 Task: Create a Workspace WS0000000006 in Trello with Workspace Type as ENGINEERING-IT and Workspace Description as WD0000000006. Invite a Team Member mailaustralia7@gmail.com to Workspace WS0000000006 in Trello. Invite a Team Member carxxstreet791@gmail.com to Workspace WS0000000006 in Trello. Invite a Team Member ayush98111@gmail.com to Workspace WS0000000006 in Trello. Invite a Team Member nikrathi899@gmail.com to Workspace WS0000000006 in Trello
Action: Mouse moved to (448, 511)
Screenshot: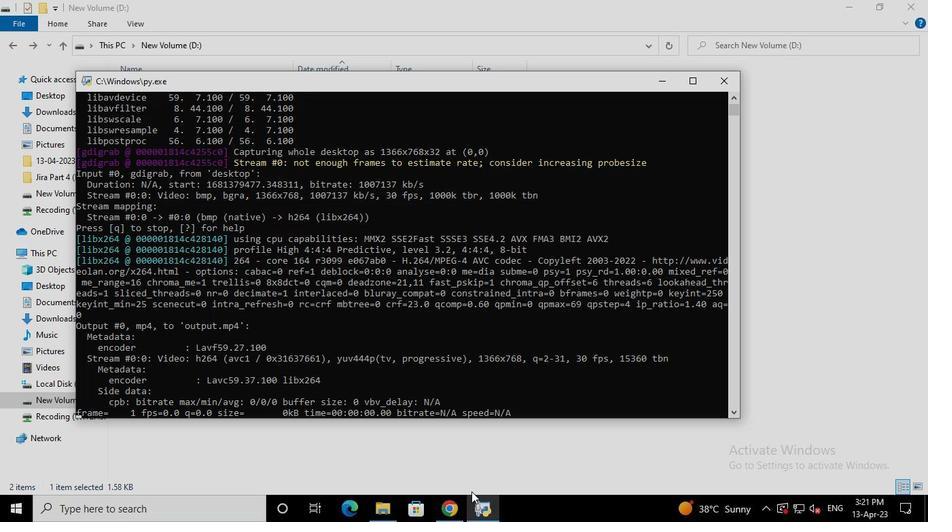 
Action: Mouse pressed left at (448, 511)
Screenshot: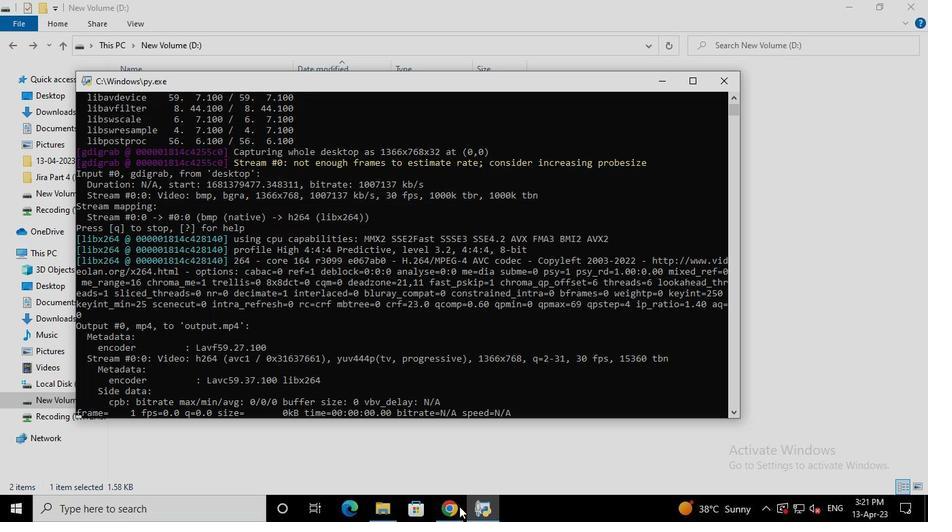 
Action: Mouse moved to (388, 68)
Screenshot: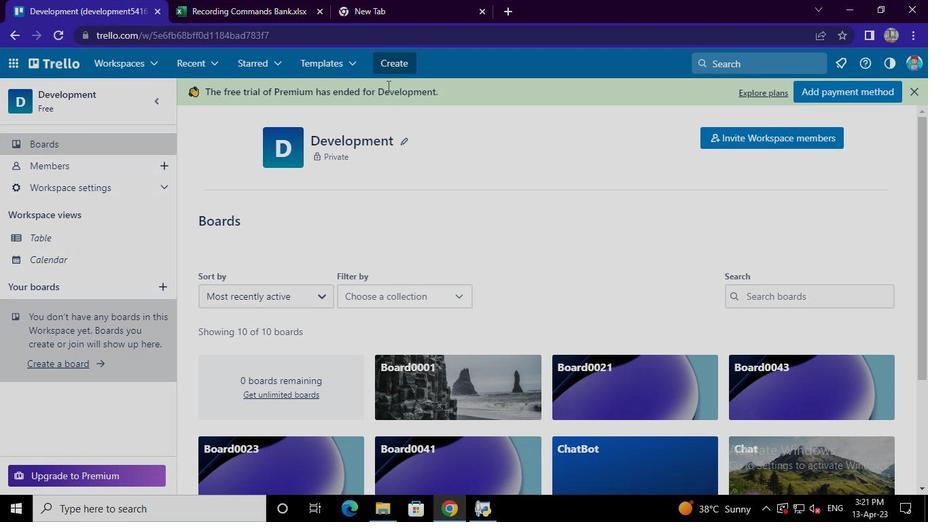 
Action: Mouse pressed left at (388, 68)
Screenshot: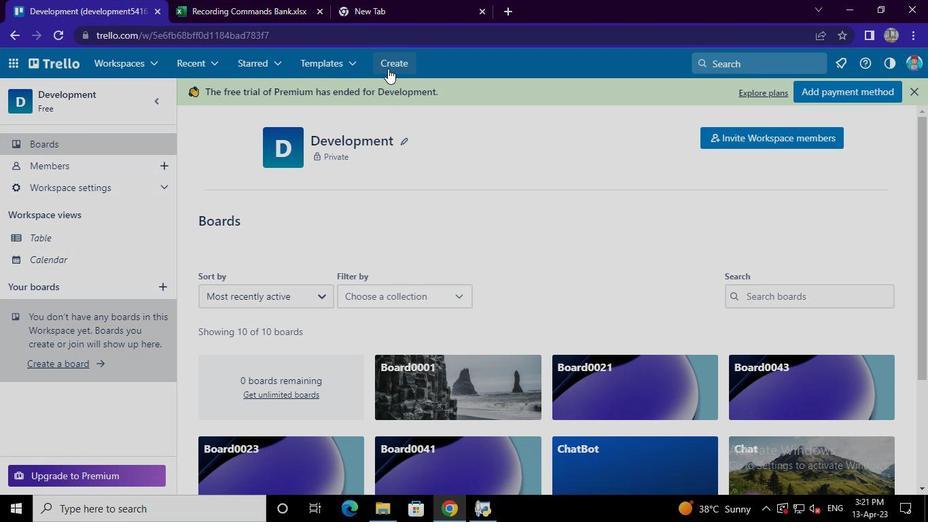 
Action: Mouse moved to (428, 206)
Screenshot: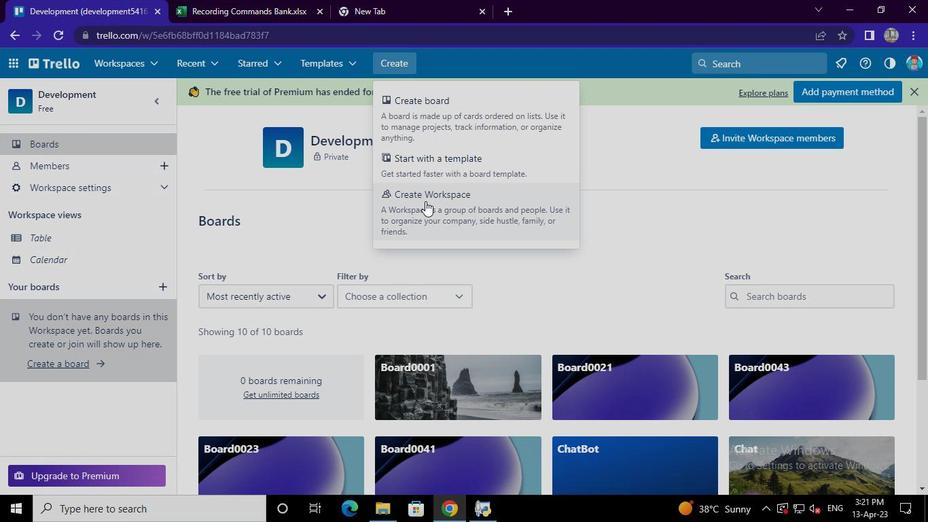 
Action: Mouse pressed left at (428, 206)
Screenshot: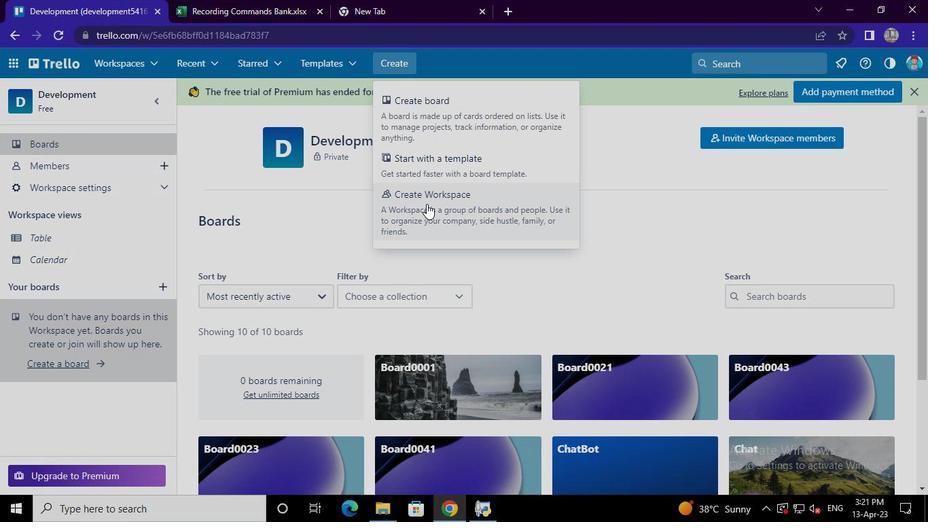 
Action: Mouse moved to (337, 235)
Screenshot: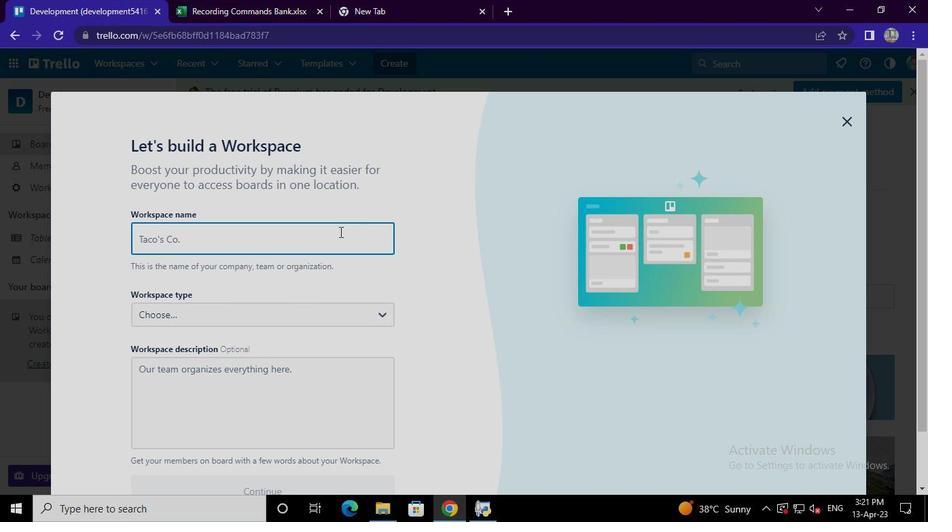 
Action: Mouse pressed left at (337, 235)
Screenshot: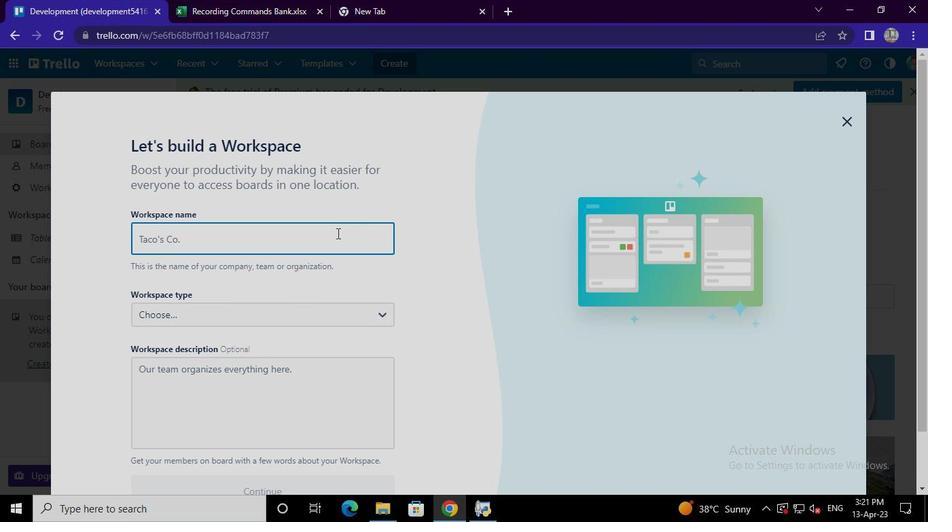 
Action: Keyboard Key.shift
Screenshot: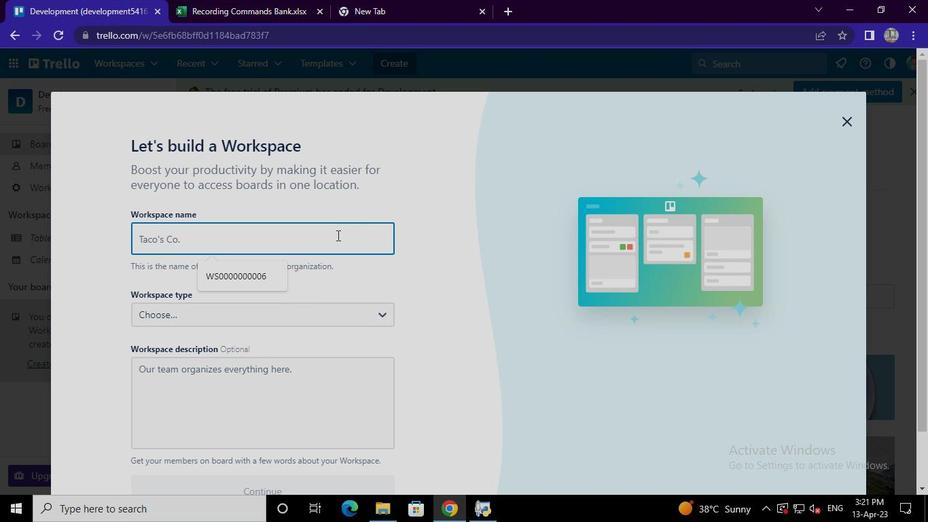 
Action: Keyboard W
Screenshot: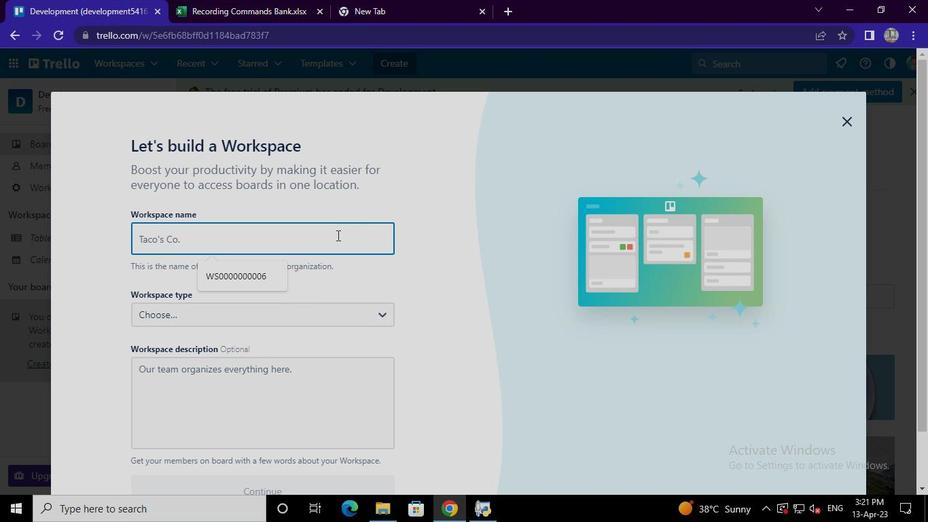 
Action: Keyboard Key.shift
Screenshot: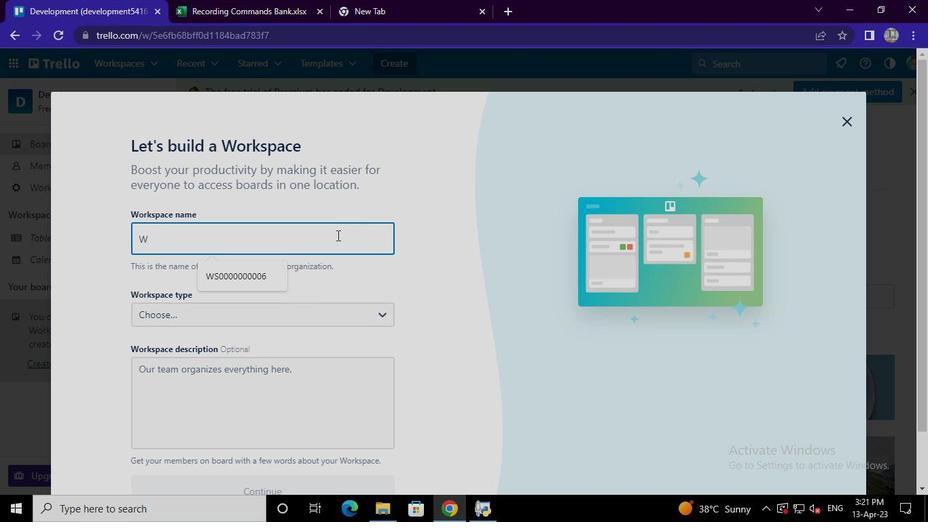 
Action: Keyboard S
Screenshot: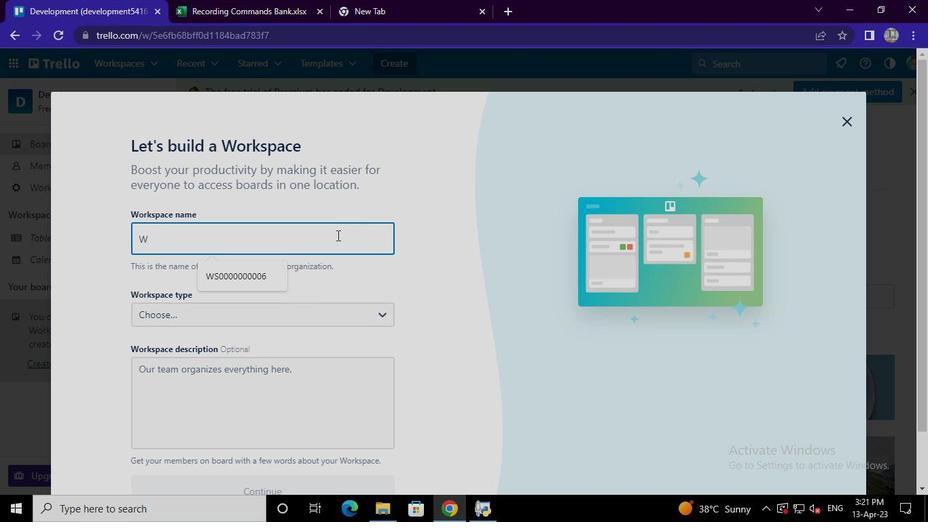 
Action: Keyboard <96>
Screenshot: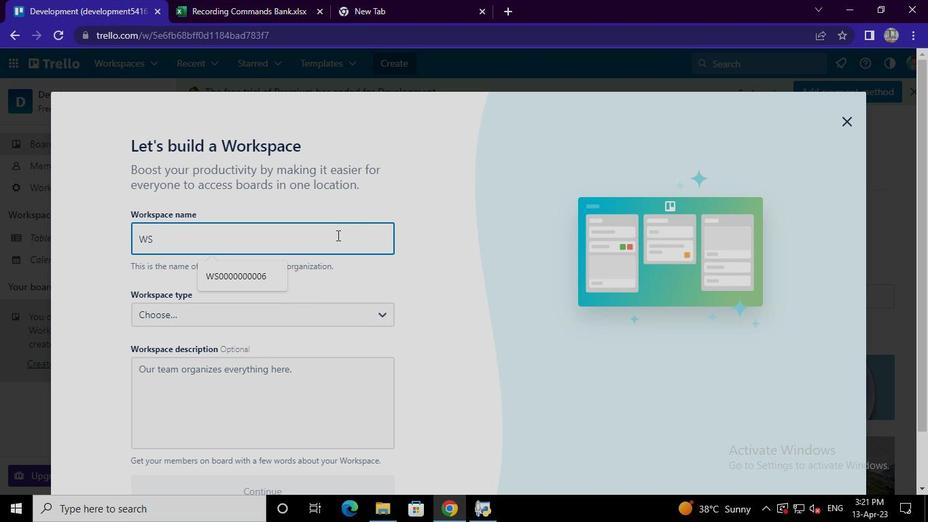 
Action: Keyboard <96>
Screenshot: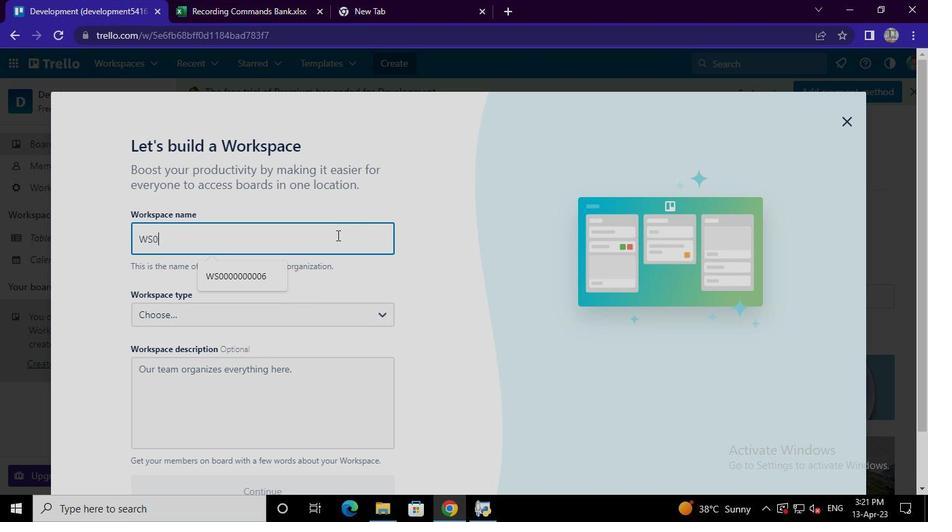
Action: Keyboard <96>
Screenshot: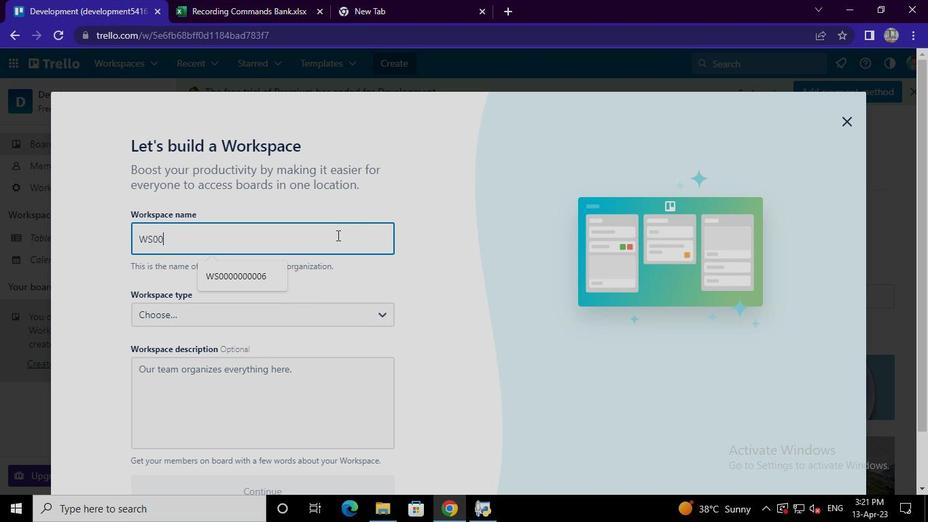 
Action: Keyboard <96>
Screenshot: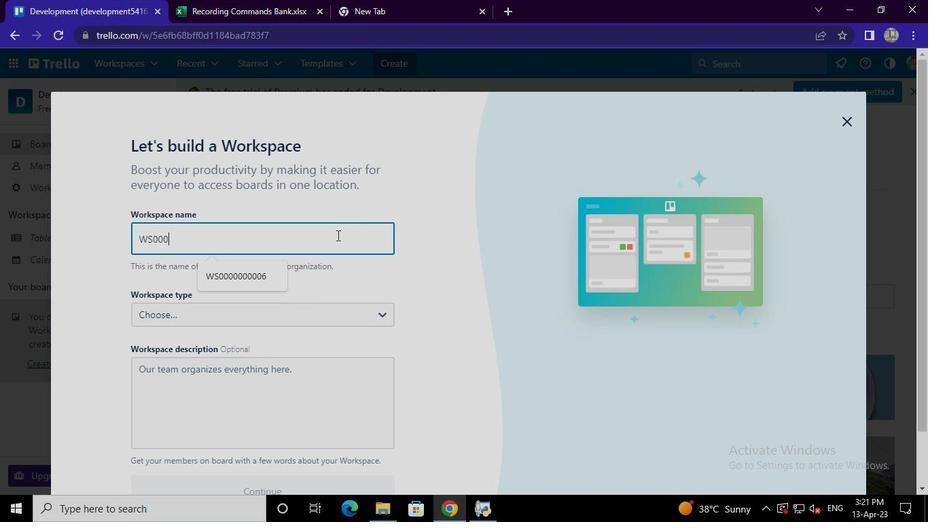 
Action: Keyboard <96>
Screenshot: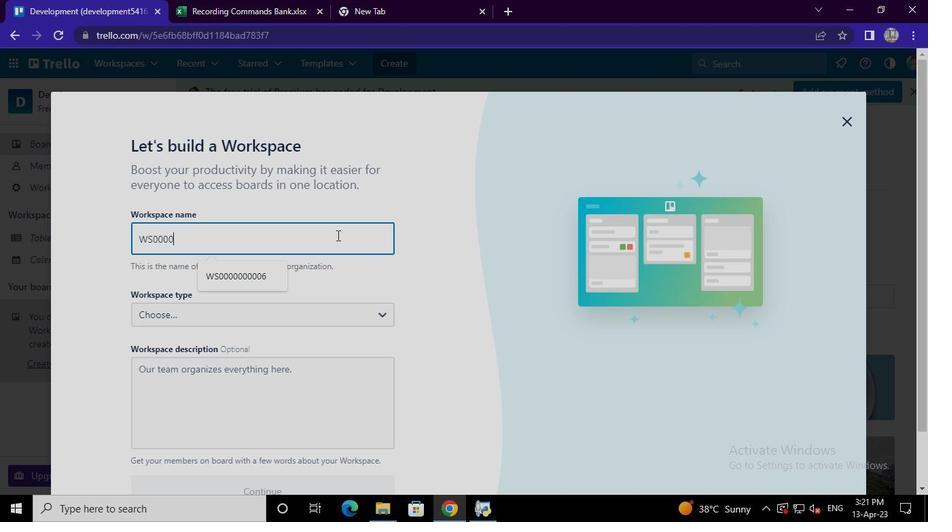 
Action: Keyboard <96>
Screenshot: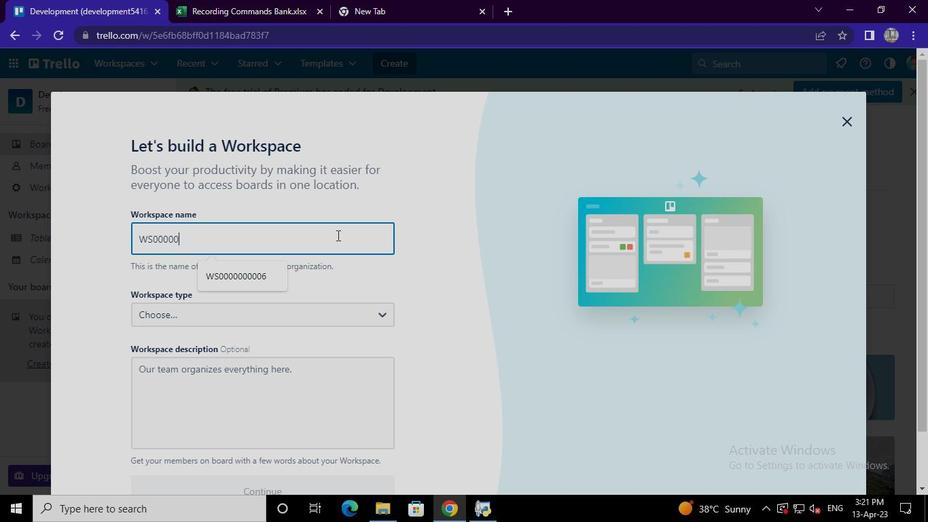 
Action: Keyboard <96>
Screenshot: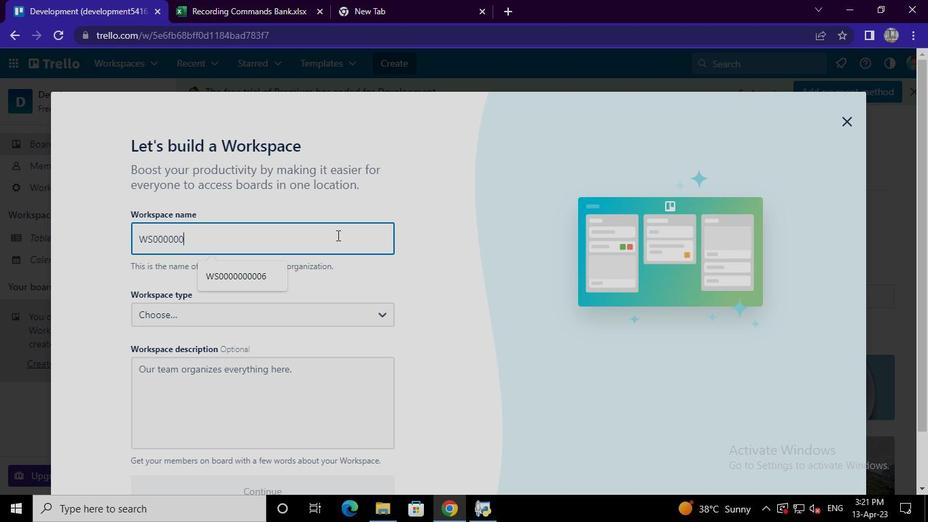 
Action: Keyboard <96>
Screenshot: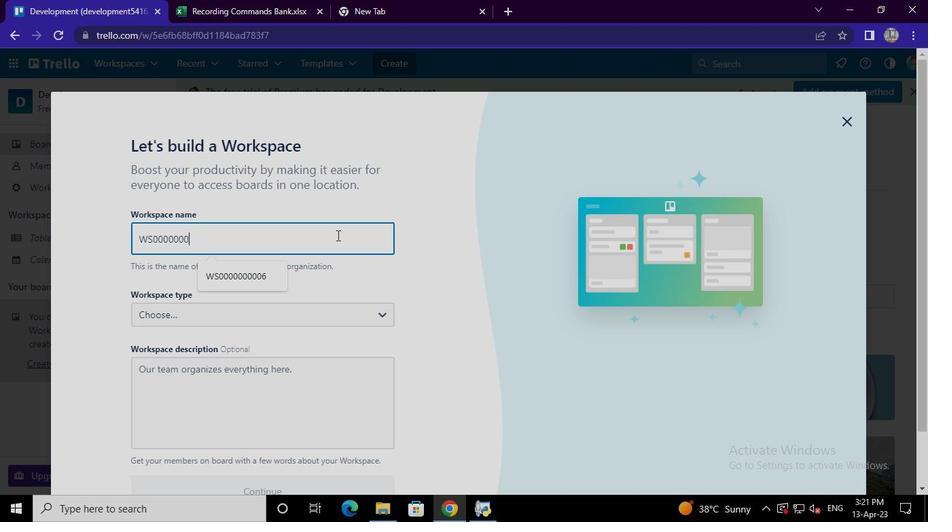 
Action: Keyboard <96>
Screenshot: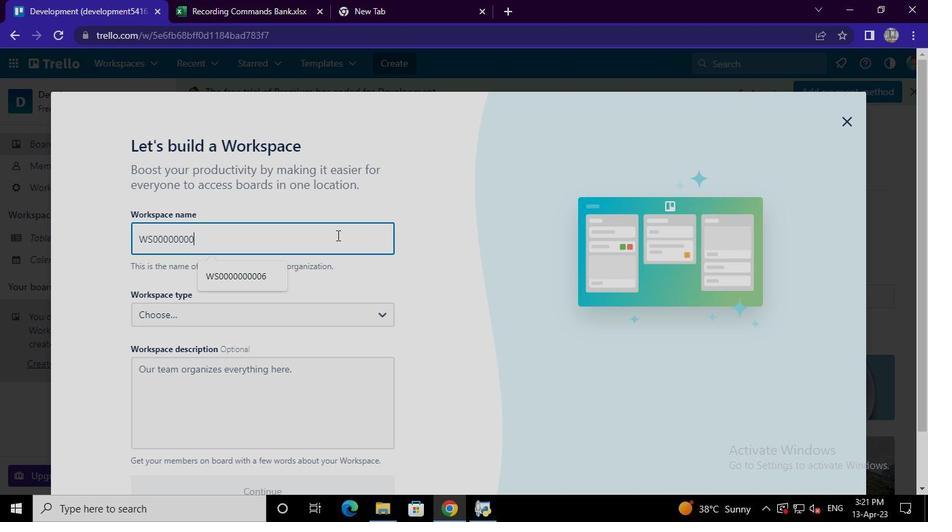 
Action: Keyboard <102>
Screenshot: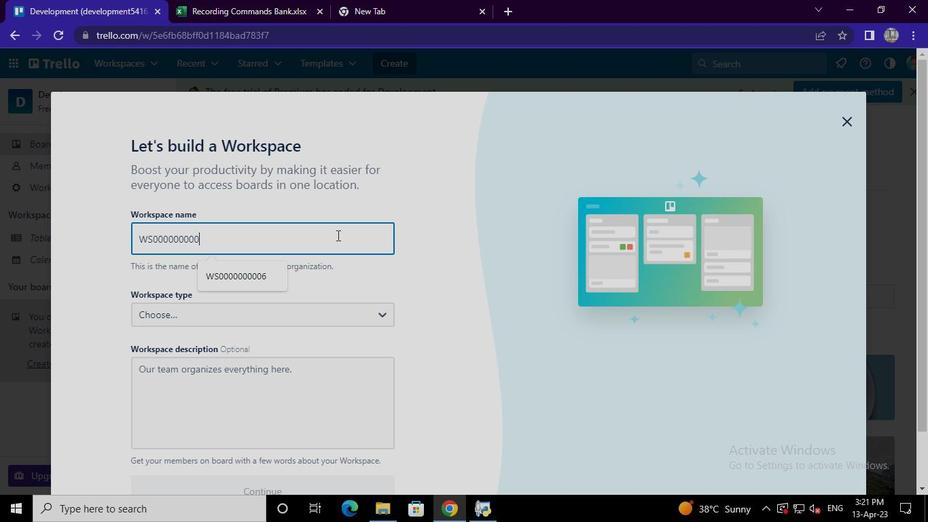 
Action: Mouse moved to (312, 307)
Screenshot: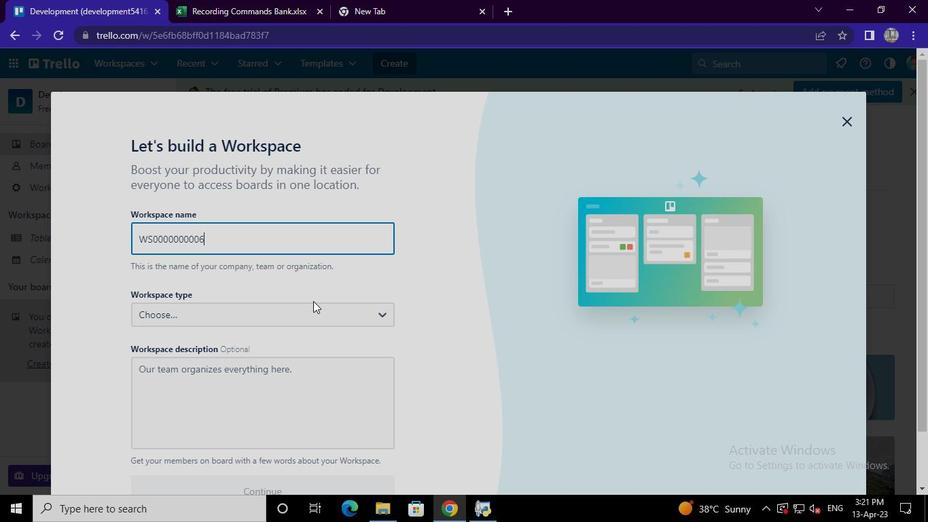 
Action: Mouse pressed left at (312, 307)
Screenshot: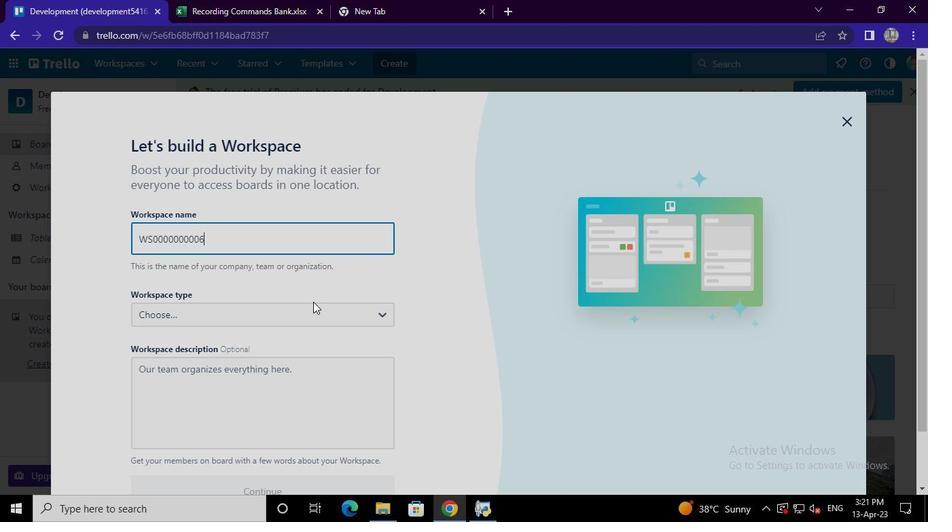 
Action: Mouse moved to (291, 343)
Screenshot: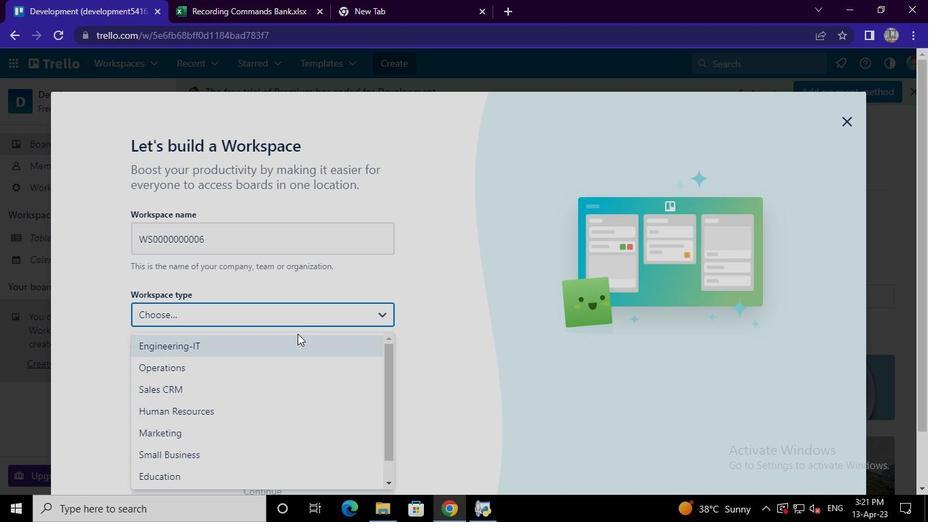 
Action: Mouse pressed left at (291, 343)
Screenshot: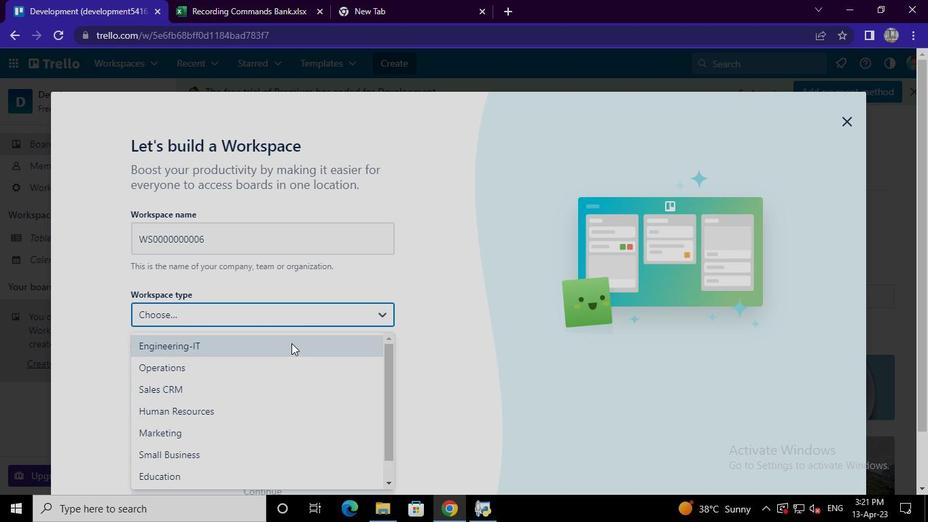
Action: Mouse moved to (279, 371)
Screenshot: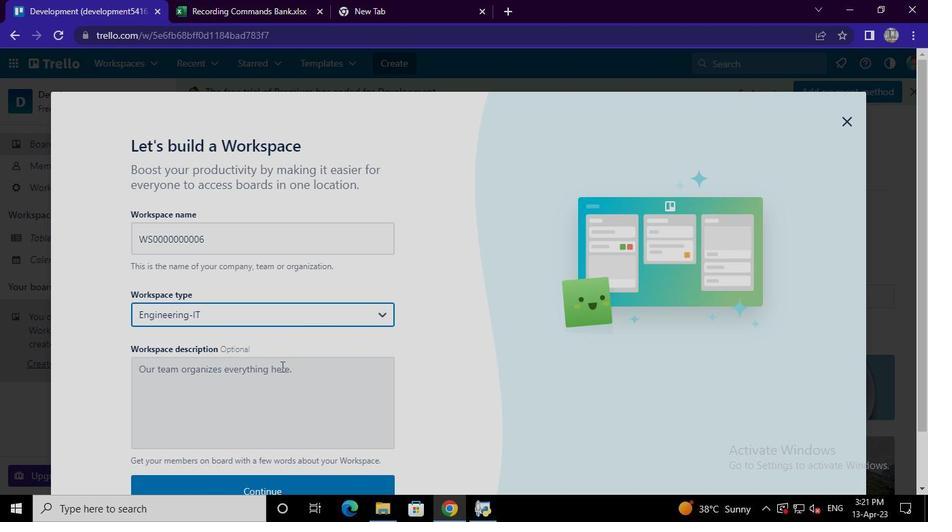 
Action: Mouse pressed left at (279, 371)
Screenshot: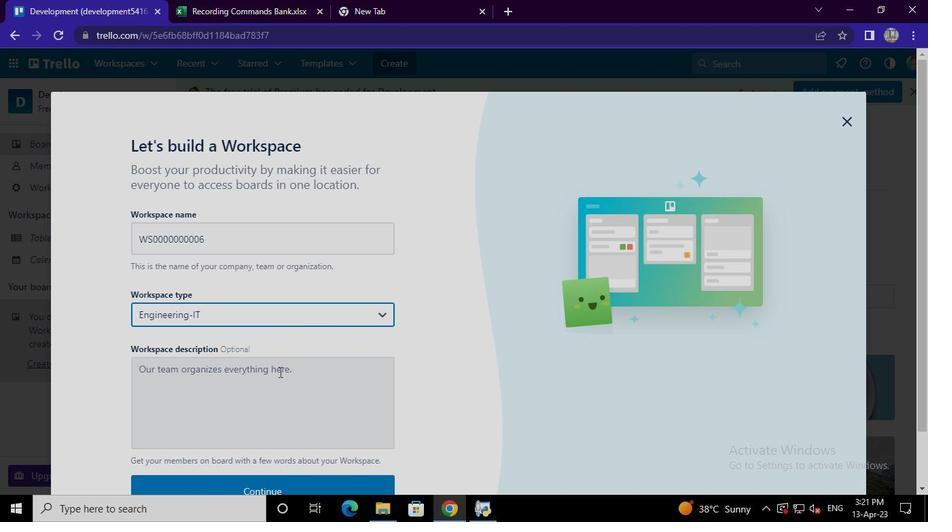 
Action: Keyboard Key.shift
Screenshot: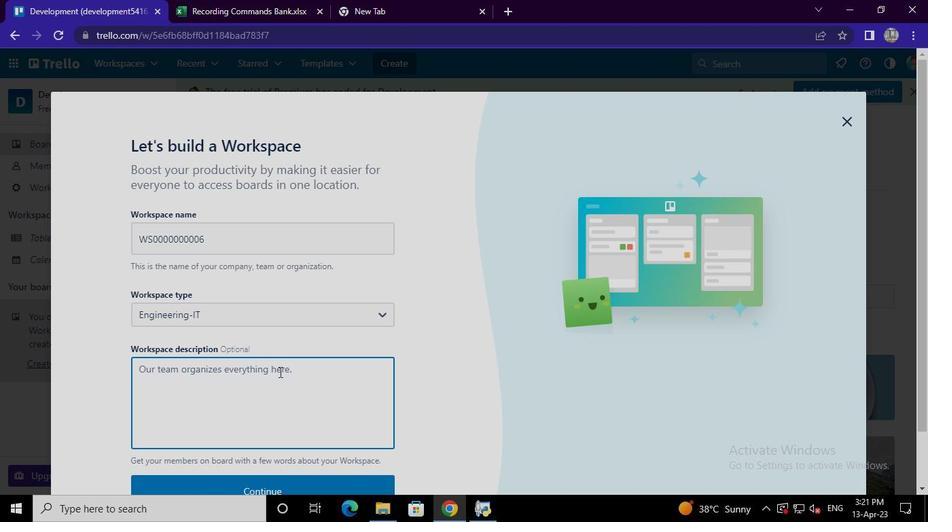 
Action: Keyboard Key.shift
Screenshot: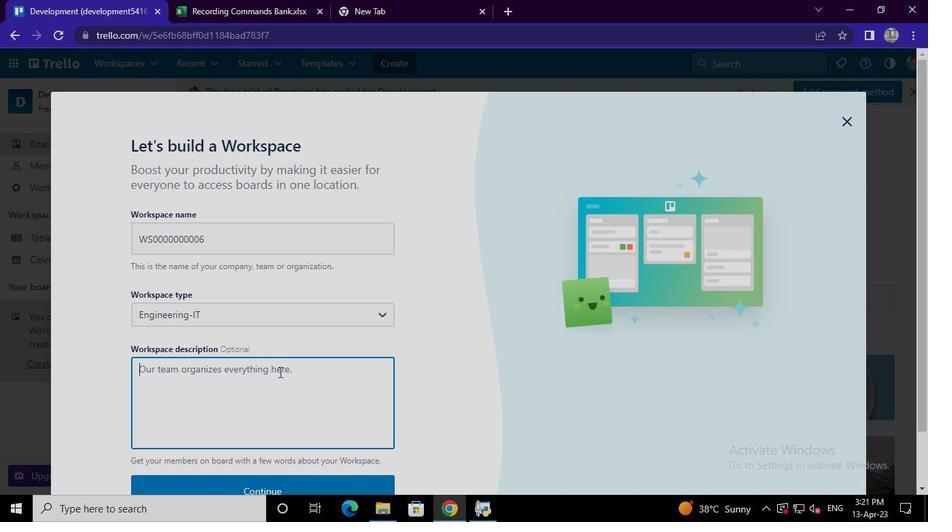 
Action: Keyboard Key.shift
Screenshot: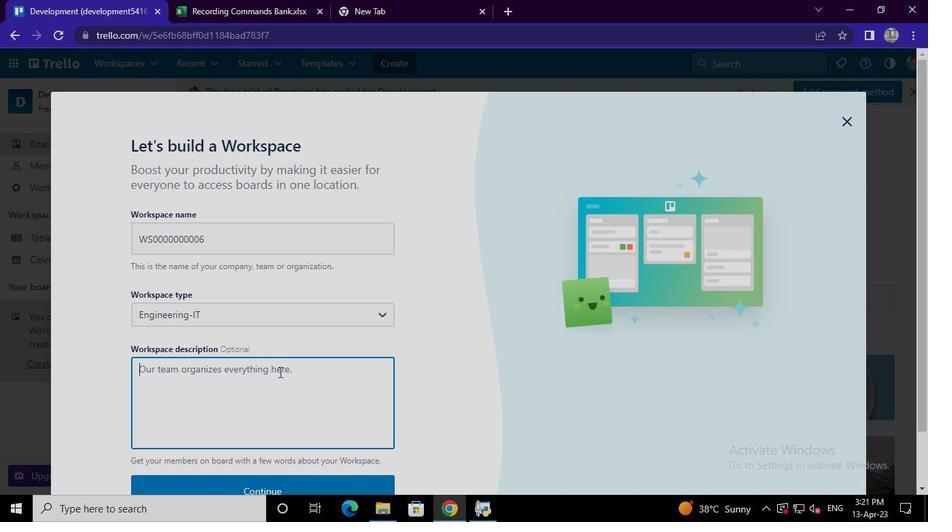 
Action: Keyboard Key.shift
Screenshot: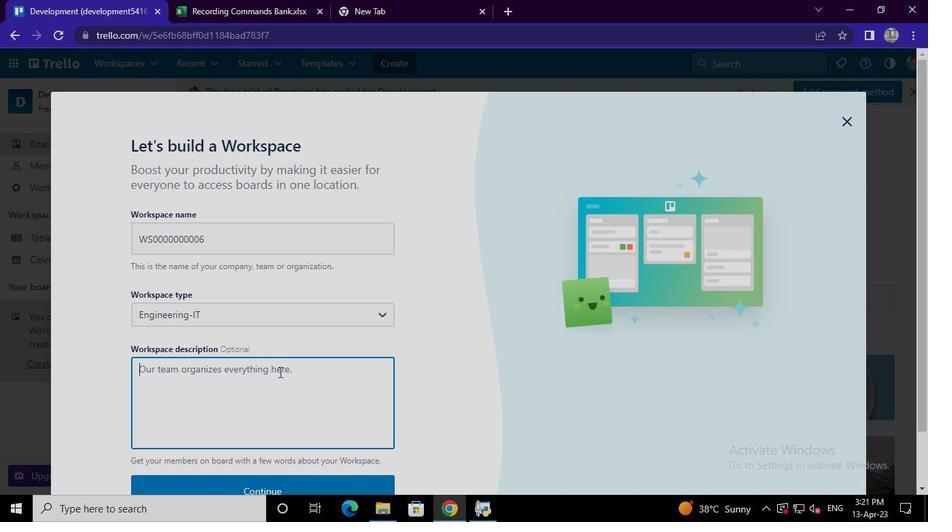 
Action: Keyboard W
Screenshot: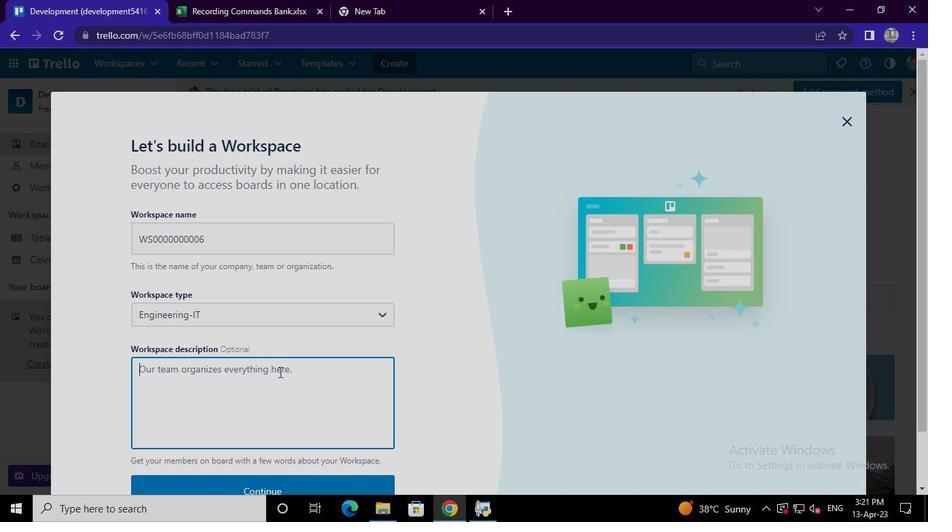 
Action: Keyboard D
Screenshot: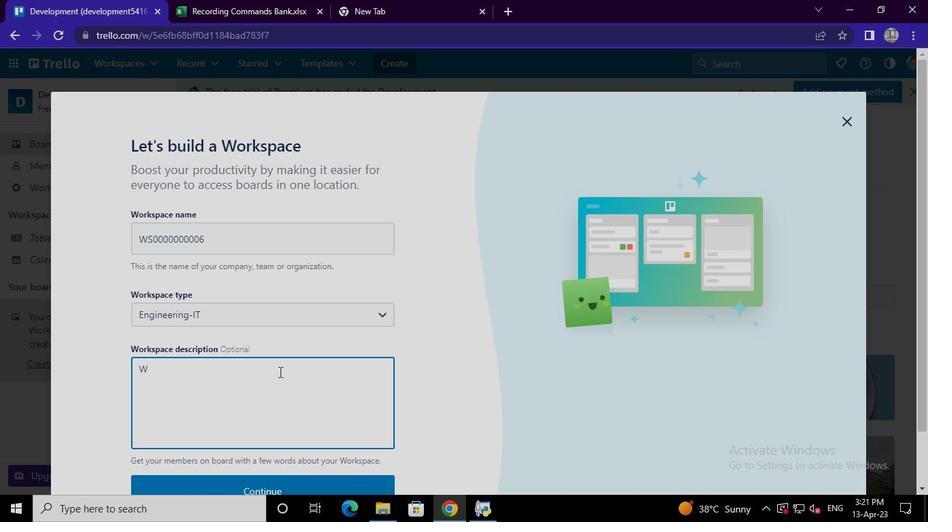 
Action: Keyboard <96>
Screenshot: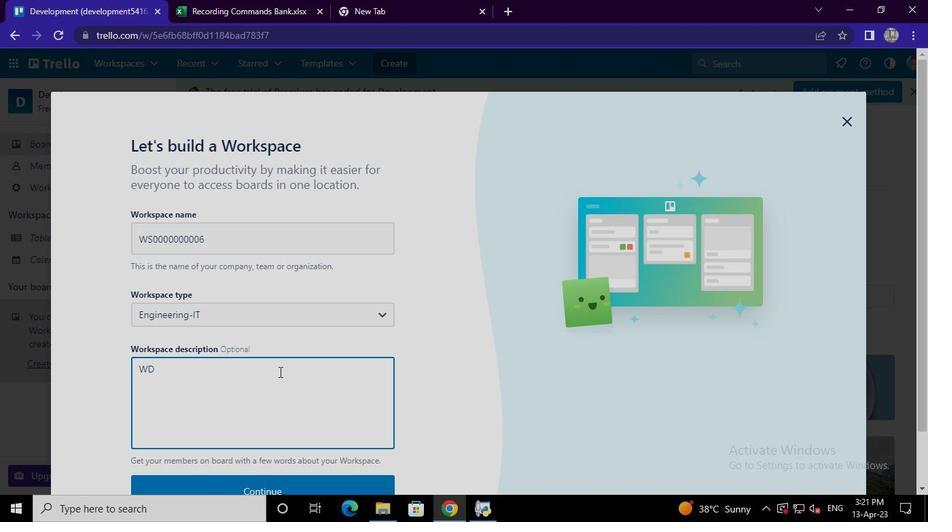 
Action: Keyboard <96>
Screenshot: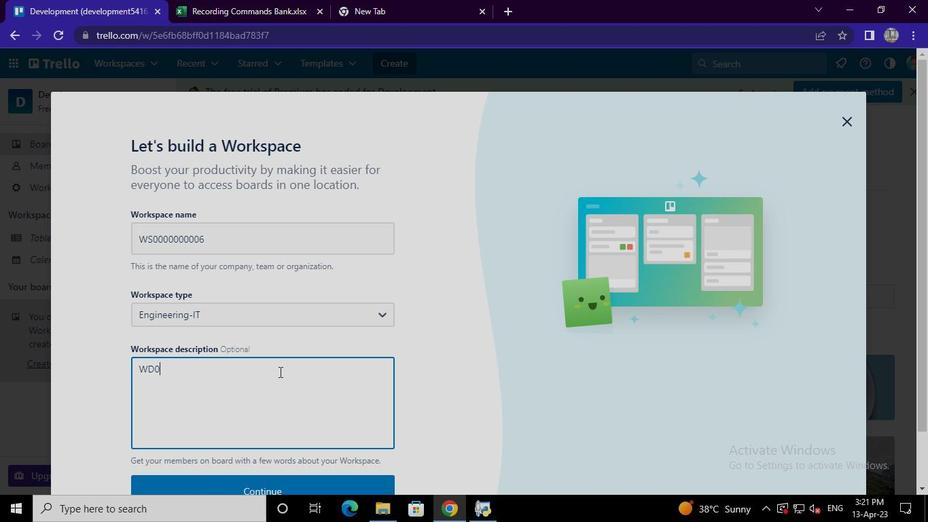 
Action: Keyboard <96>
Screenshot: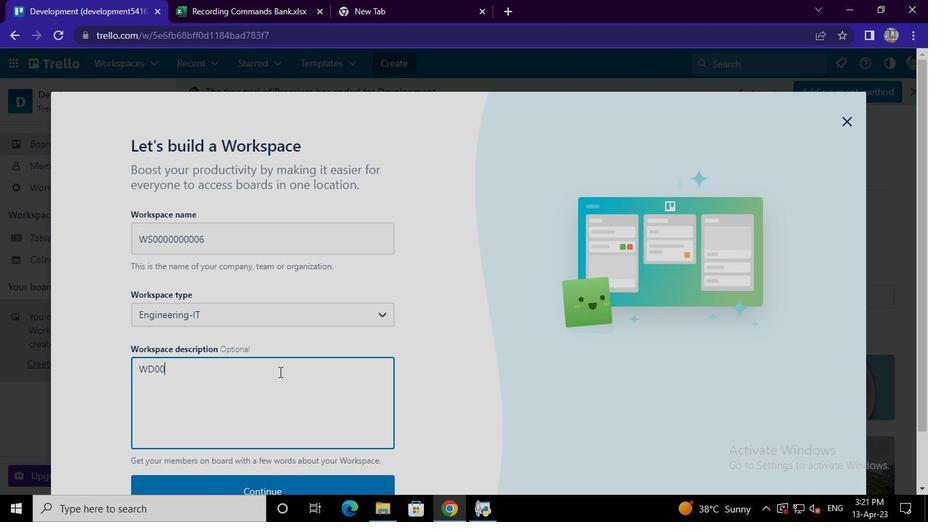 
Action: Keyboard <96>
Screenshot: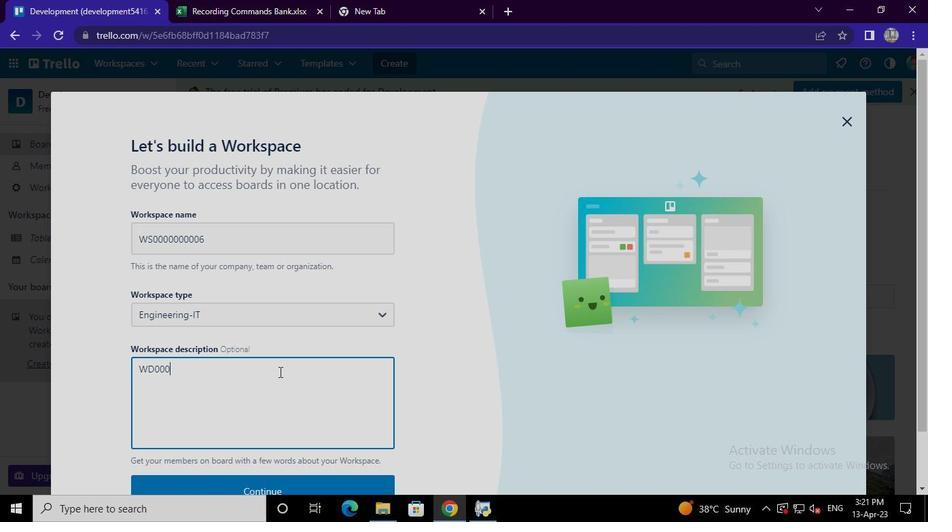 
Action: Keyboard <96>
Screenshot: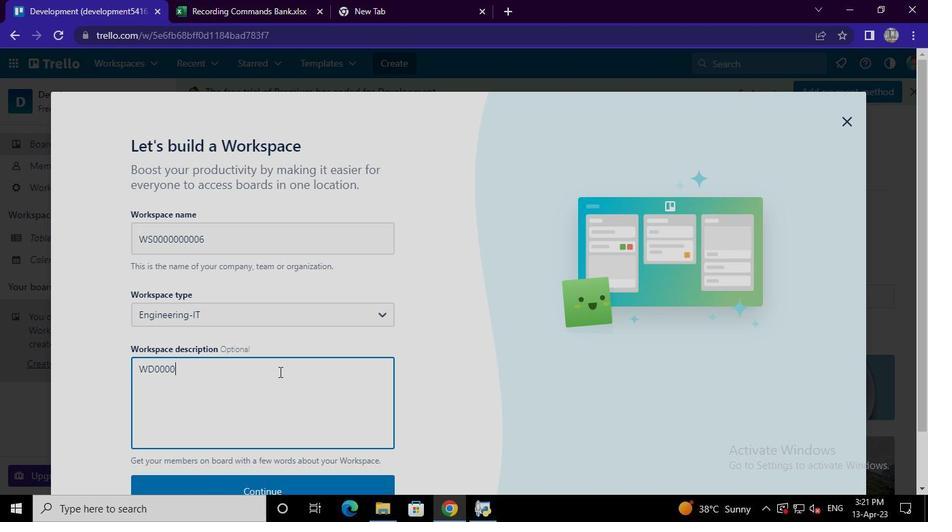 
Action: Keyboard <96>
Screenshot: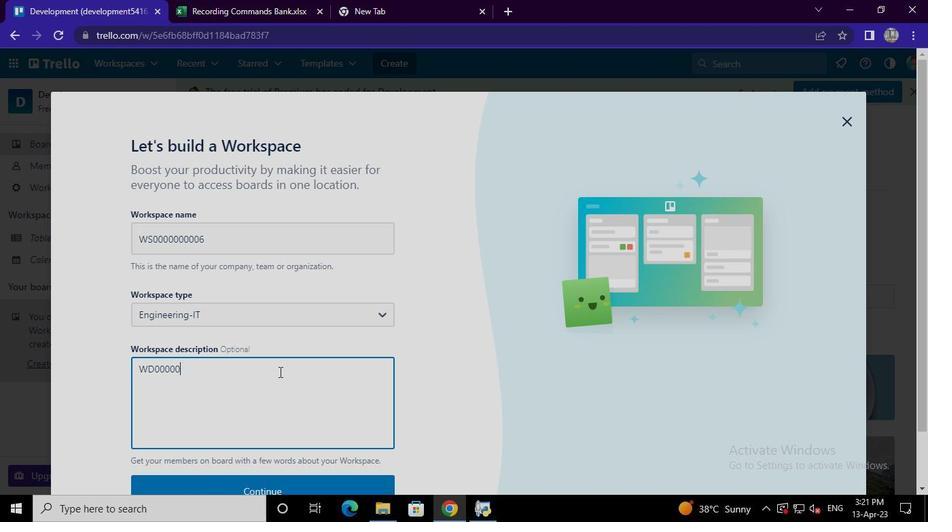 
Action: Keyboard <96>
Screenshot: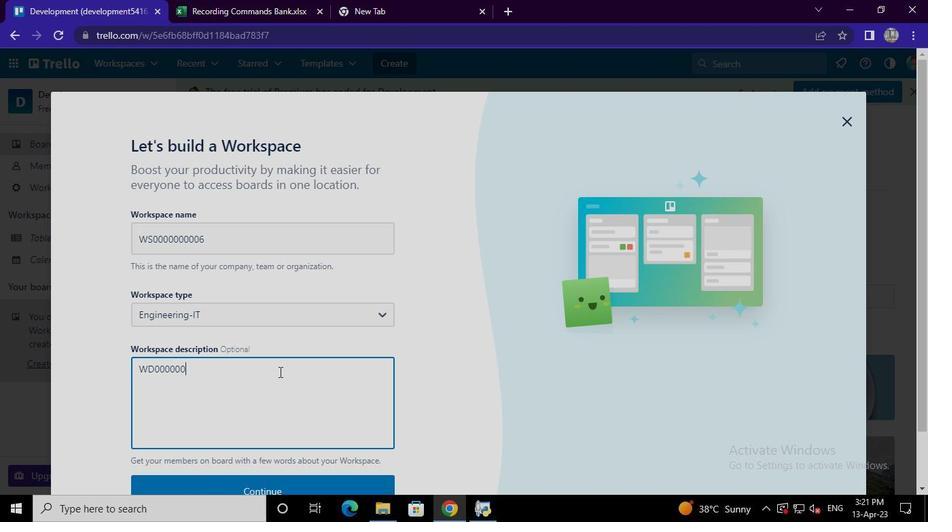 
Action: Keyboard <96>
Screenshot: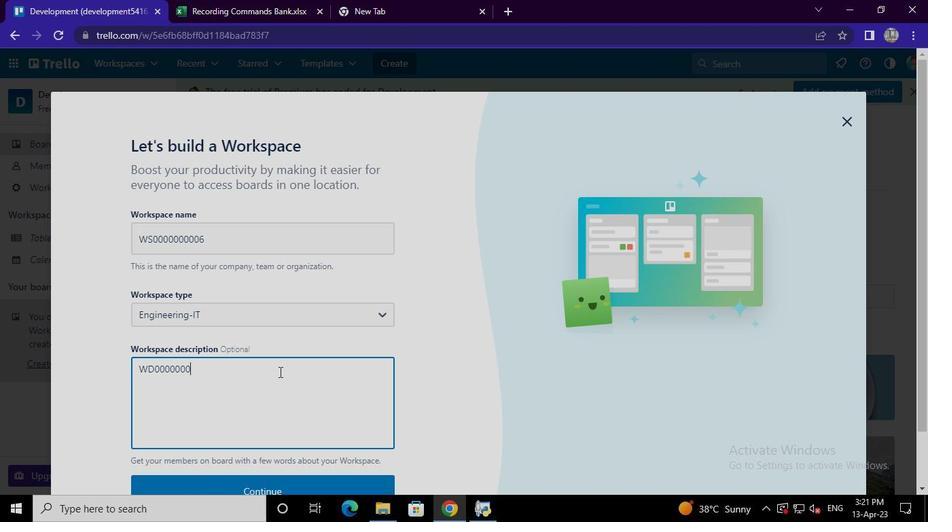 
Action: Keyboard <96>
Screenshot: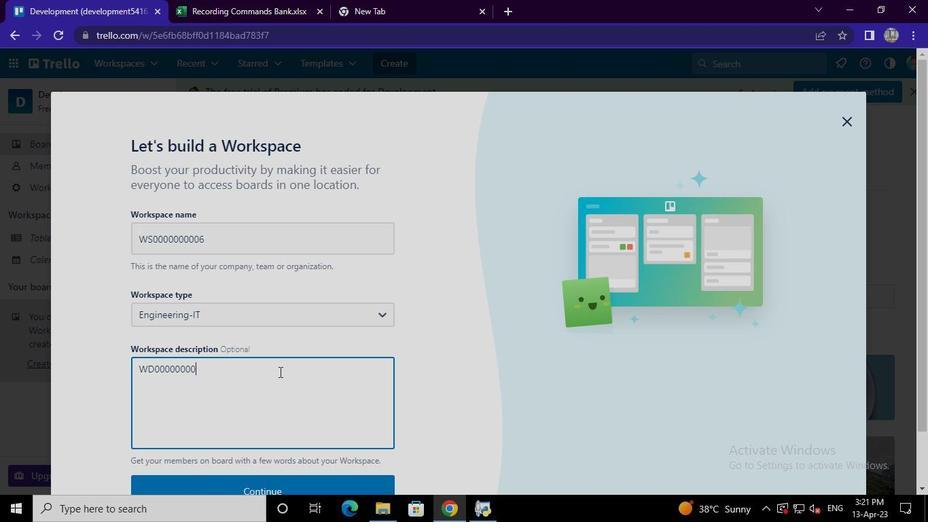 
Action: Keyboard <102>
Screenshot: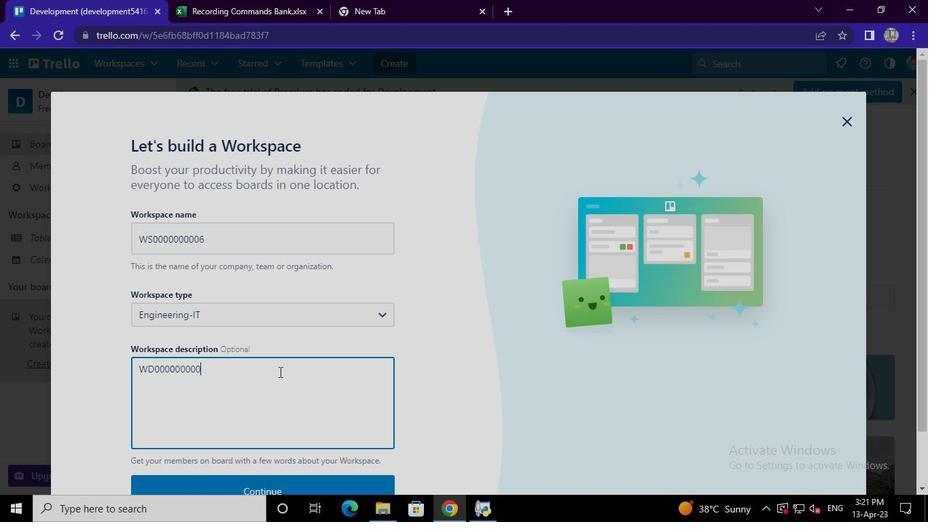 
Action: Mouse moved to (280, 487)
Screenshot: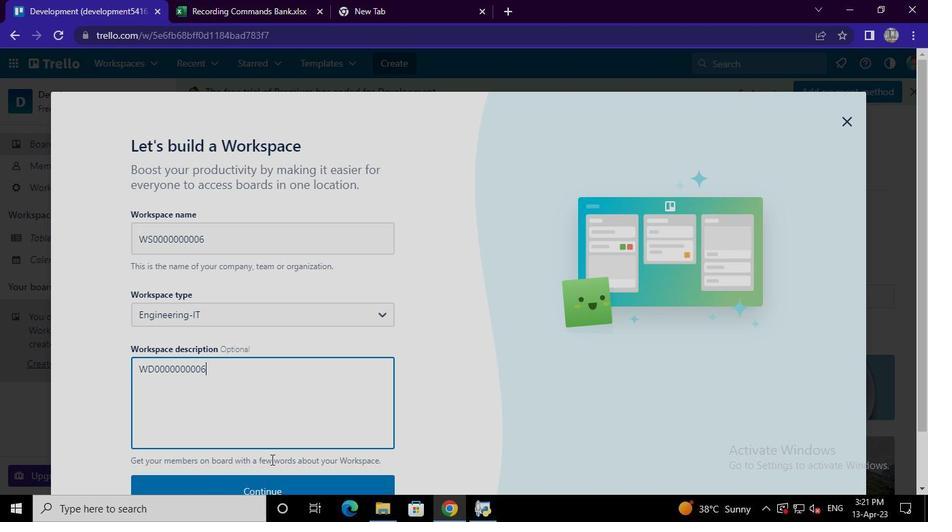 
Action: Mouse pressed left at (280, 487)
Screenshot: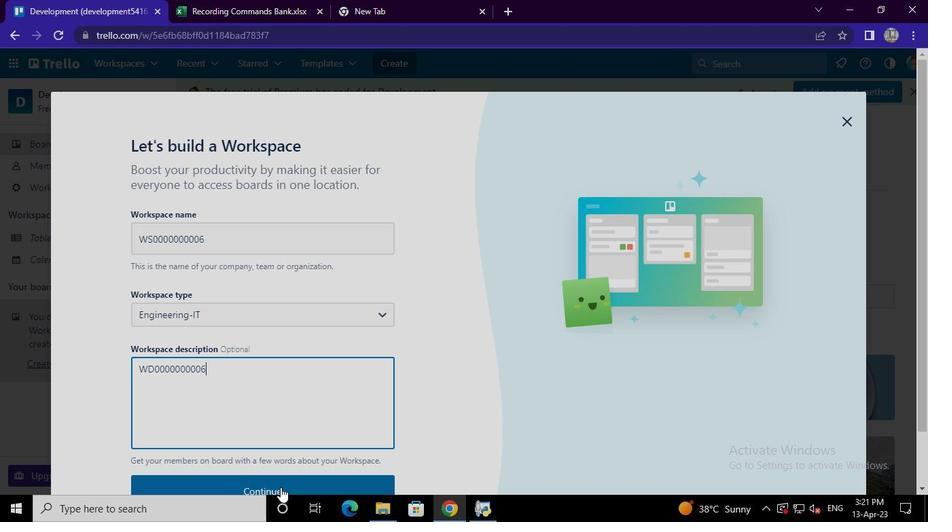 
Action: Mouse moved to (209, 234)
Screenshot: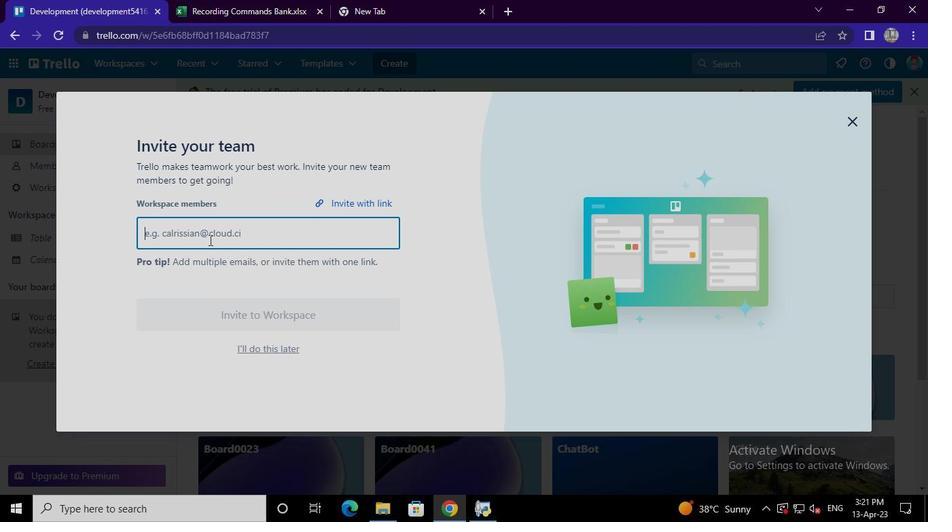 
Action: Mouse pressed left at (209, 234)
Screenshot: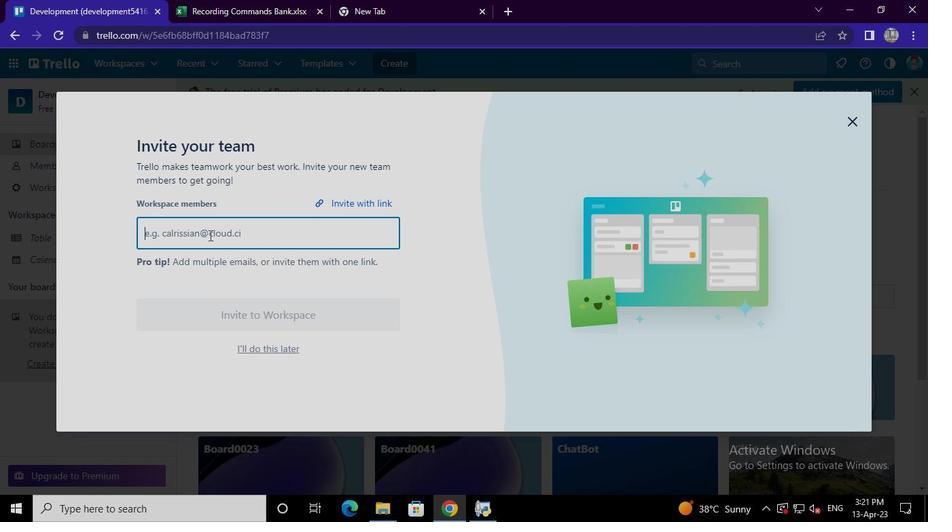 
Action: Keyboard Key.shift
Screenshot: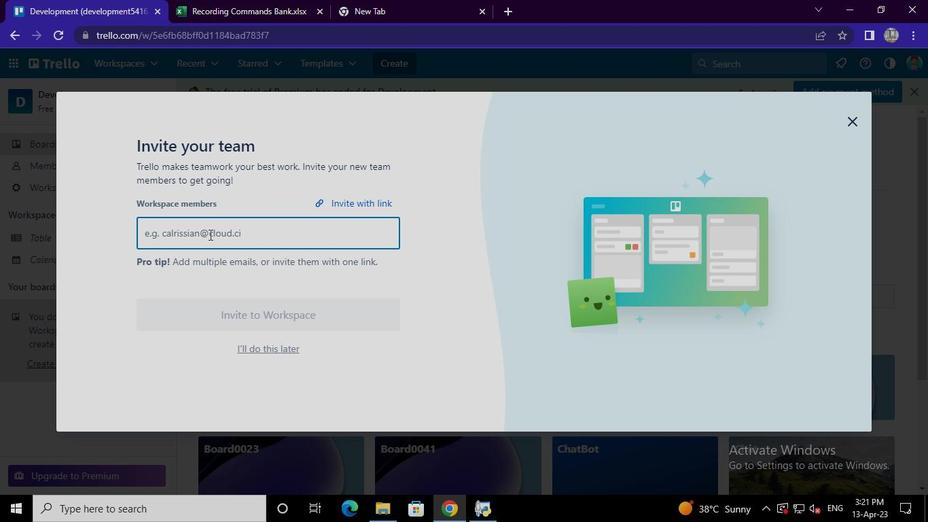 
Action: Keyboard Key.shift
Screenshot: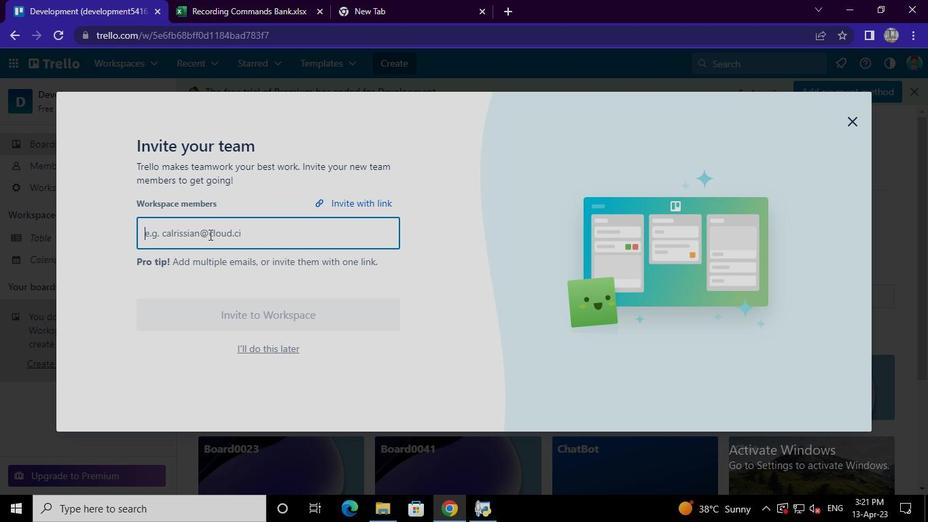 
Action: Keyboard Key.shift
Screenshot: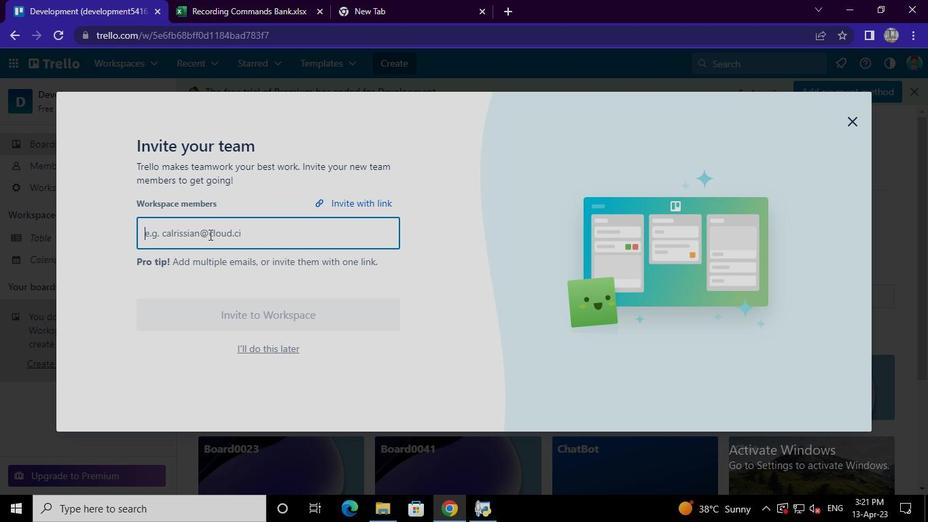 
Action: Keyboard Key.shift
Screenshot: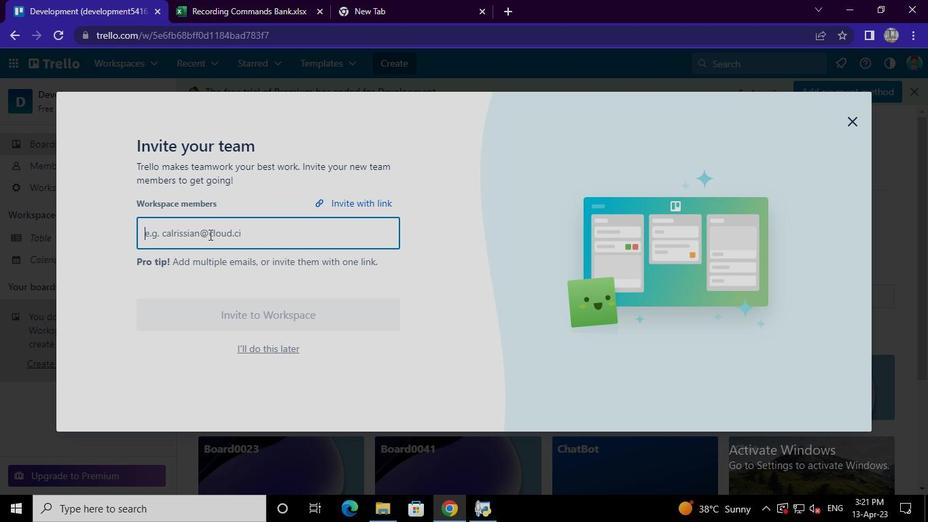
Action: Keyboard Key.shift
Screenshot: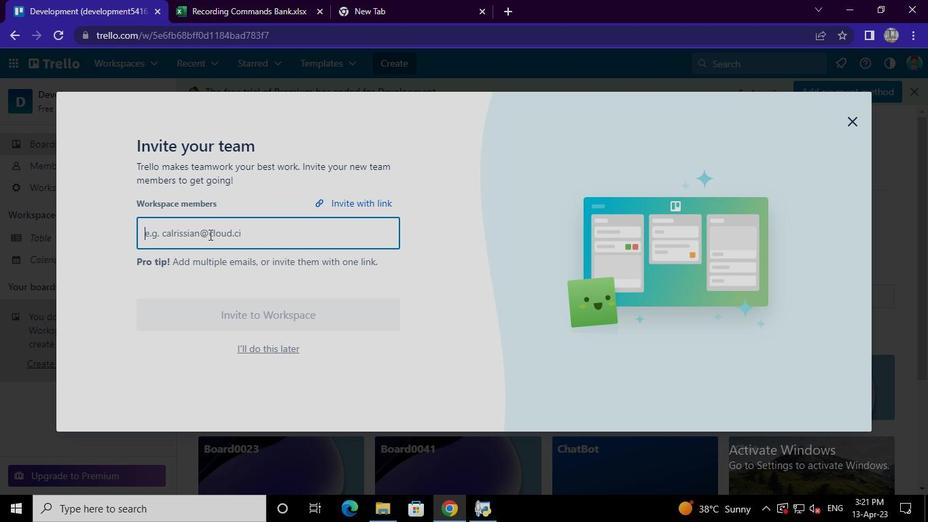 
Action: Keyboard Key.shift
Screenshot: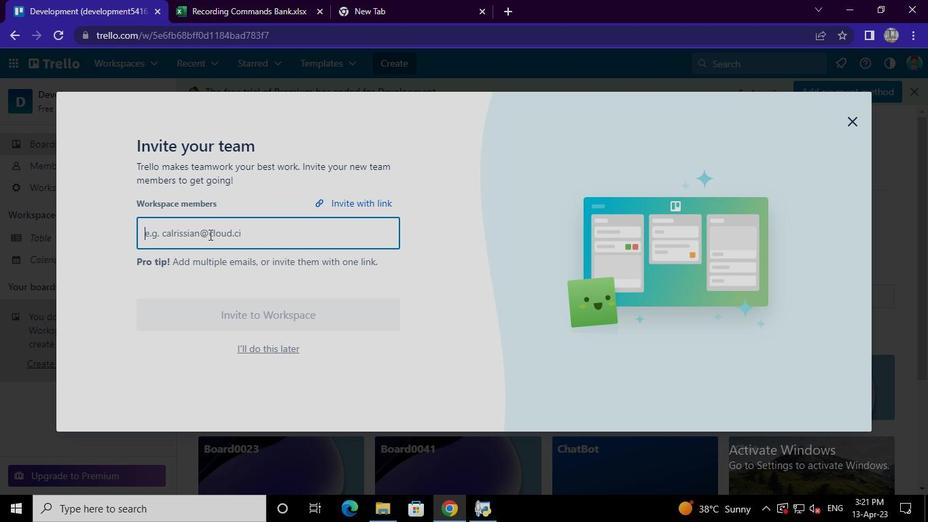 
Action: Keyboard Key.shift
Screenshot: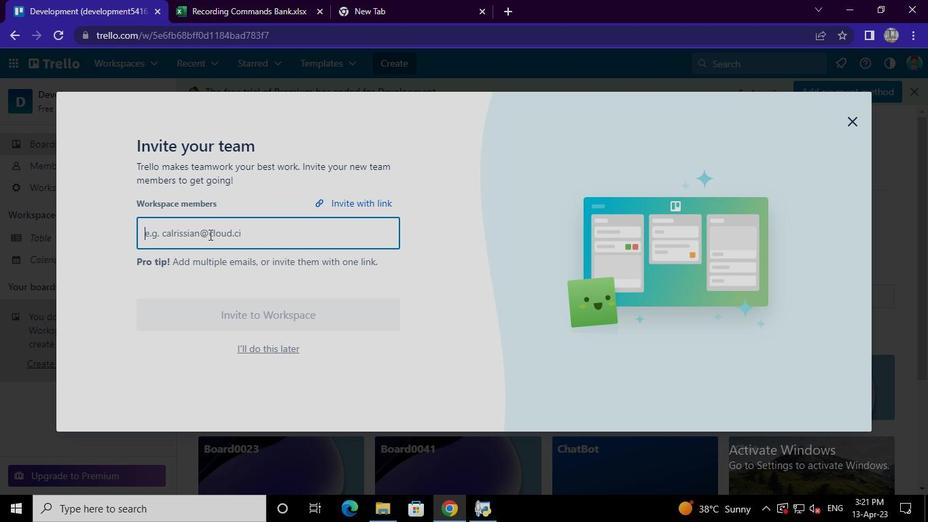 
Action: Keyboard Key.shift
Screenshot: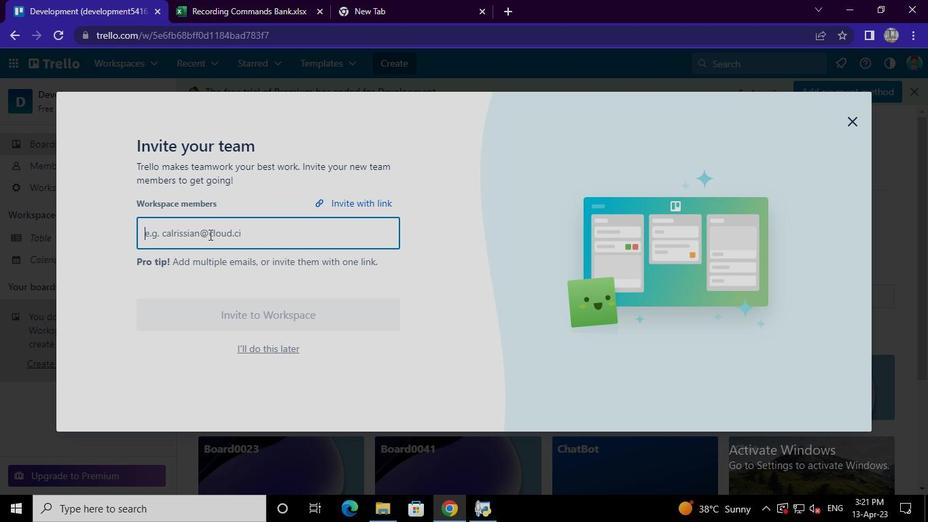
Action: Keyboard Key.shift
Screenshot: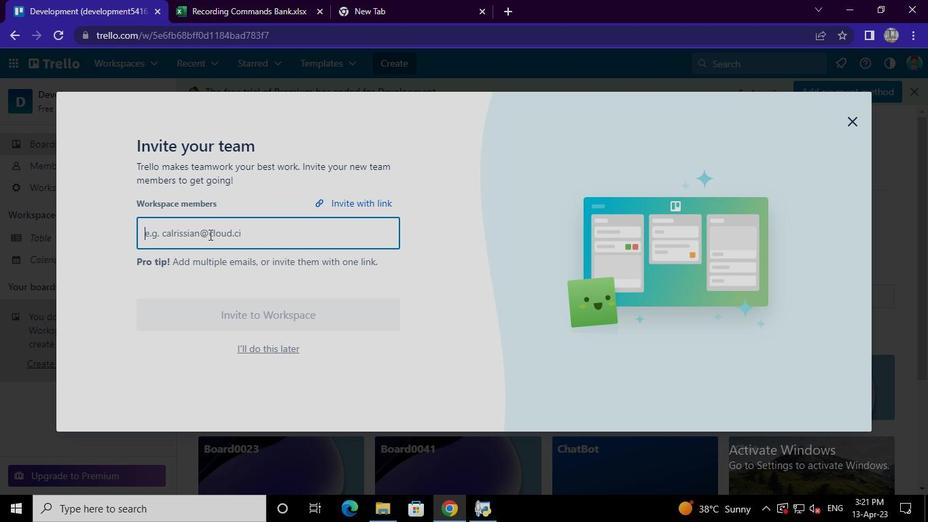 
Action: Keyboard Key.shift
Screenshot: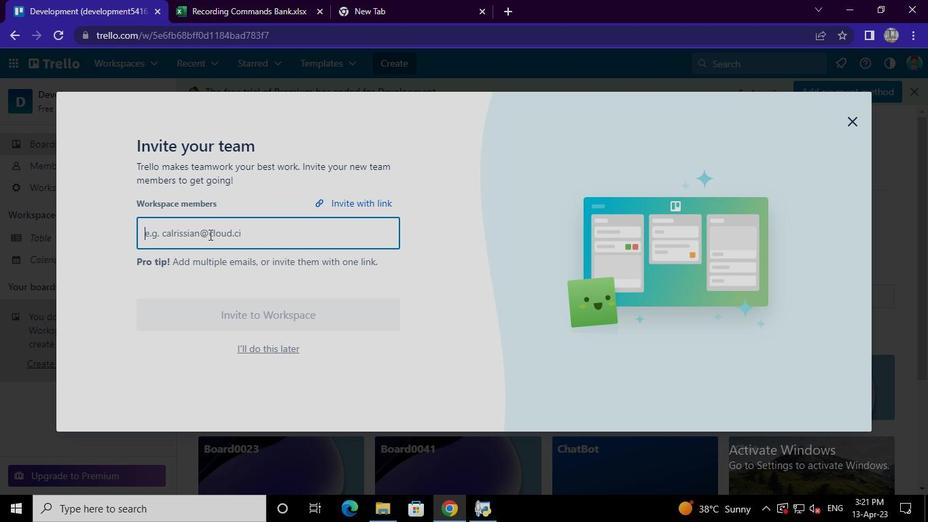 
Action: Keyboard Key.shift
Screenshot: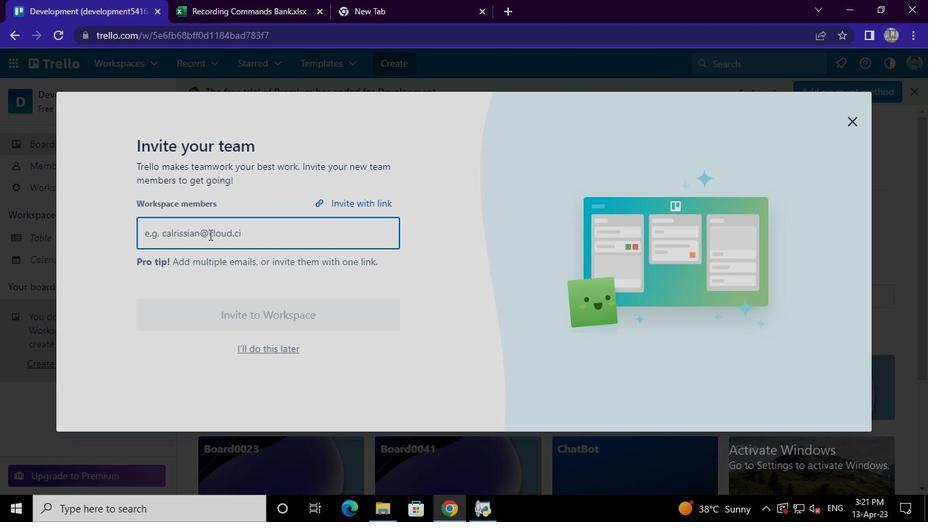 
Action: Keyboard Key.shift
Screenshot: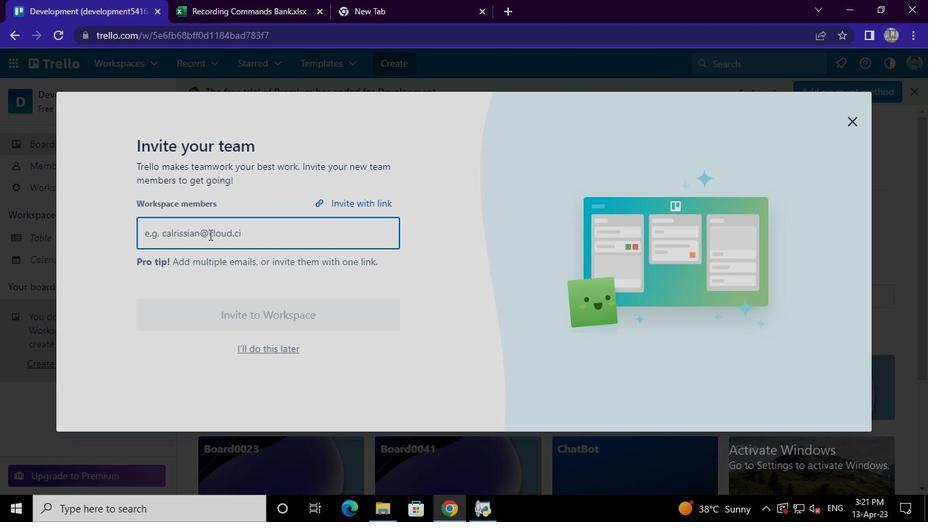 
Action: Keyboard Key.shift
Screenshot: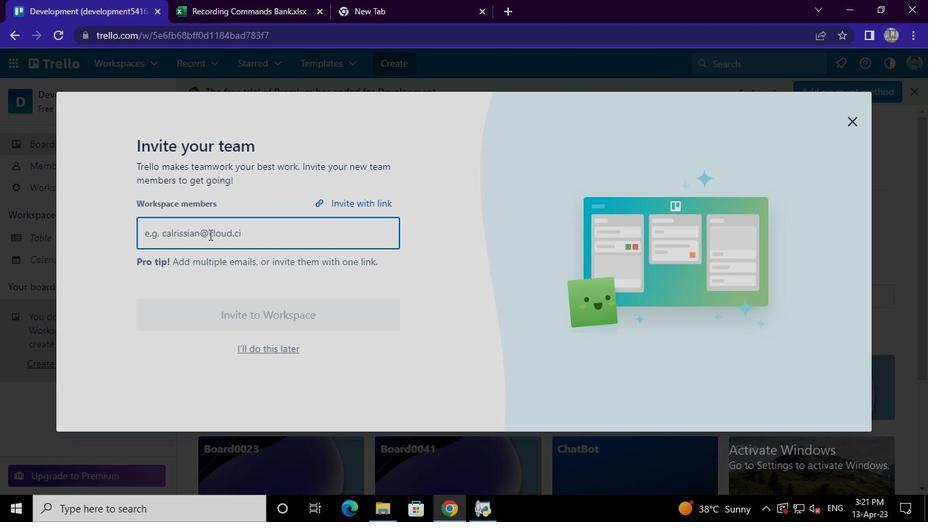 
Action: Keyboard Key.shift
Screenshot: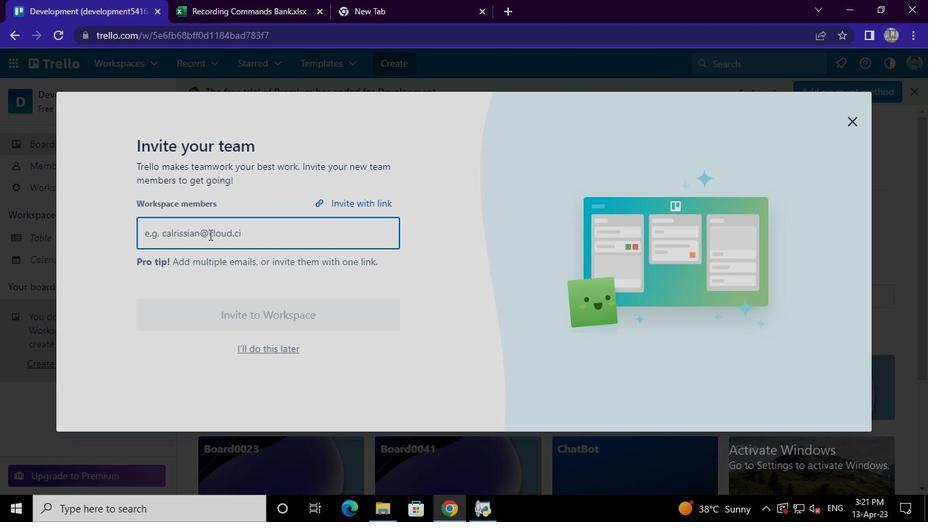 
Action: Keyboard Key.shift
Screenshot: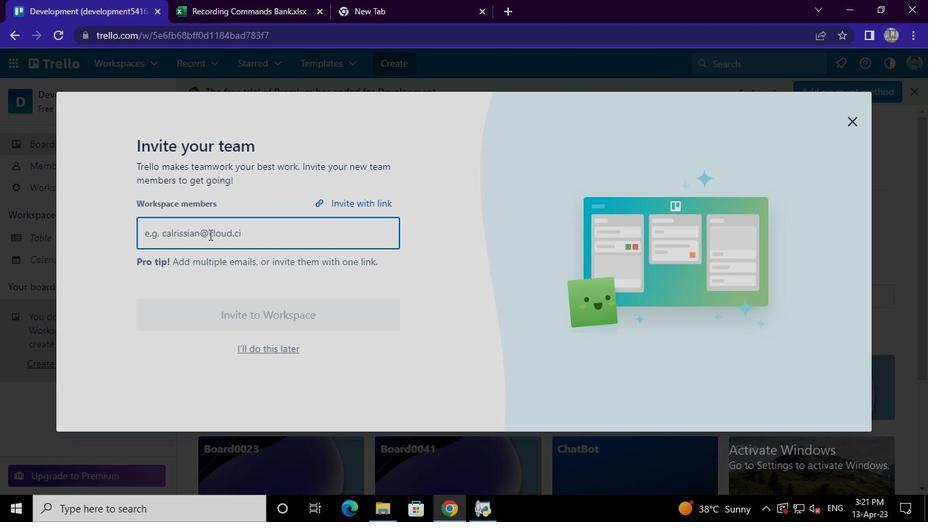 
Action: Keyboard Key.shift
Screenshot: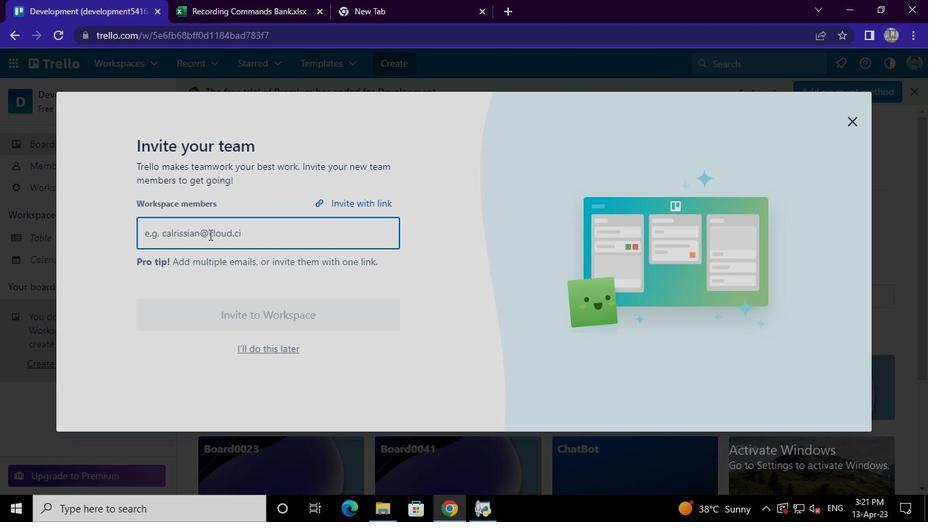 
Action: Keyboard Key.shift
Screenshot: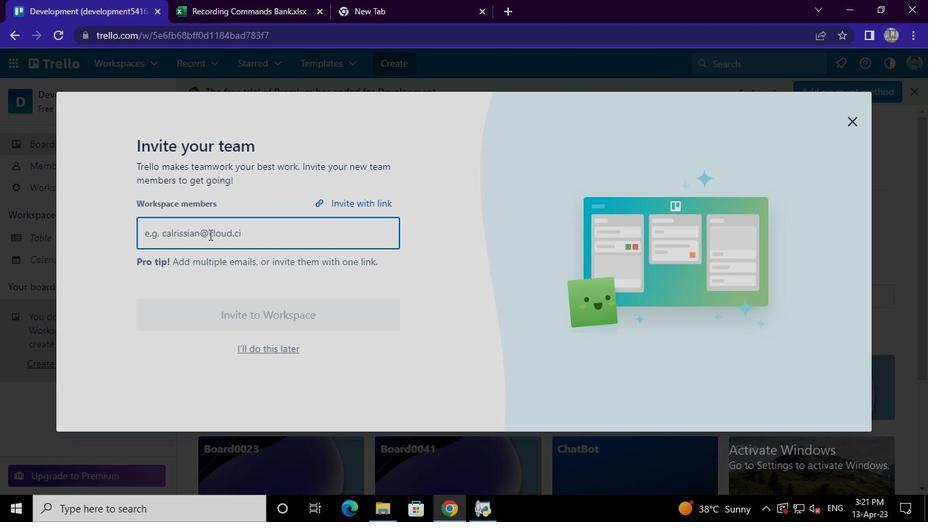 
Action: Keyboard Key.shift
Screenshot: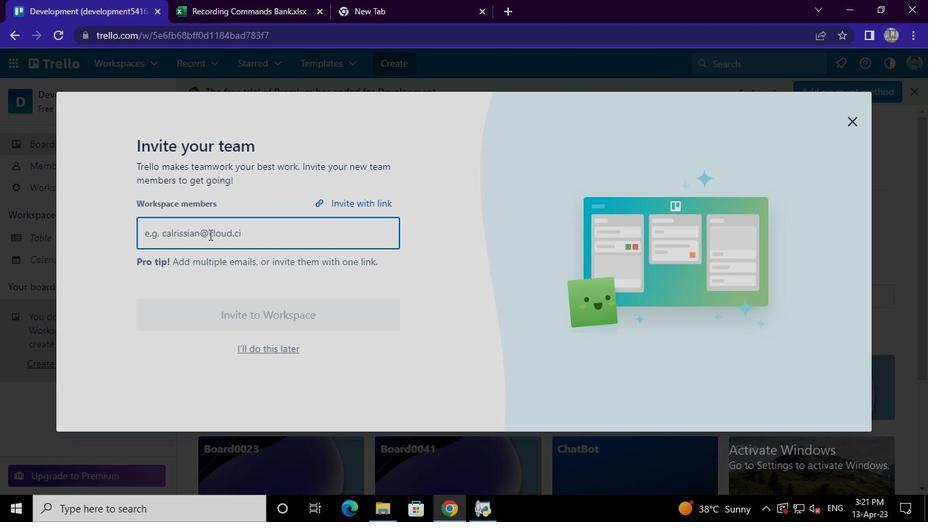 
Action: Keyboard Key.shift
Screenshot: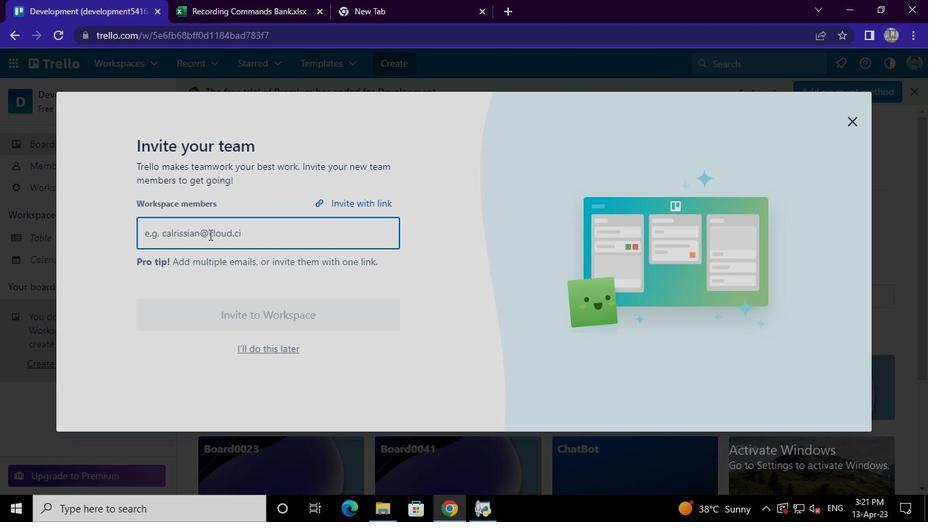 
Action: Keyboard Key.shift
Screenshot: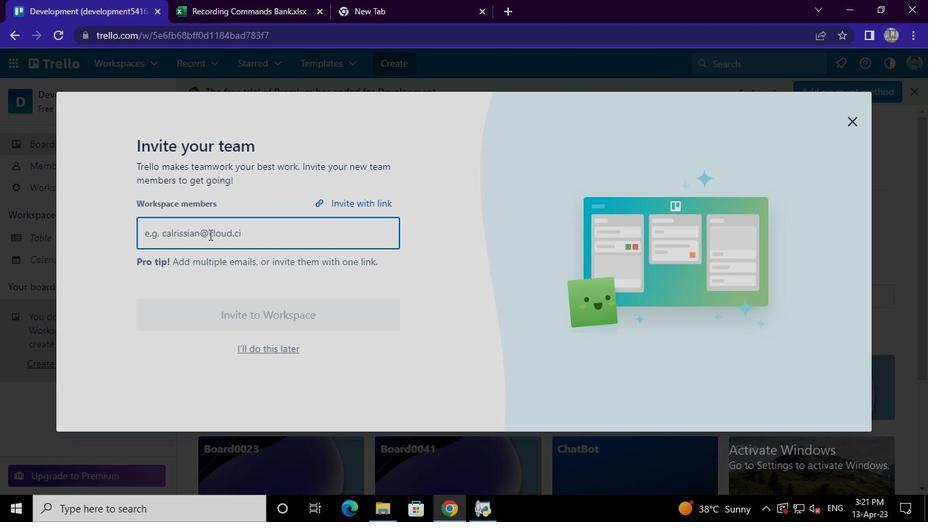
Action: Keyboard Key.shift
Screenshot: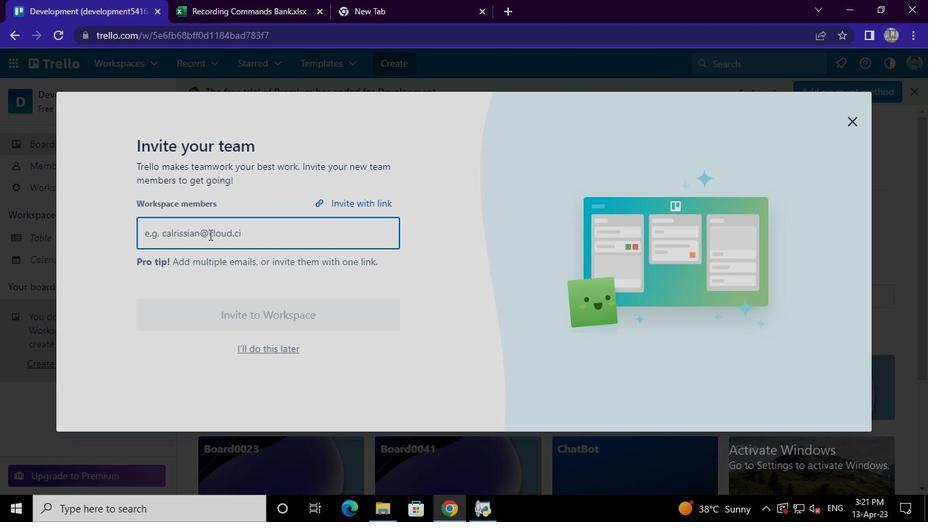 
Action: Keyboard Key.shift
Screenshot: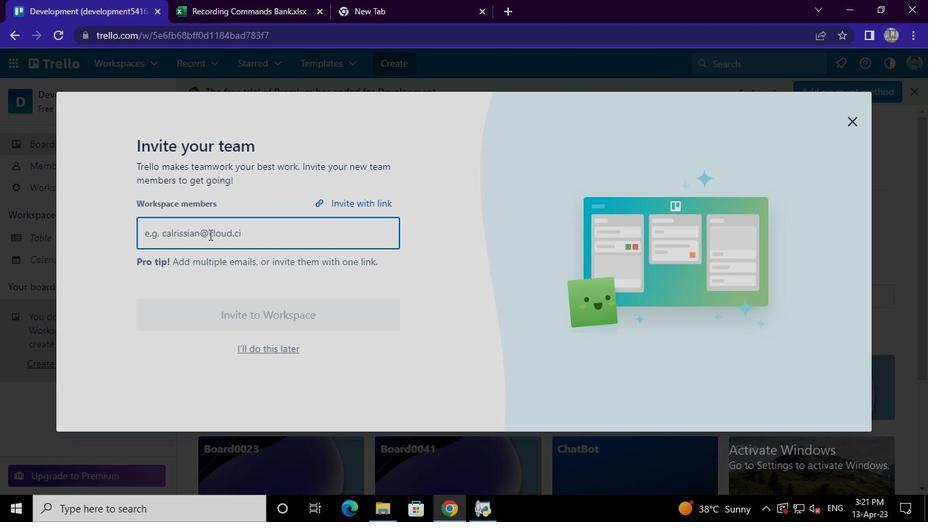 
Action: Keyboard Key.shift
Screenshot: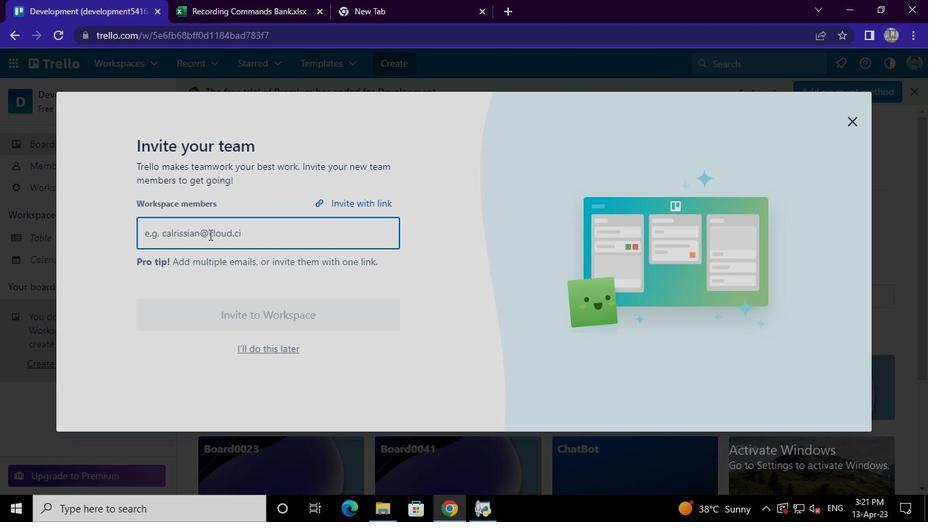 
Action: Keyboard Key.shift
Screenshot: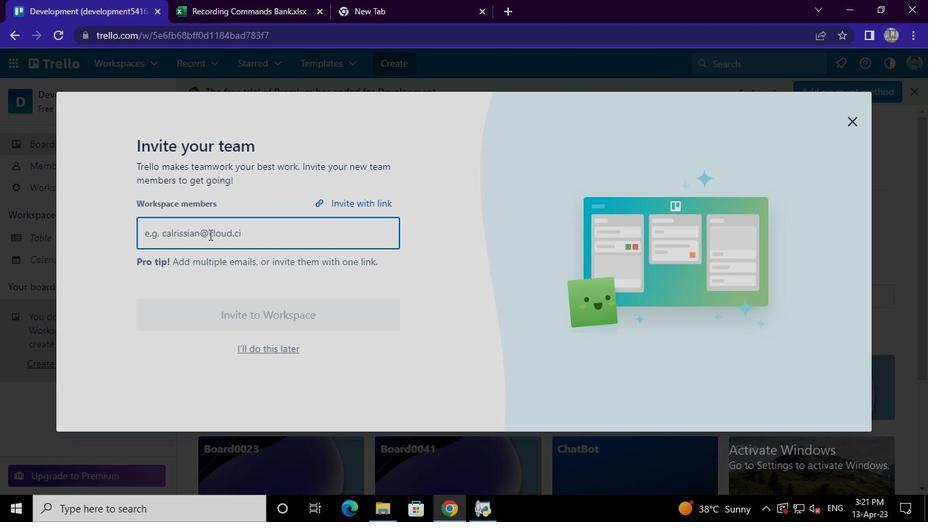 
Action: Keyboard Key.shift
Screenshot: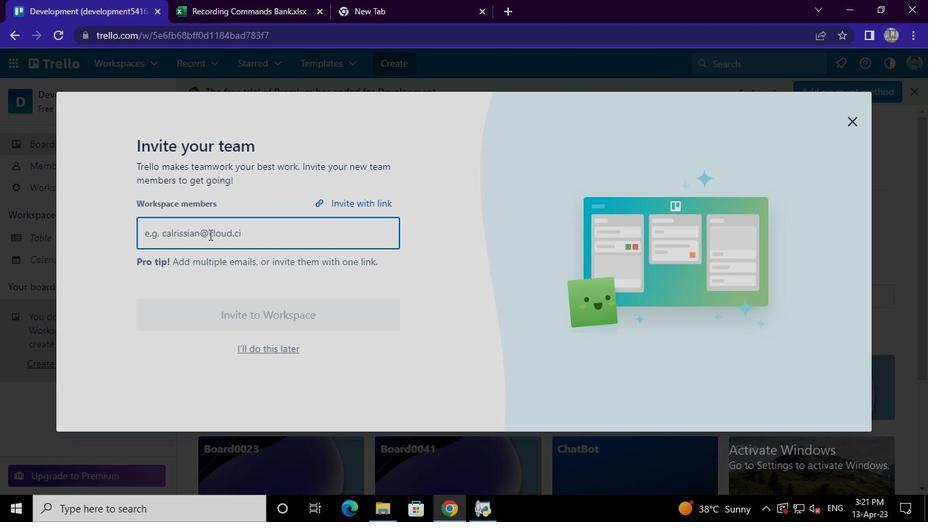 
Action: Keyboard Key.shift
Screenshot: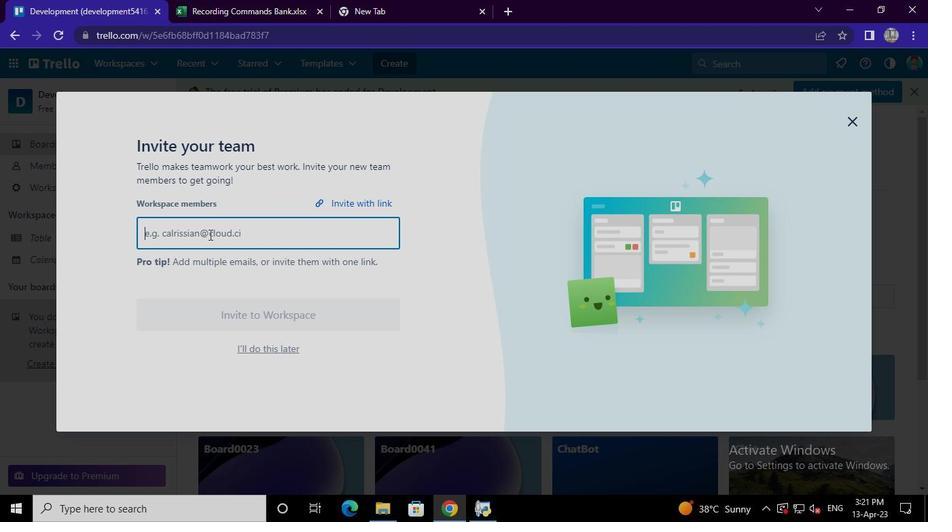 
Action: Keyboard Key.shift
Screenshot: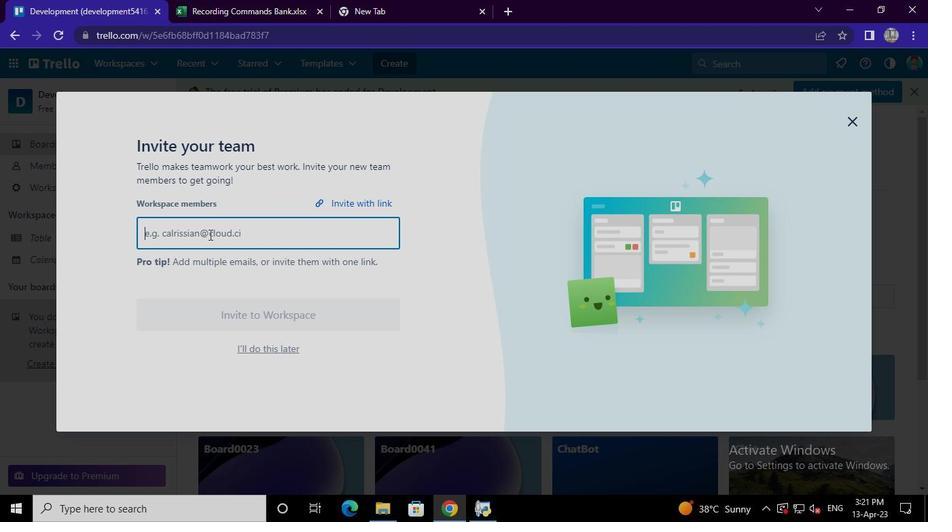 
Action: Keyboard Key.shift
Screenshot: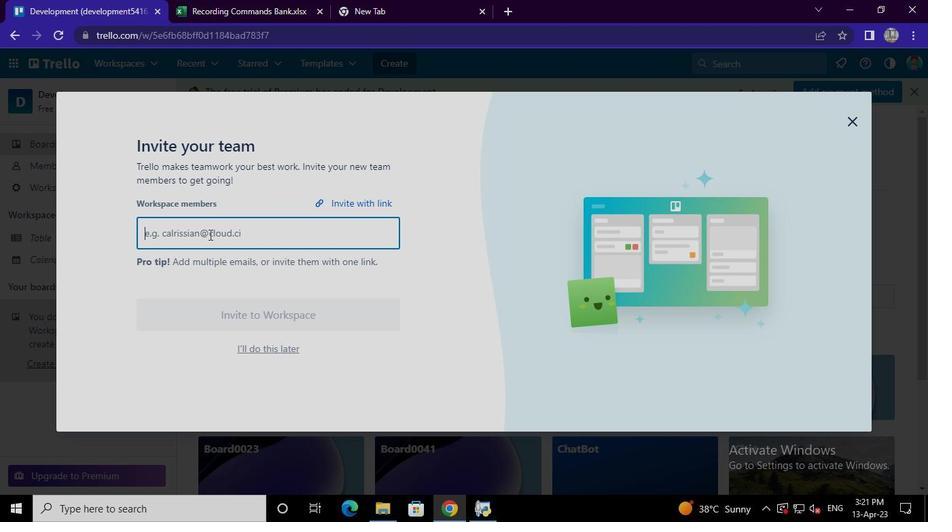 
Action: Keyboard Key.shift
Screenshot: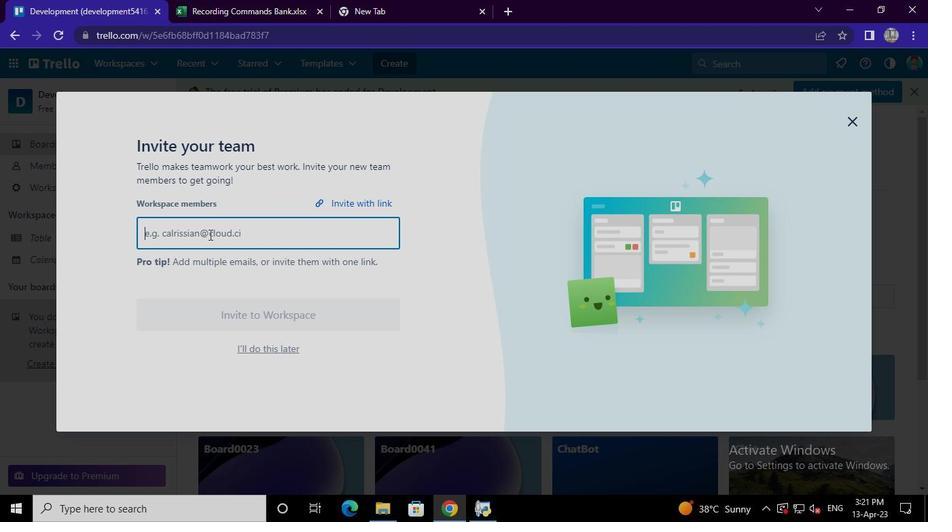 
Action: Keyboard Key.shift
Screenshot: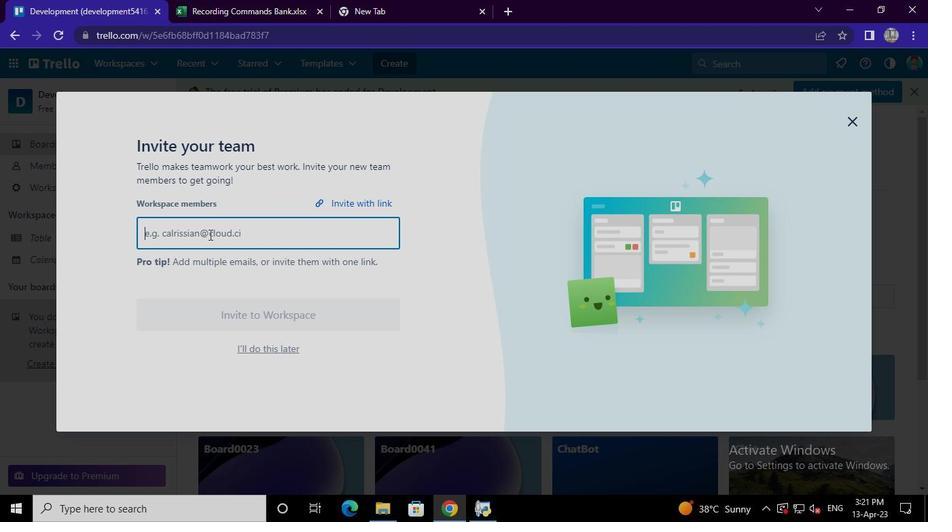 
Action: Keyboard Key.shift
Screenshot: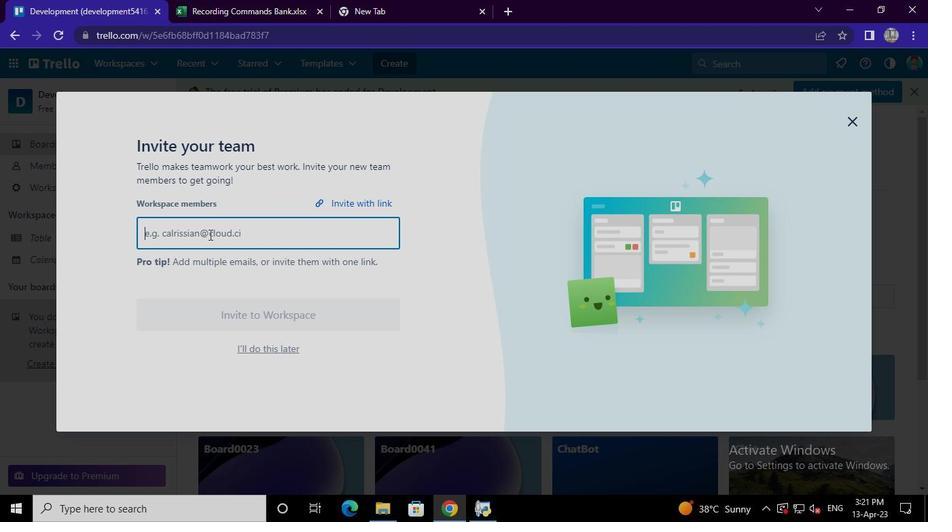 
Action: Keyboard Key.shift
Screenshot: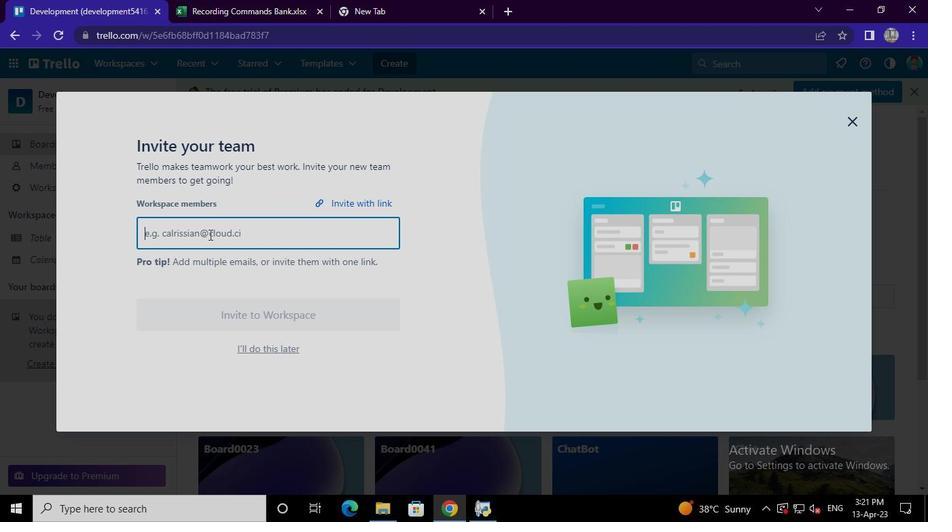 
Action: Keyboard Key.shift
Screenshot: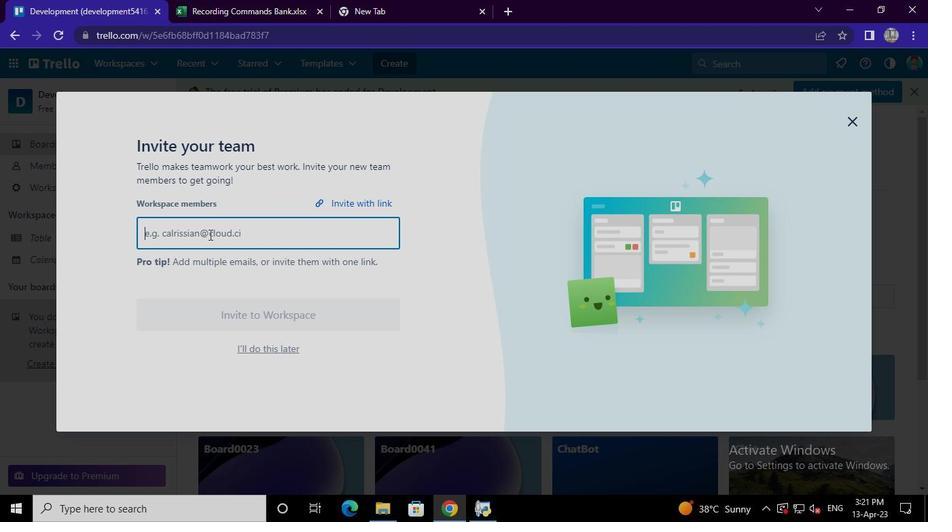 
Action: Keyboard M
Screenshot: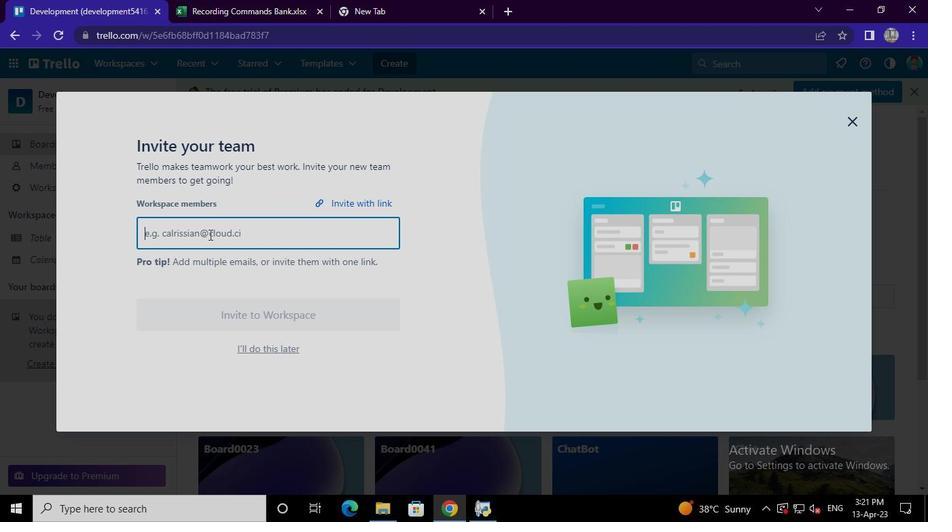 
Action: Keyboard a
Screenshot: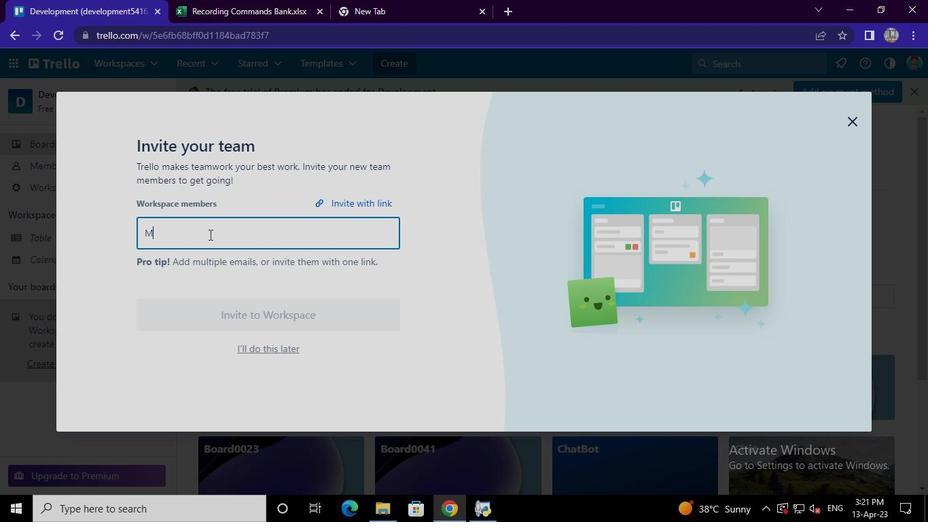 
Action: Keyboard i
Screenshot: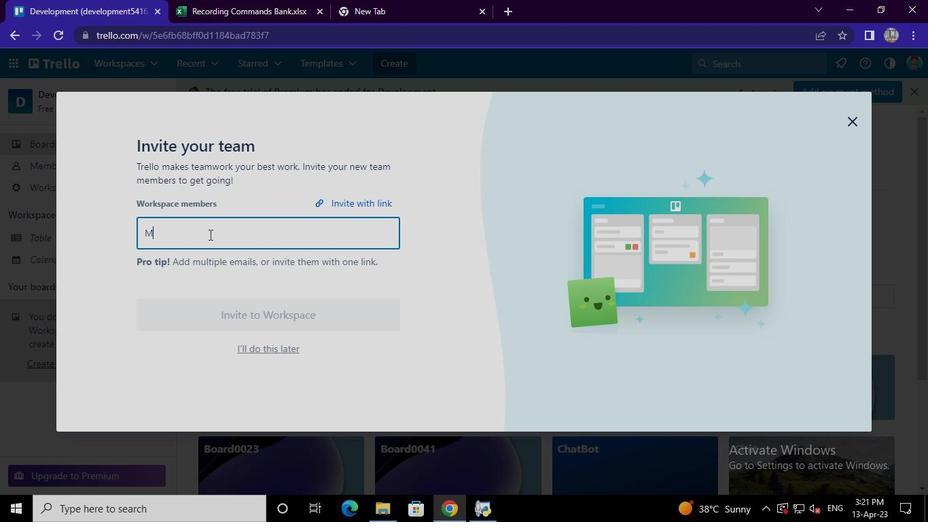 
Action: Keyboard l
Screenshot: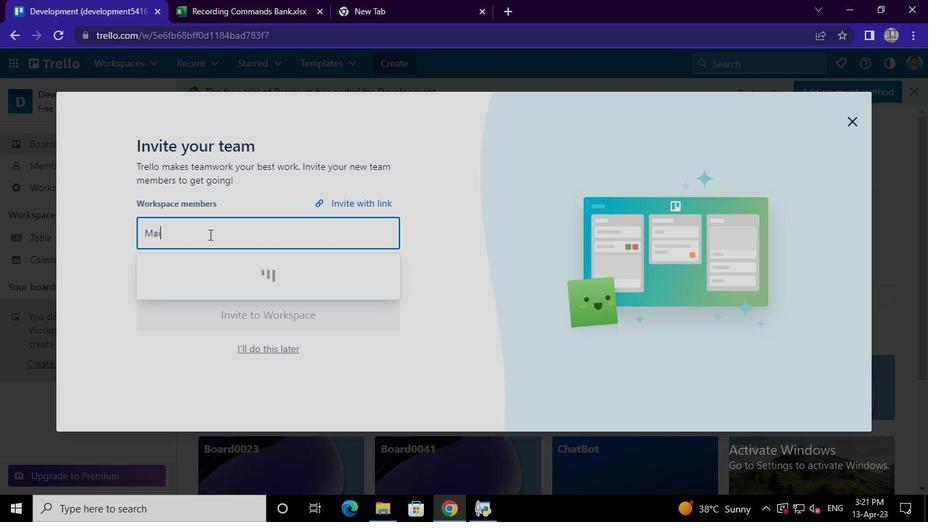 
Action: Keyboard a
Screenshot: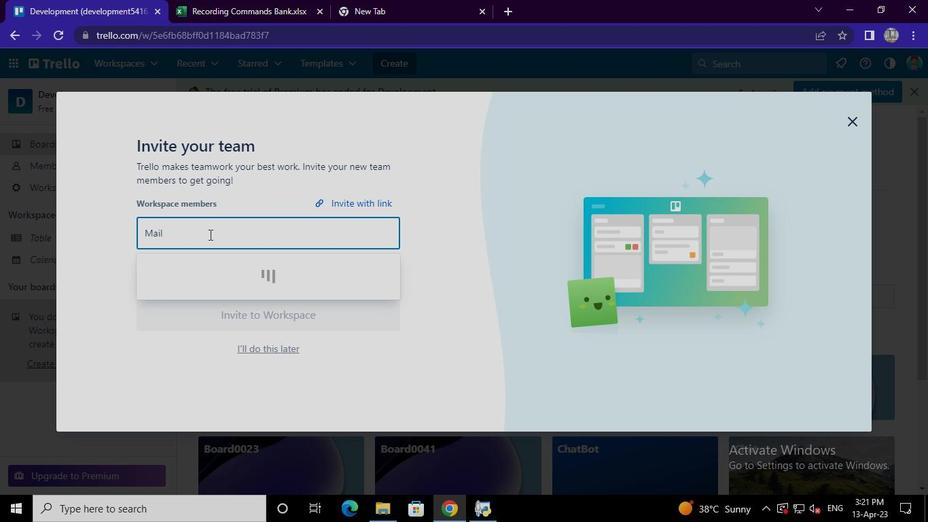 
Action: Keyboard u
Screenshot: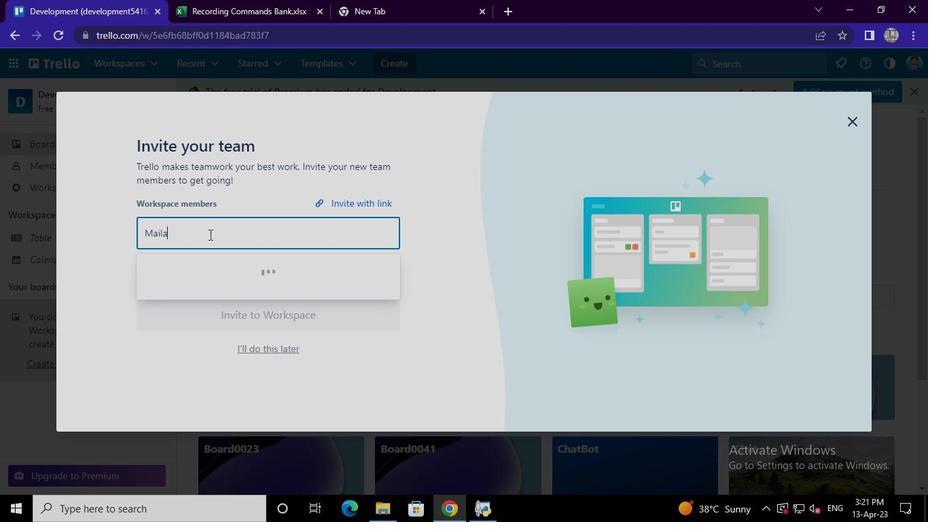 
Action: Keyboard s
Screenshot: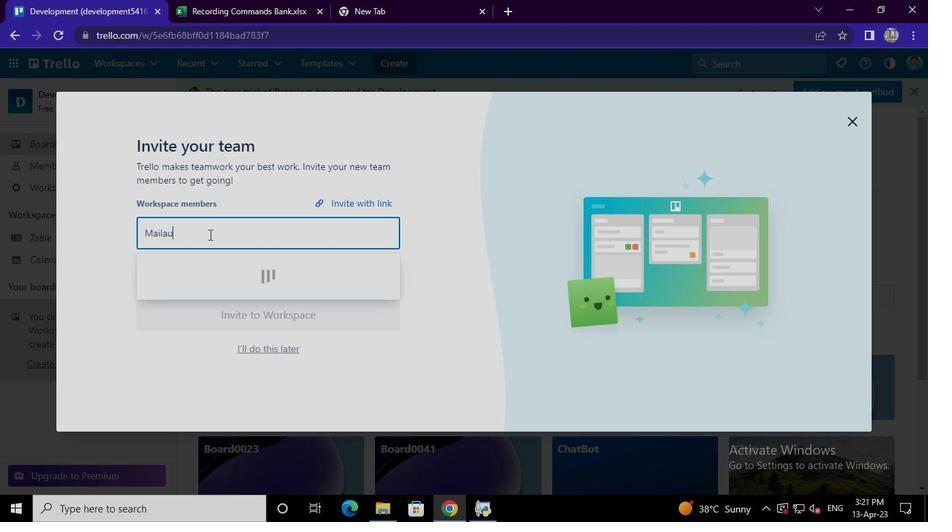 
Action: Keyboard t
Screenshot: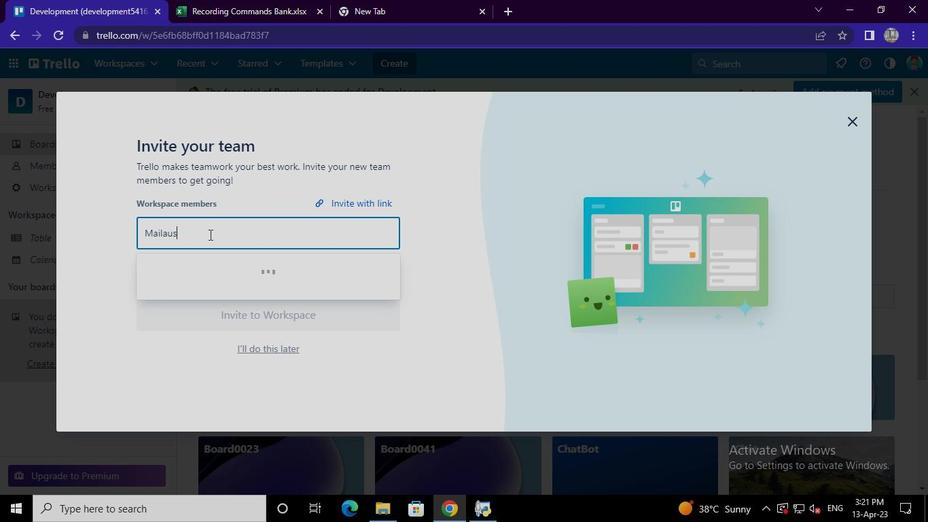 
Action: Keyboard r
Screenshot: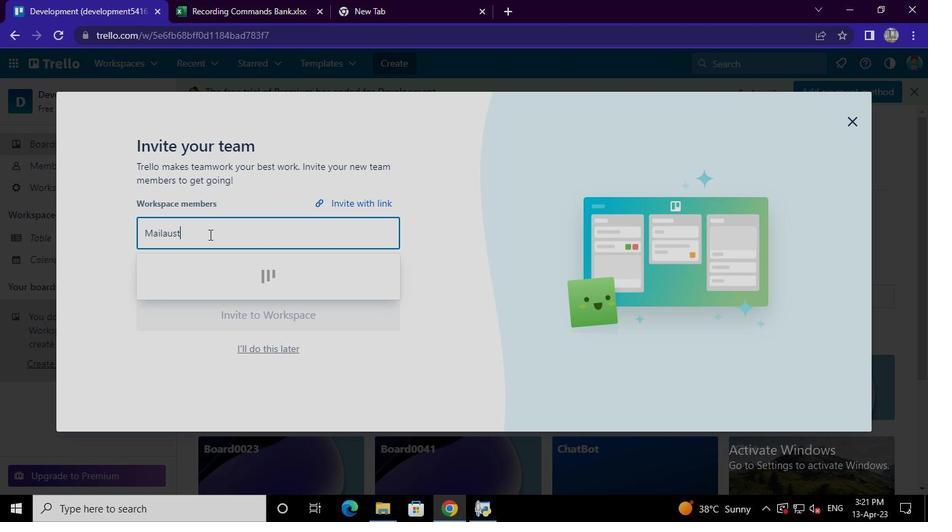 
Action: Keyboard a
Screenshot: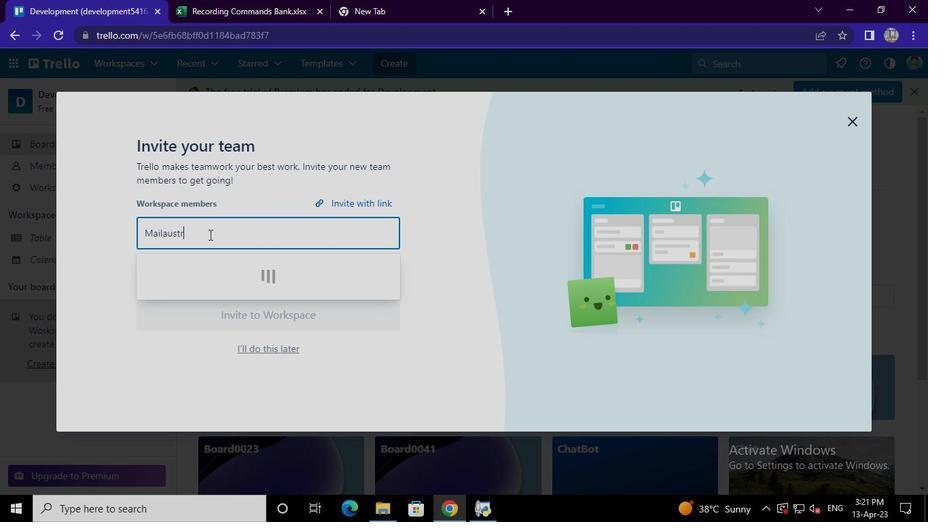 
Action: Keyboard l
Screenshot: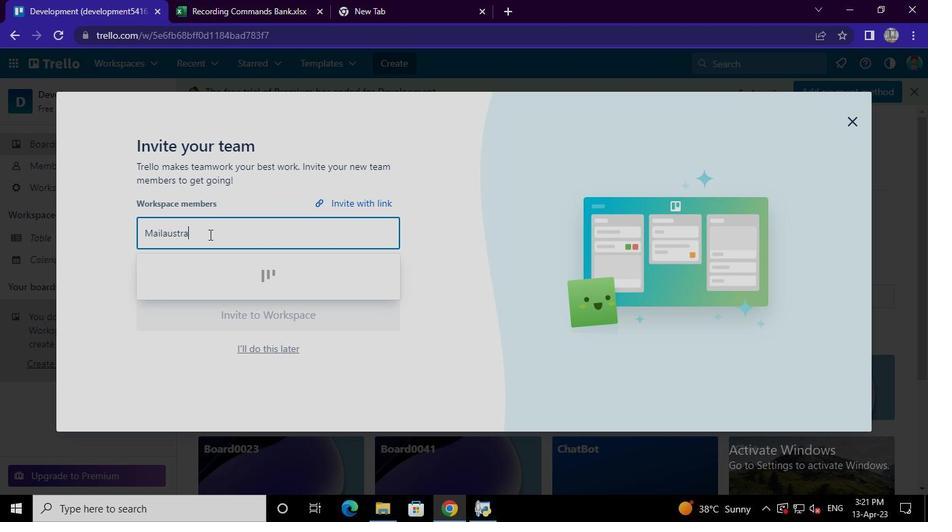 
Action: Keyboard i
Screenshot: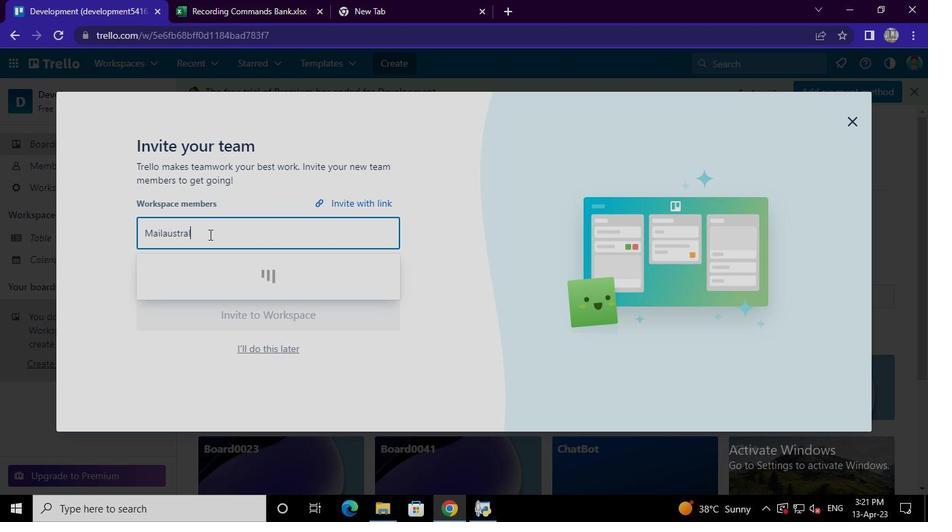 
Action: Keyboard a
Screenshot: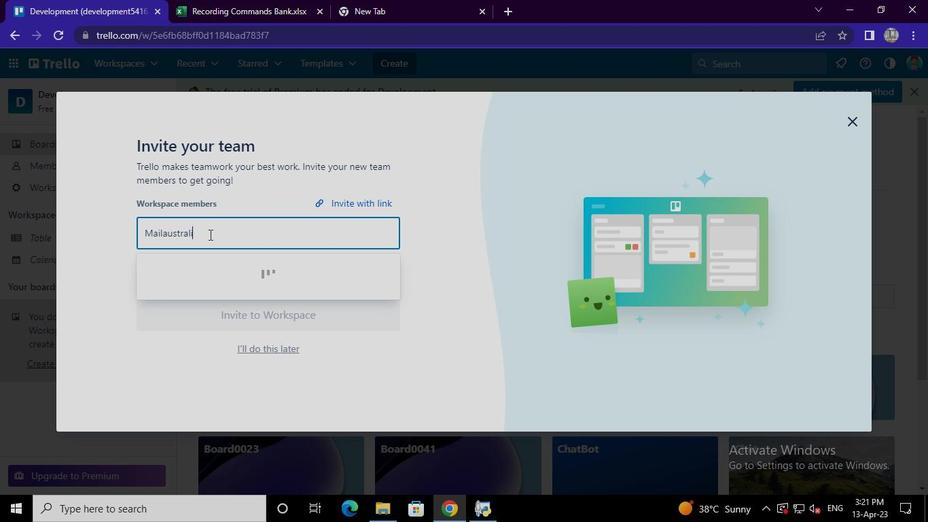 
Action: Keyboard 7
Screenshot: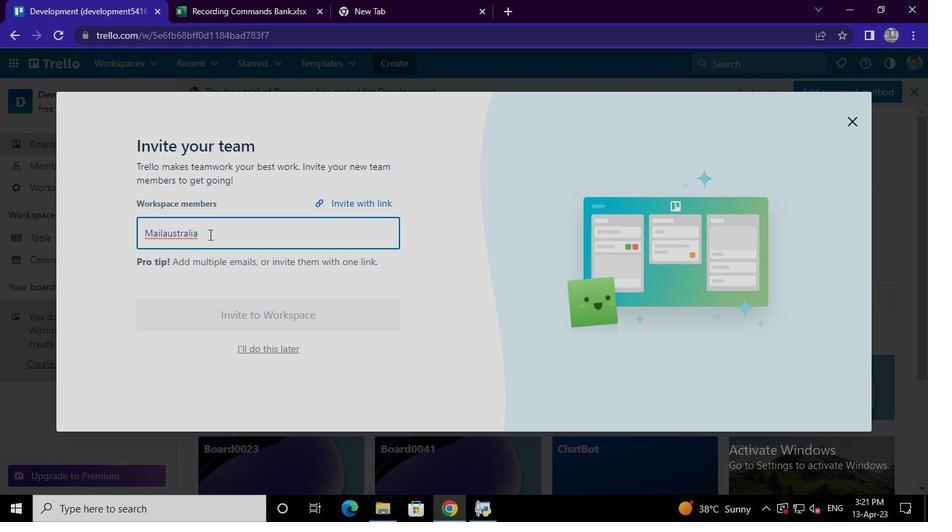 
Action: Keyboard Key.shift
Screenshot: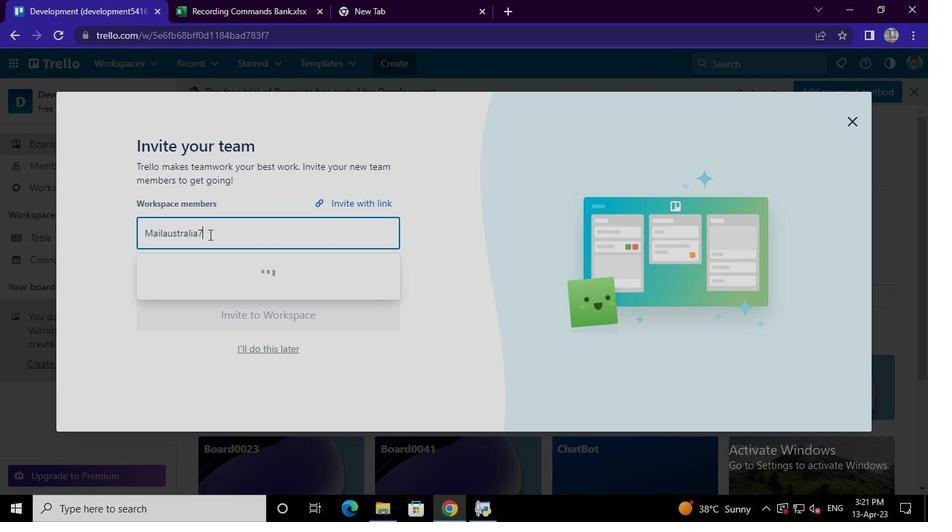 
Action: Keyboard @
Screenshot: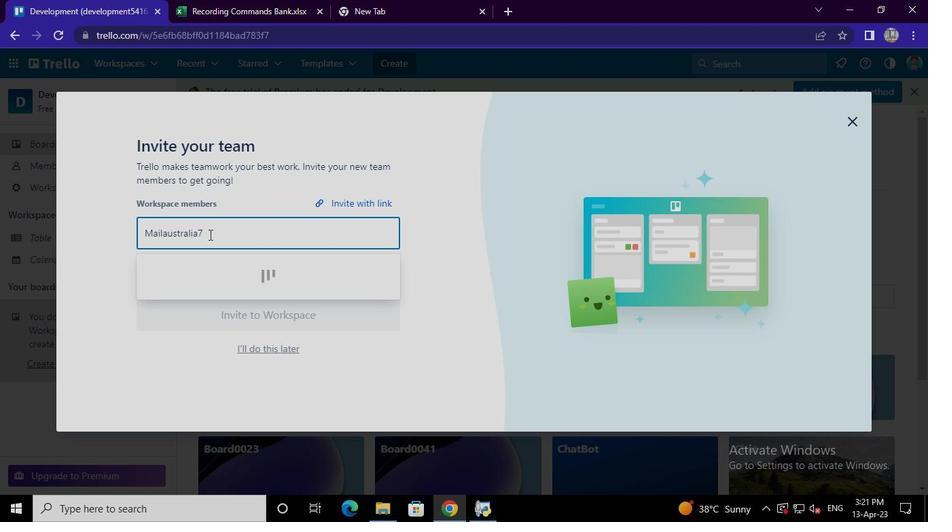
Action: Keyboard g
Screenshot: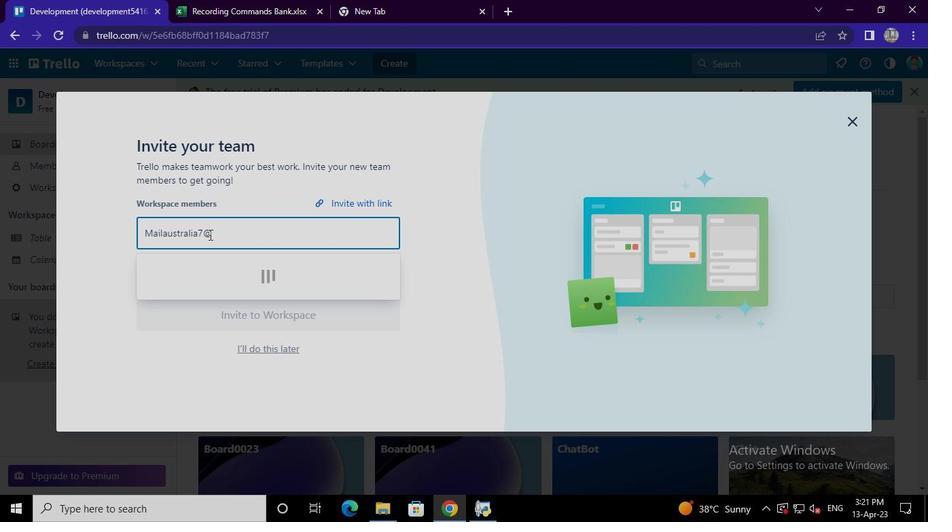 
Action: Keyboard m
Screenshot: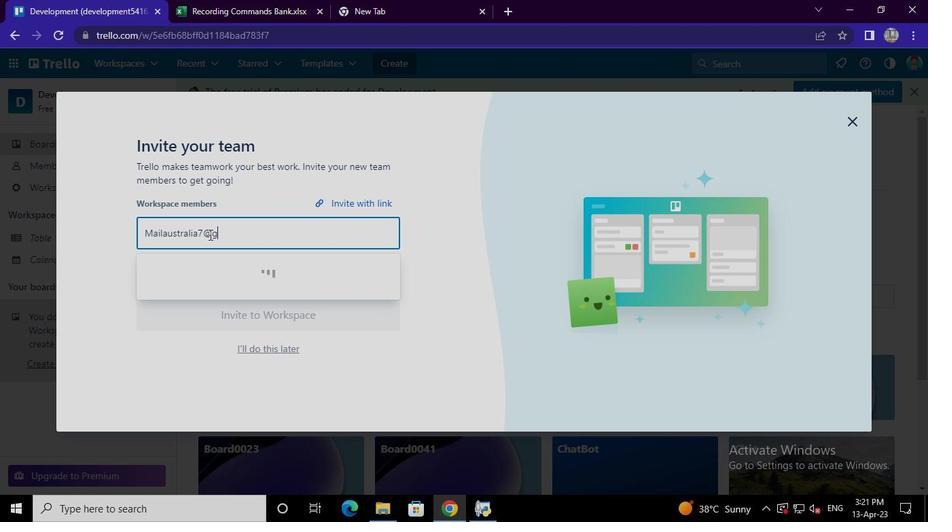 
Action: Keyboard a
Screenshot: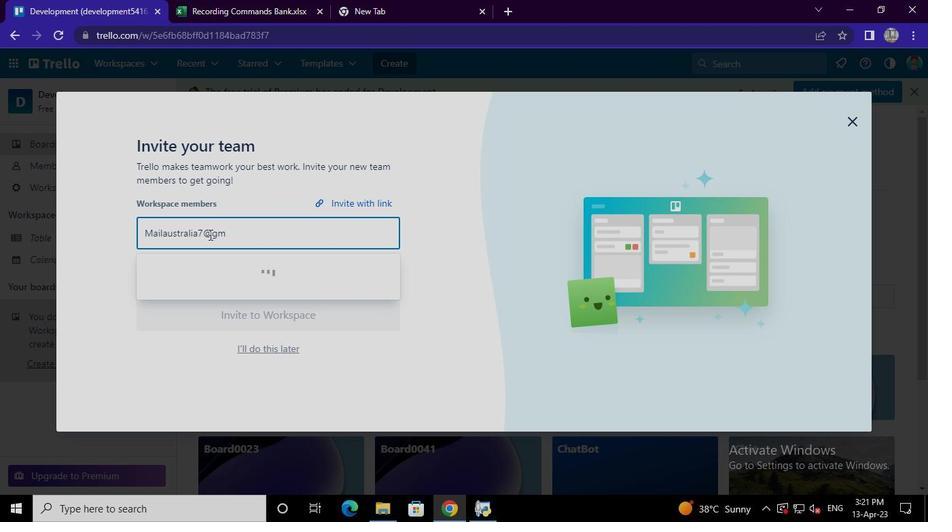 
Action: Keyboard i
Screenshot: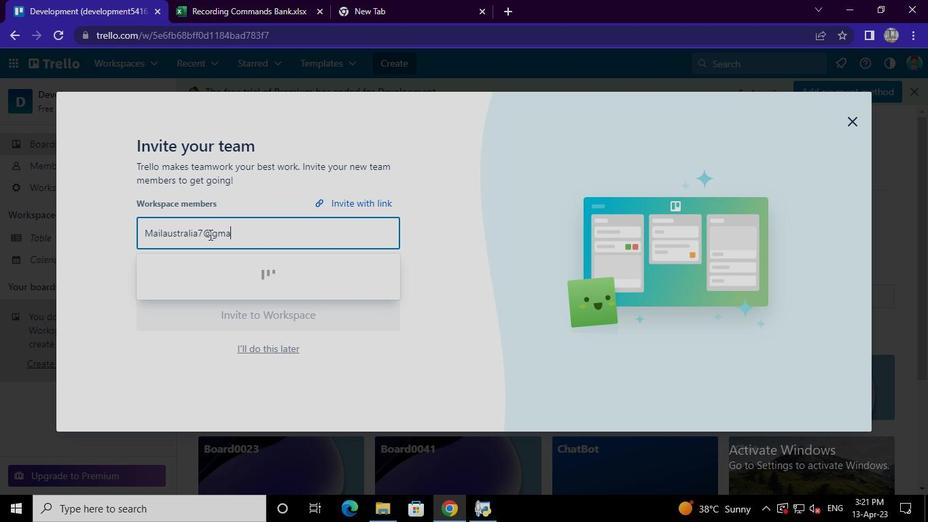 
Action: Keyboard l
Screenshot: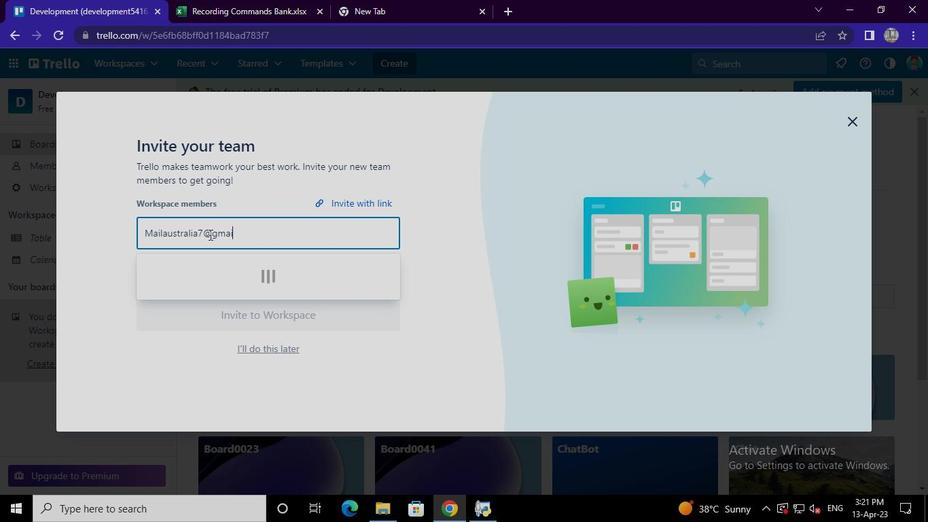
Action: Keyboard .
Screenshot: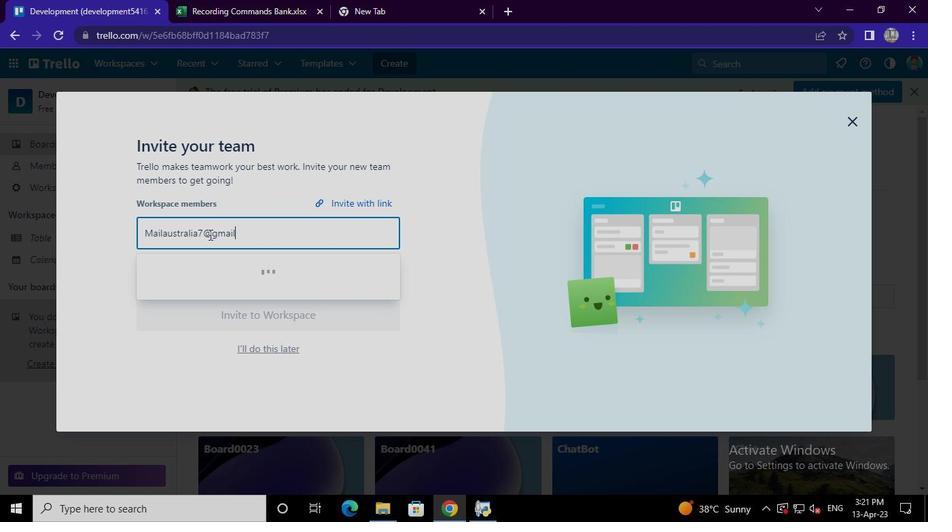 
Action: Keyboard c
Screenshot: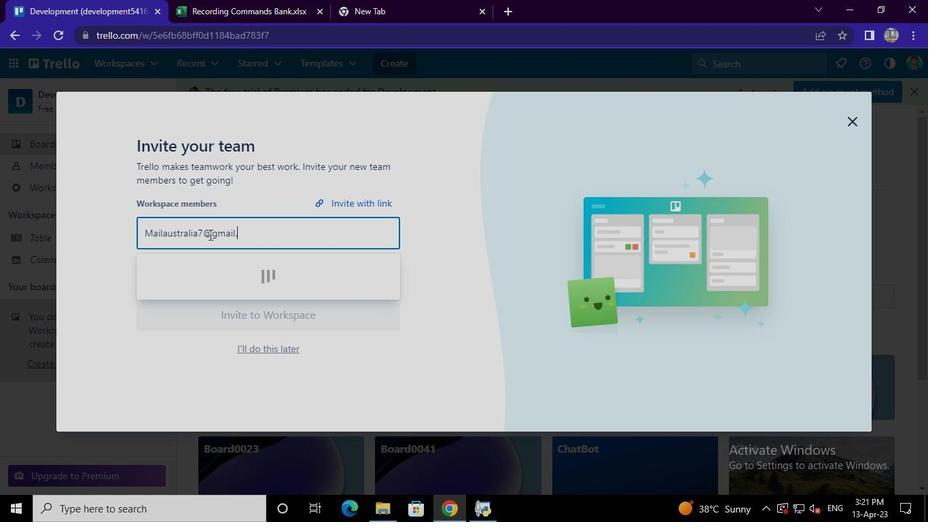 
Action: Keyboard o
Screenshot: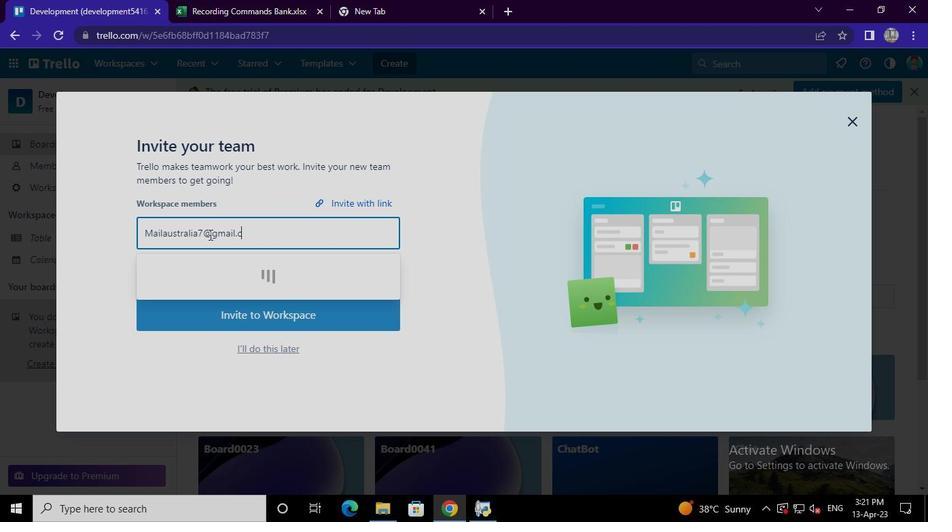 
Action: Keyboard m
Screenshot: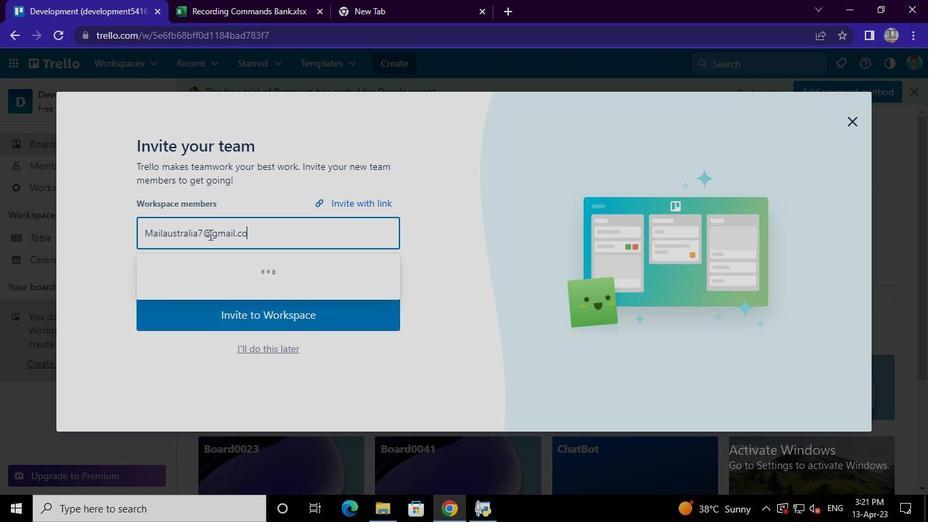 
Action: Mouse moved to (220, 264)
Screenshot: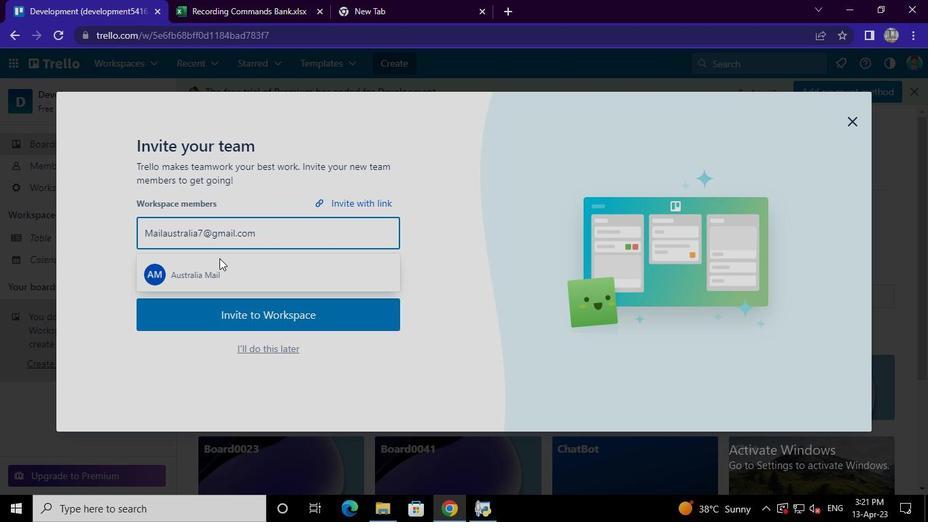 
Action: Mouse pressed left at (220, 264)
Screenshot: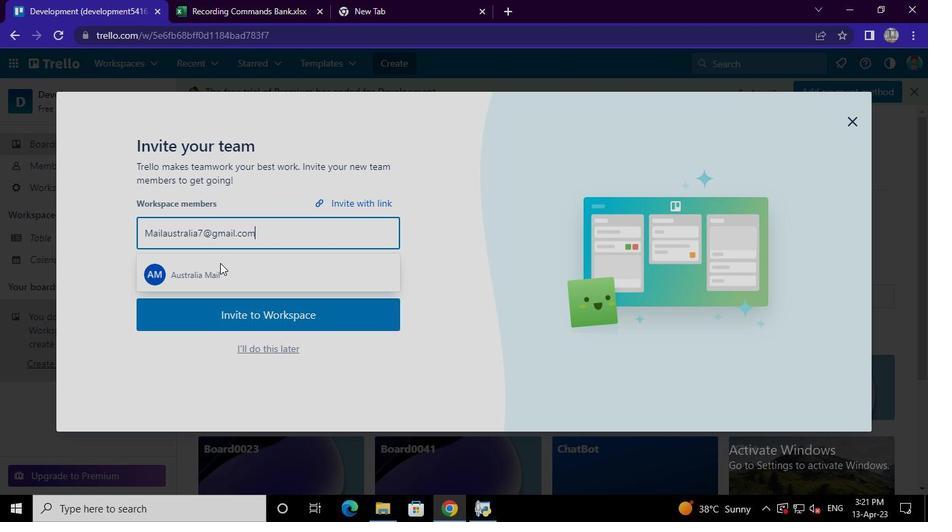 
Action: Mouse moved to (249, 229)
Screenshot: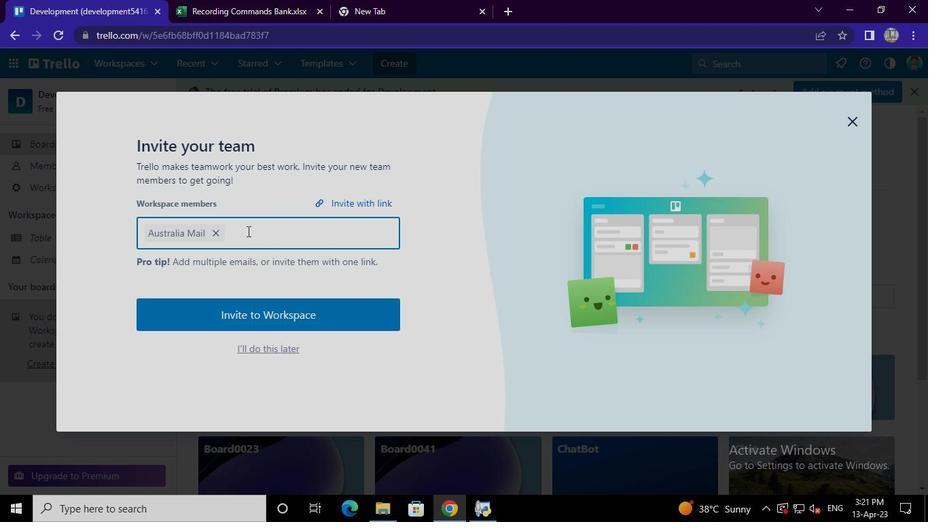 
Action: Mouse pressed left at (249, 229)
Screenshot: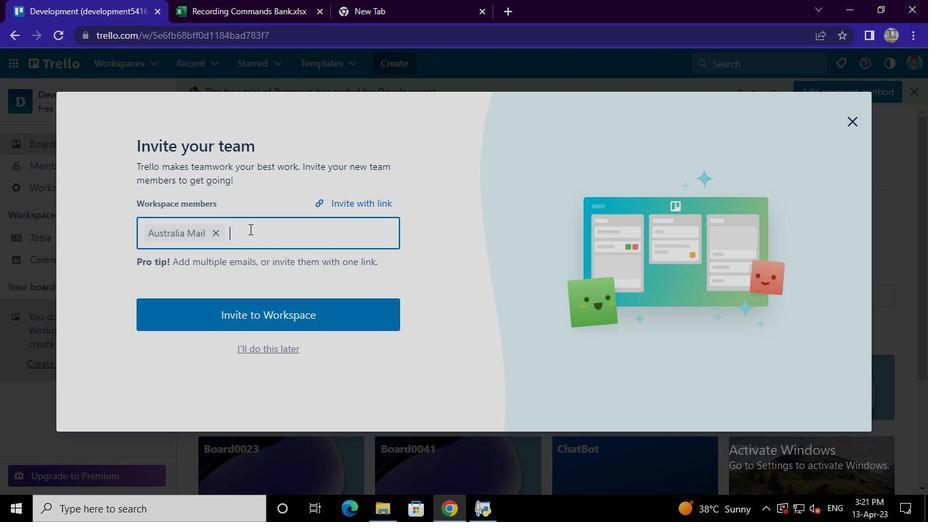 
Action: Keyboard Key.shift
Screenshot: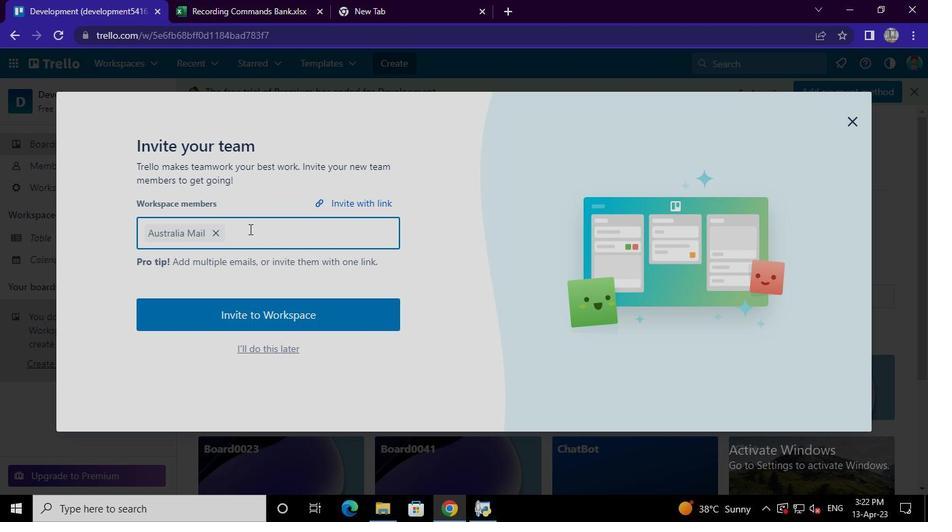 
Action: Keyboard C
Screenshot: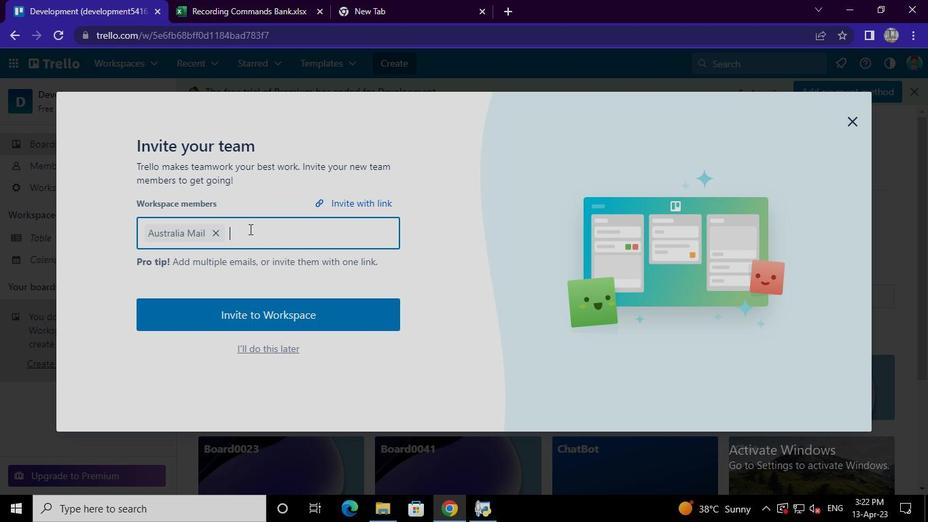 
Action: Keyboard a
Screenshot: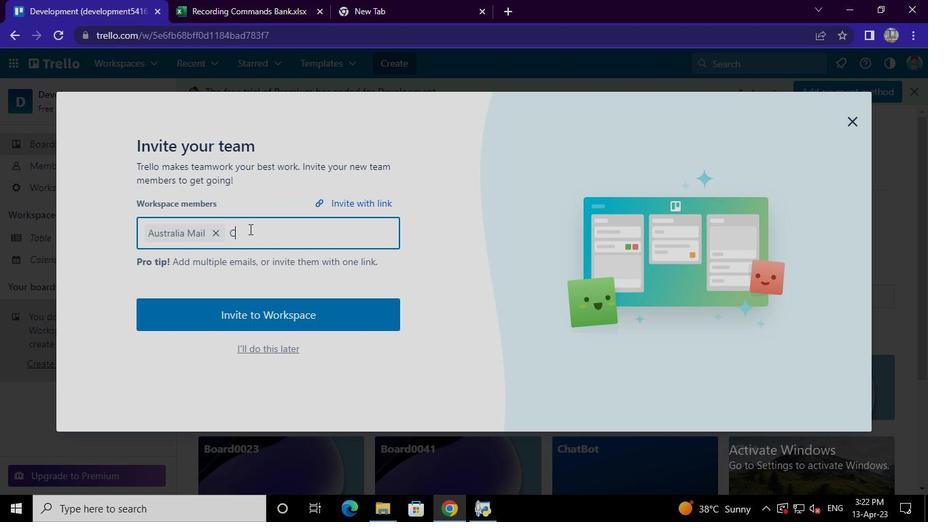 
Action: Keyboard r
Screenshot: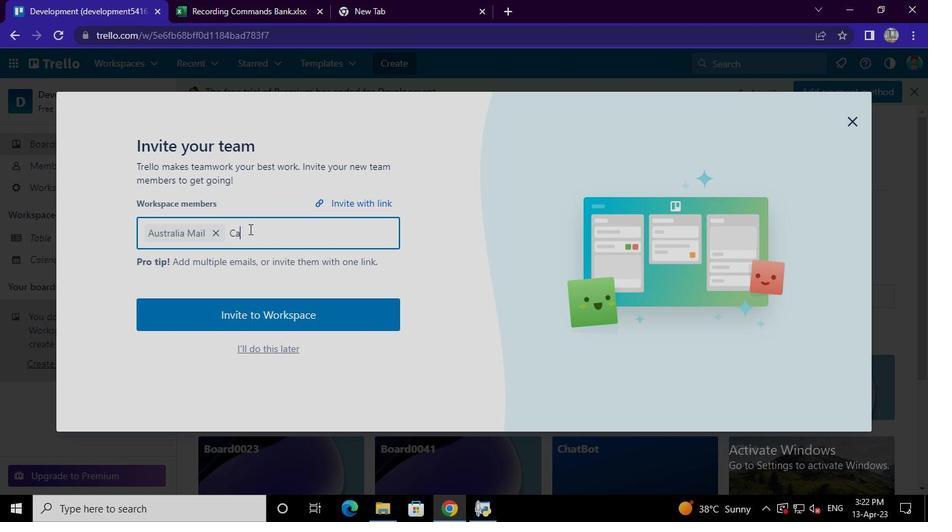 
Action: Keyboard x
Screenshot: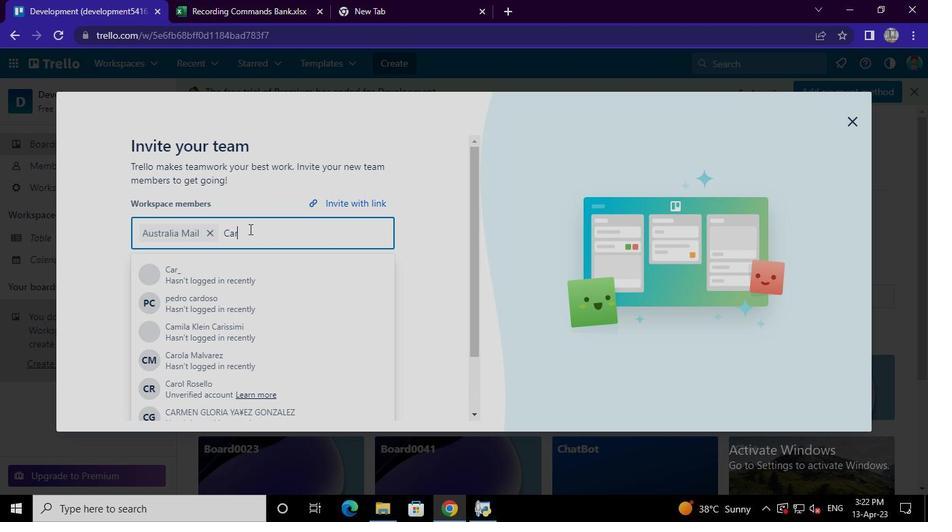 
Action: Keyboard x
Screenshot: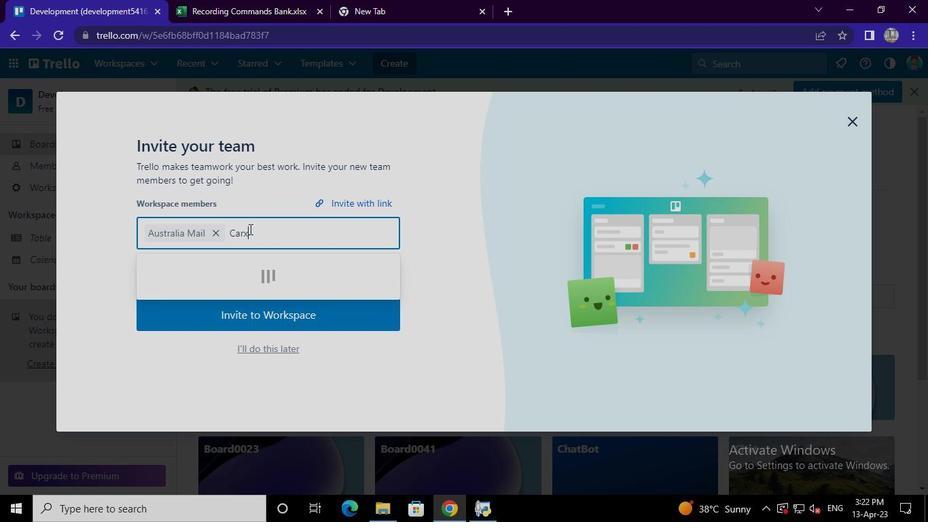 
Action: Keyboard s
Screenshot: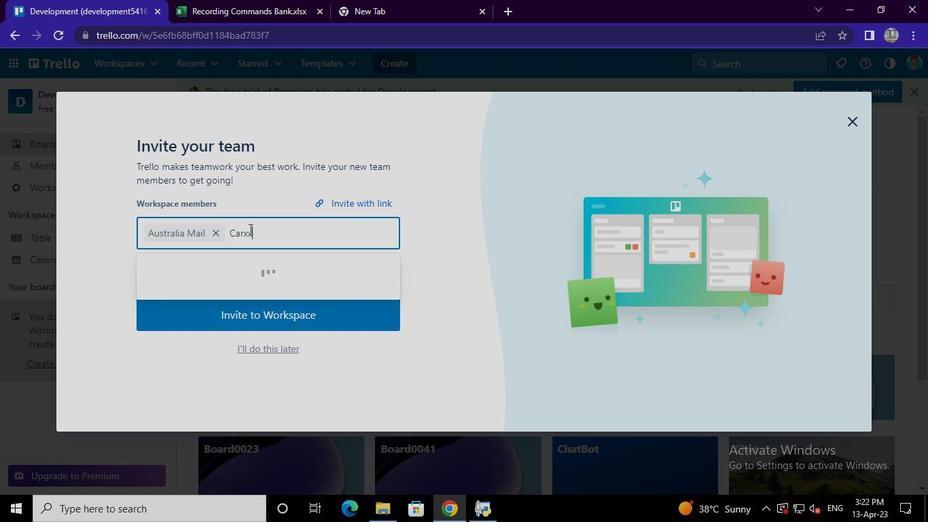 
Action: Keyboard t
Screenshot: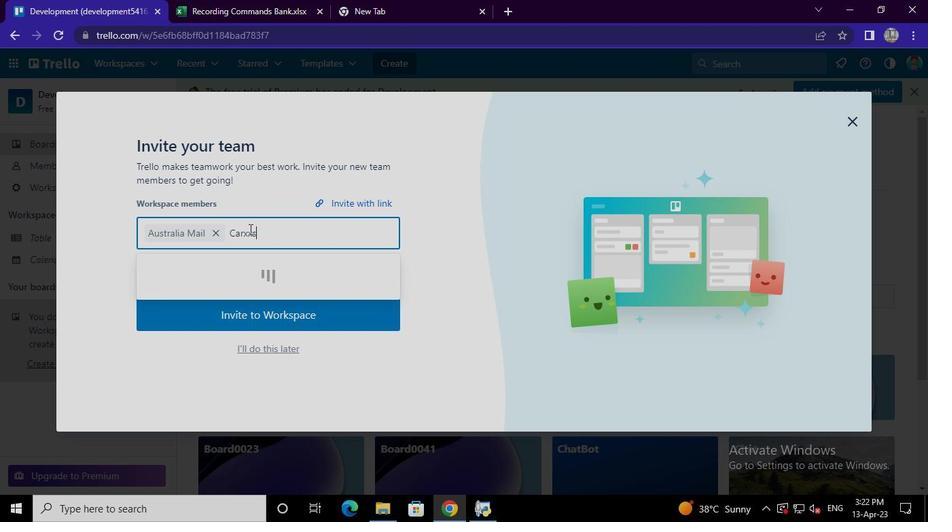 
Action: Keyboard r
Screenshot: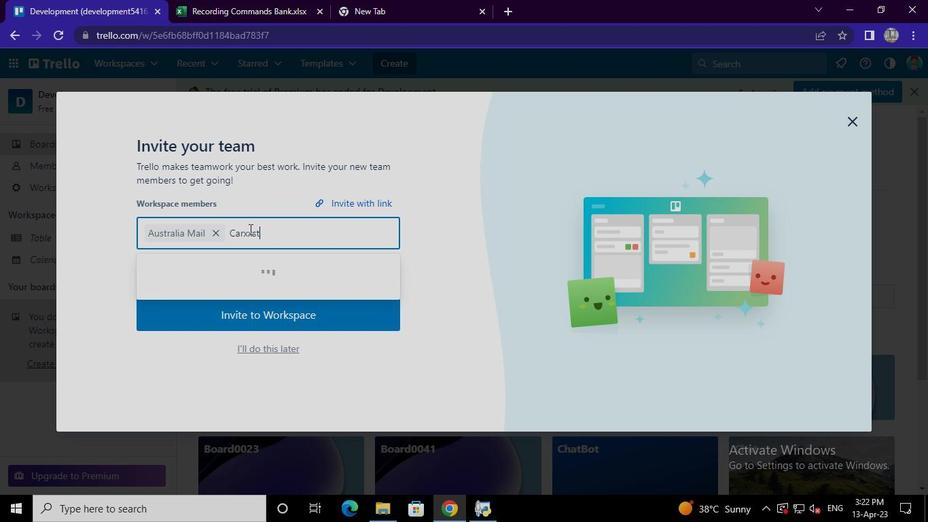 
Action: Keyboard e
Screenshot: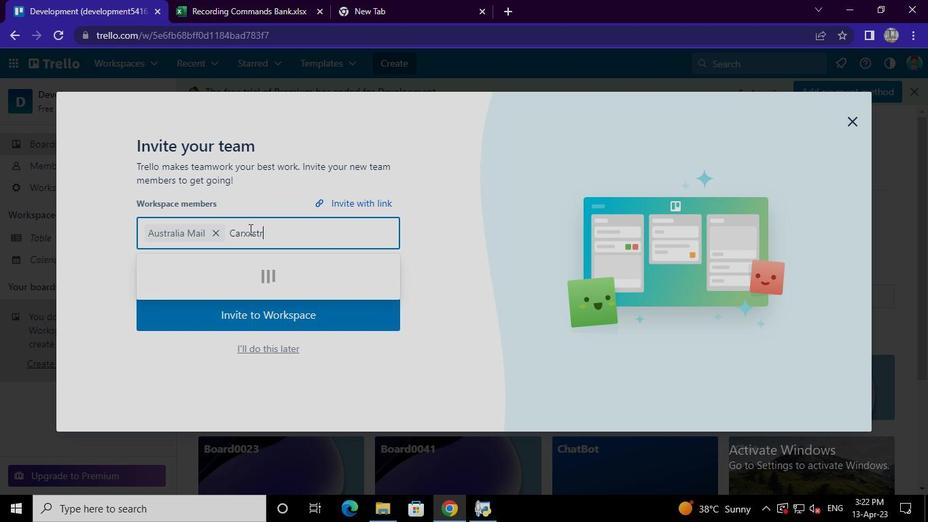 
Action: Keyboard e
Screenshot: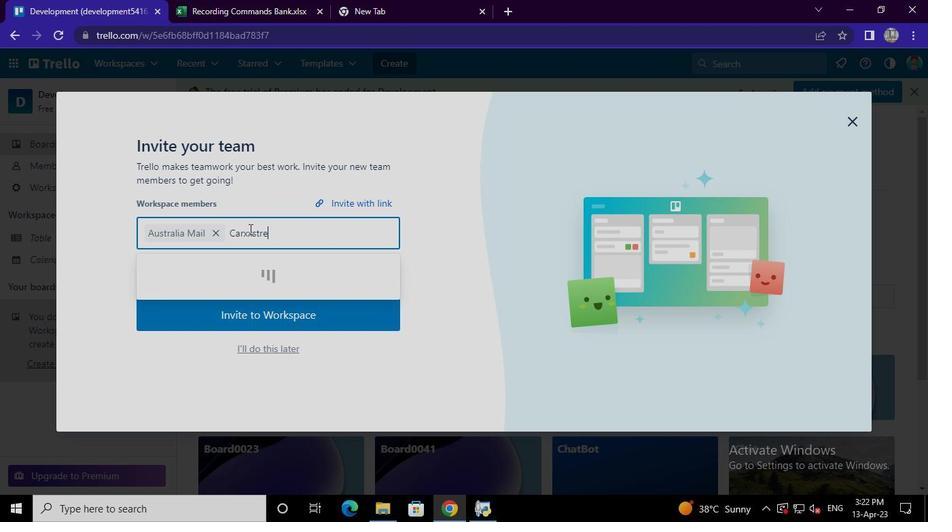 
Action: Keyboard t
Screenshot: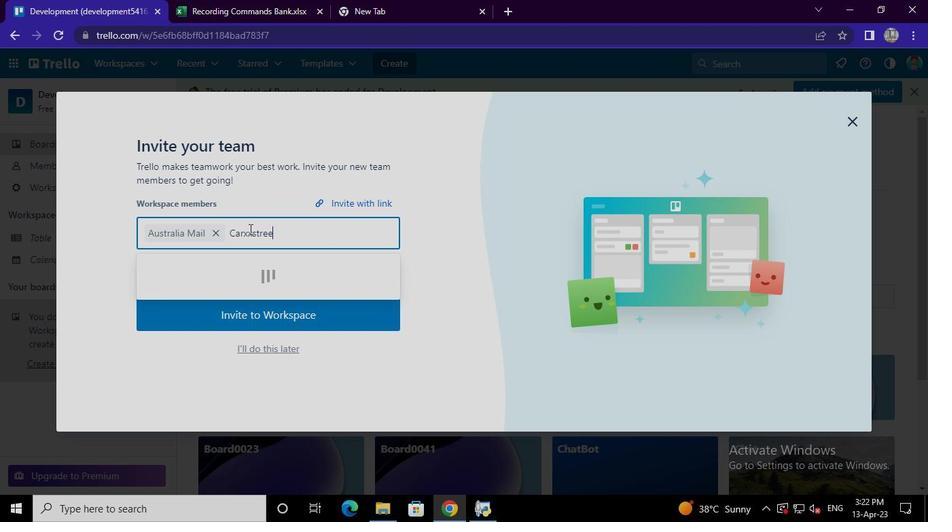 
Action: Keyboard <103>
Screenshot: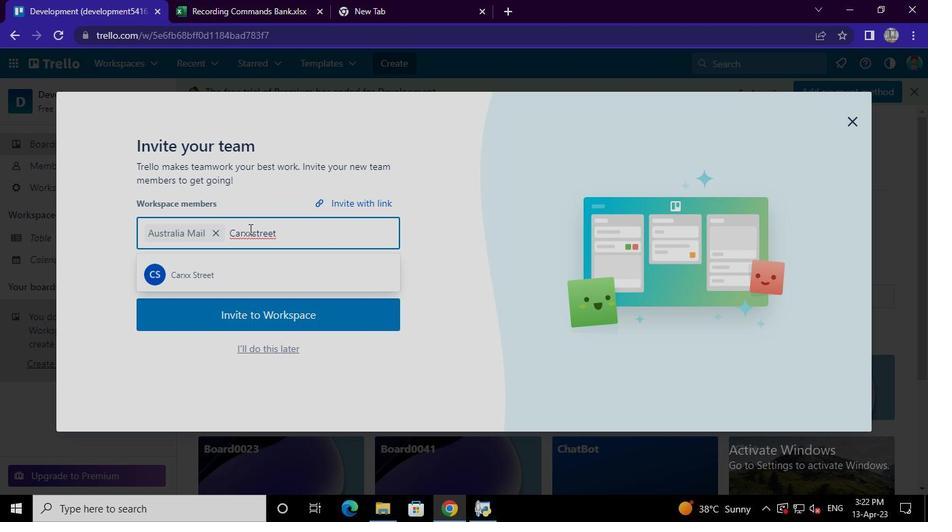 
Action: Keyboard <105>
Screenshot: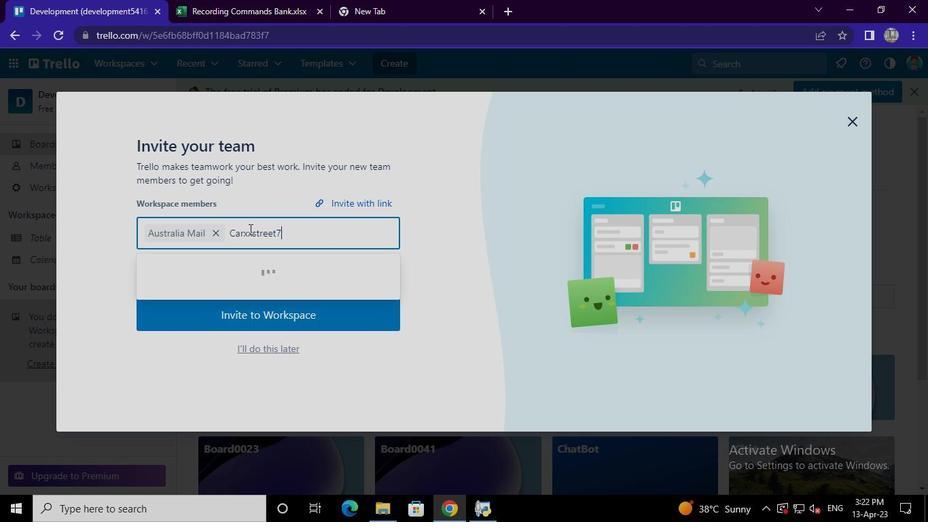 
Action: Keyboard <97>
Screenshot: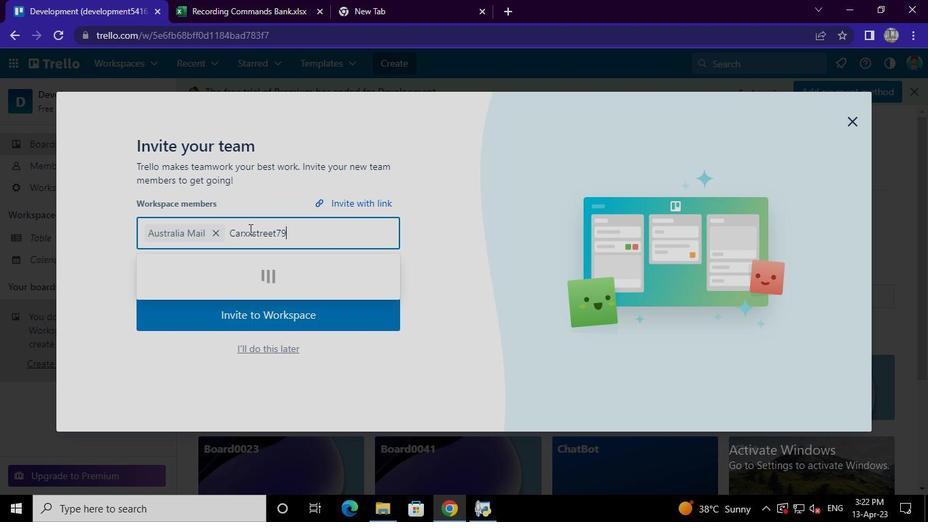 
Action: Keyboard Key.shift
Screenshot: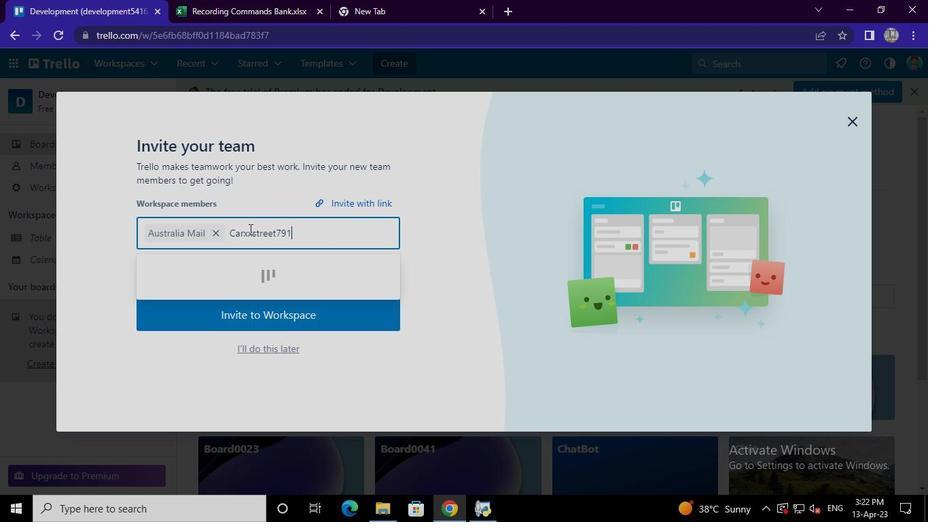 
Action: Keyboard @
Screenshot: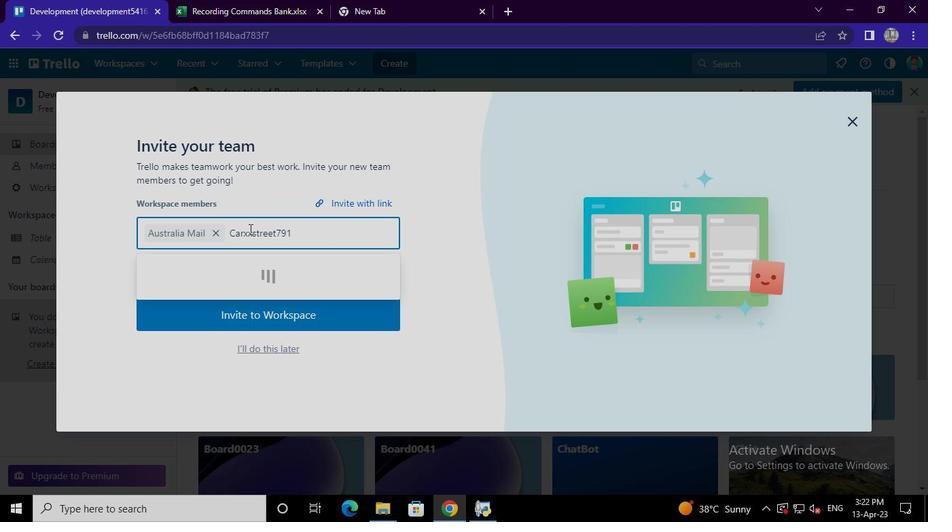 
Action: Keyboard g
Screenshot: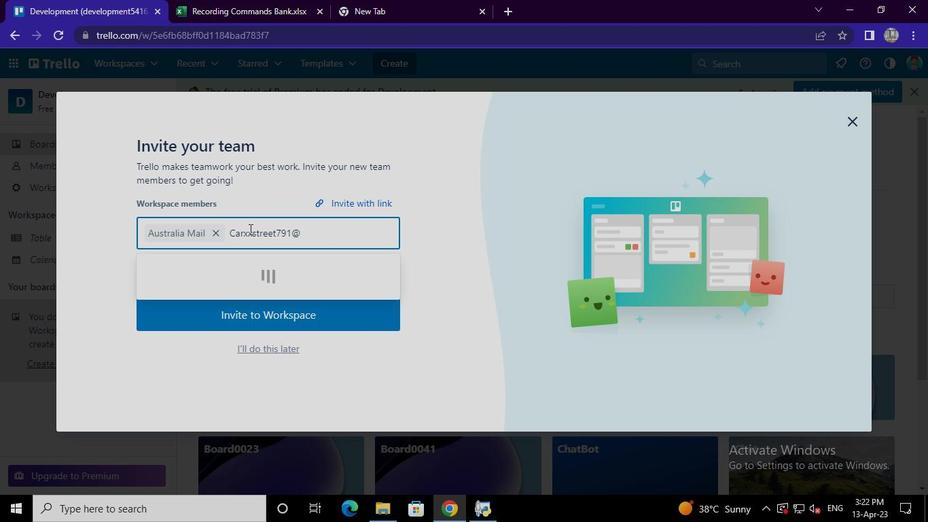 
Action: Keyboard m
Screenshot: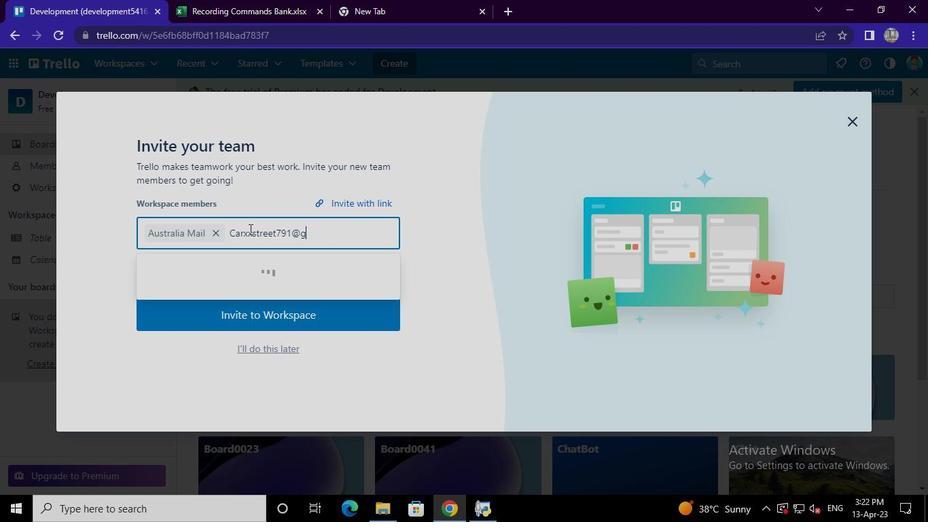 
Action: Keyboard a
Screenshot: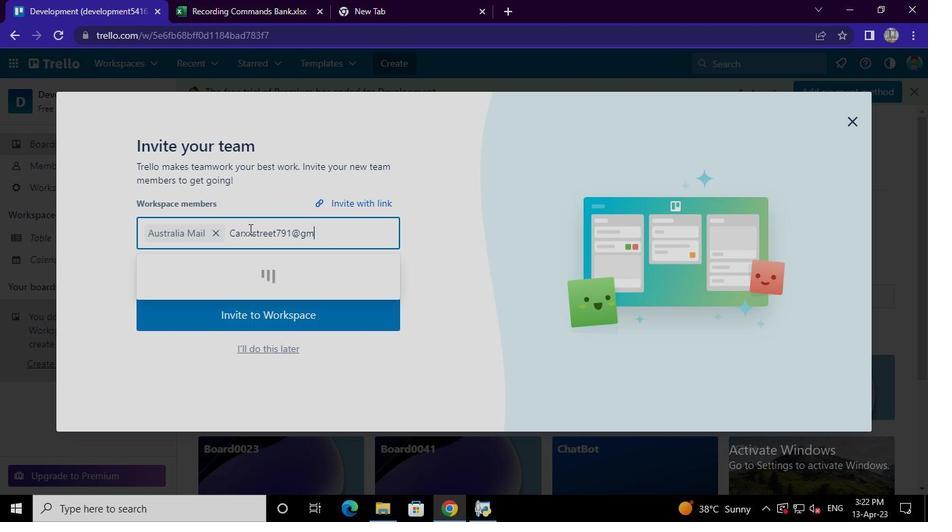 
Action: Keyboard i
Screenshot: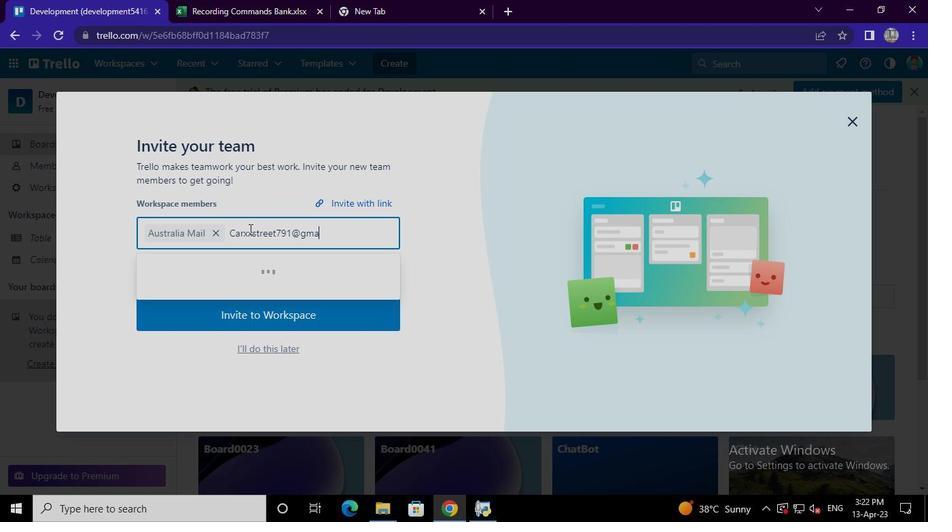 
Action: Keyboard l
Screenshot: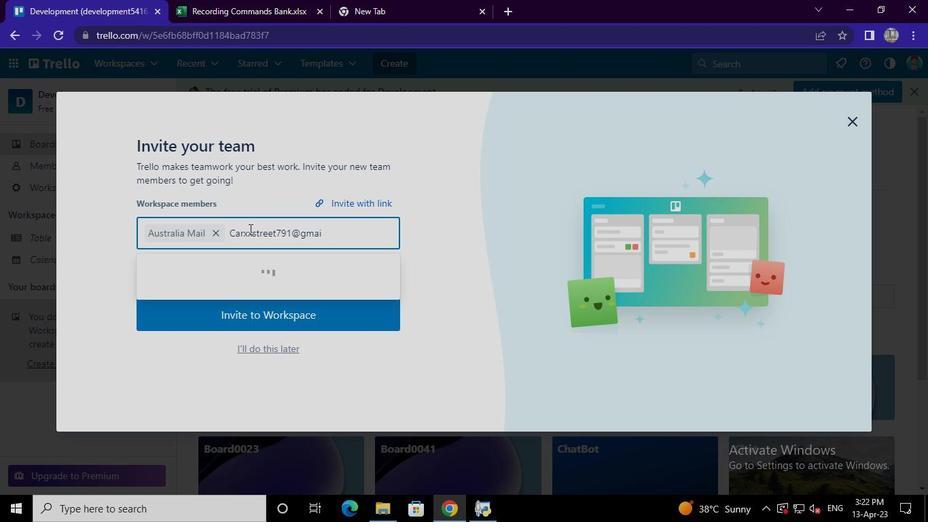 
Action: Keyboard .
Screenshot: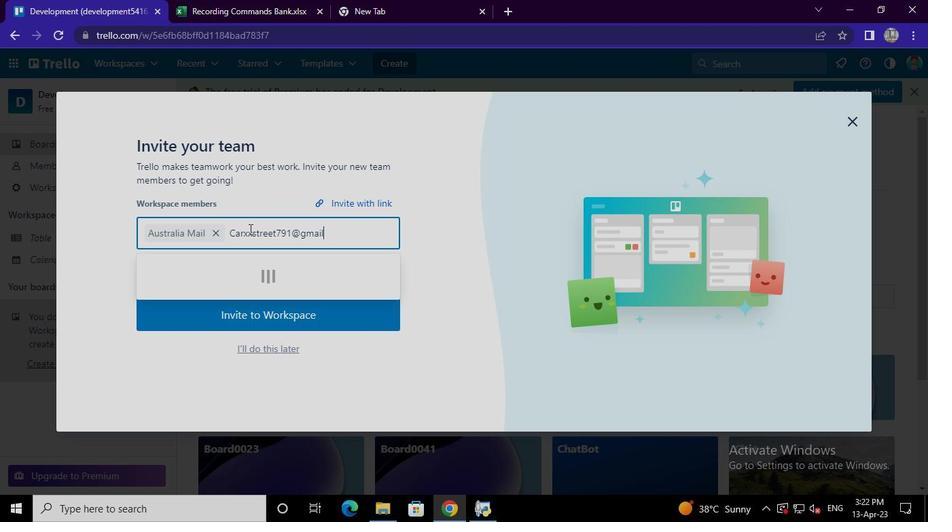 
Action: Keyboard c
Screenshot: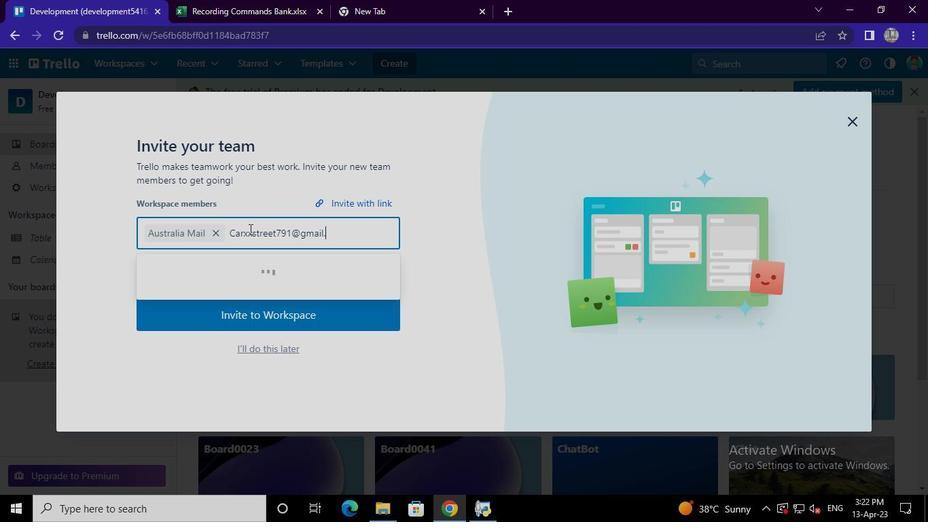 
Action: Keyboard o
Screenshot: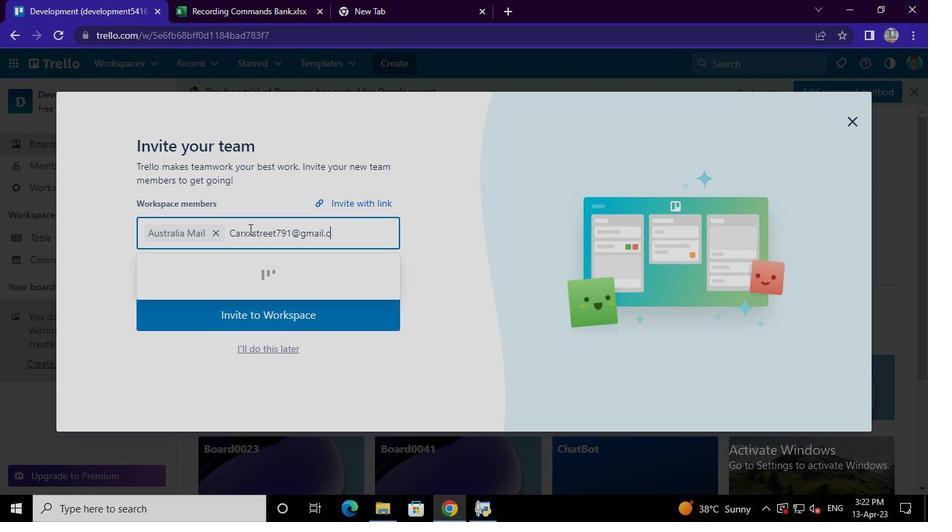 
Action: Keyboard m
Screenshot: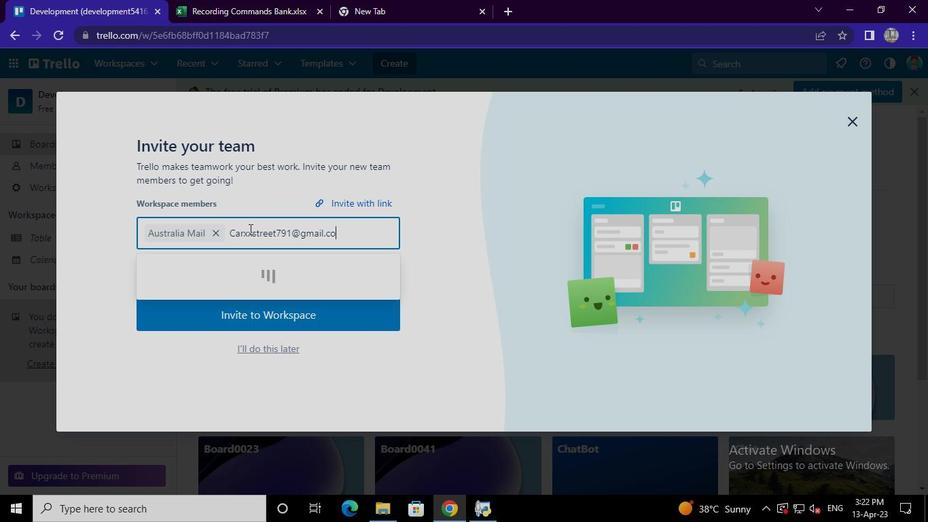 
Action: Mouse moved to (258, 270)
Screenshot: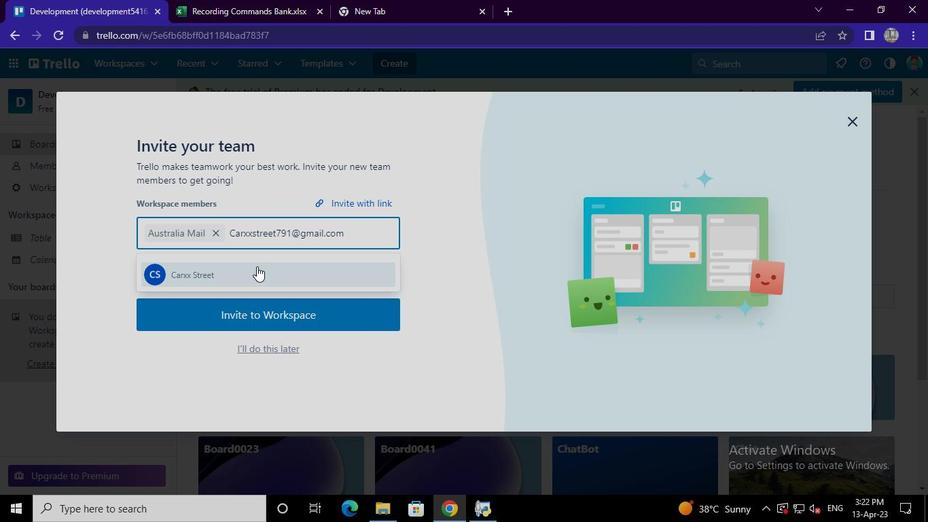
Action: Mouse pressed left at (258, 270)
Screenshot: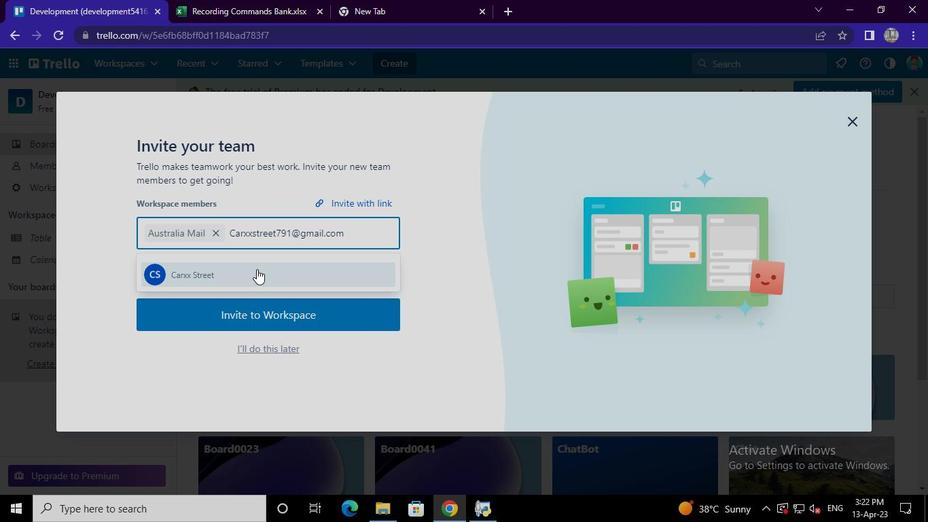 
Action: Mouse moved to (235, 252)
Screenshot: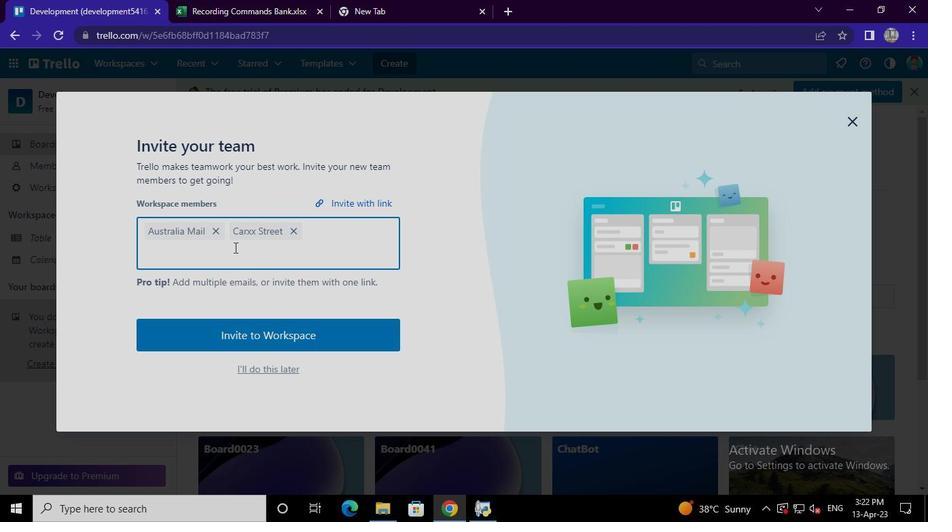 
Action: Mouse pressed left at (235, 252)
Screenshot: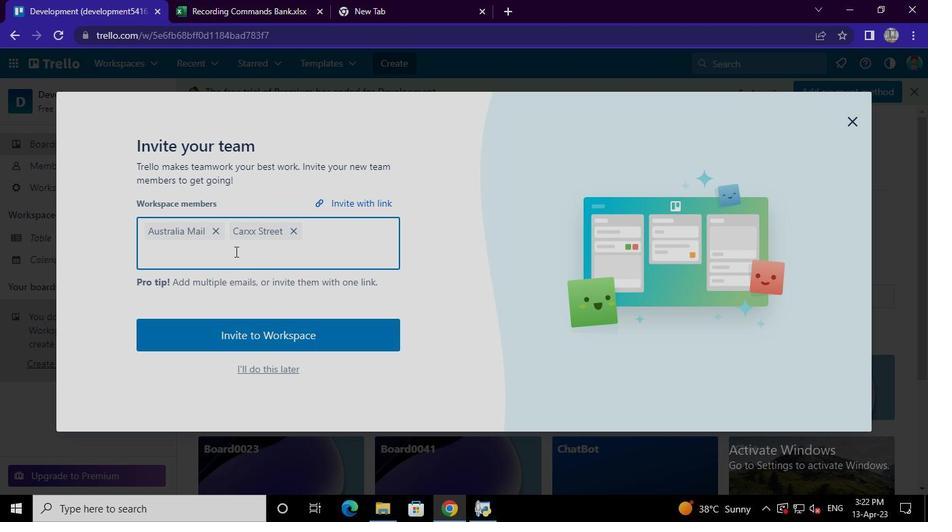 
Action: Keyboard Key.shift
Screenshot: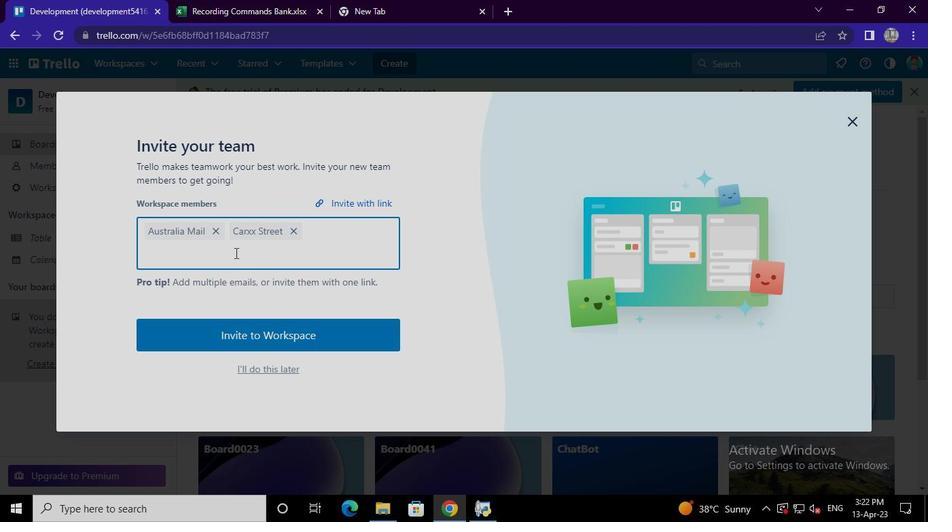 
Action: Keyboard Key.shift
Screenshot: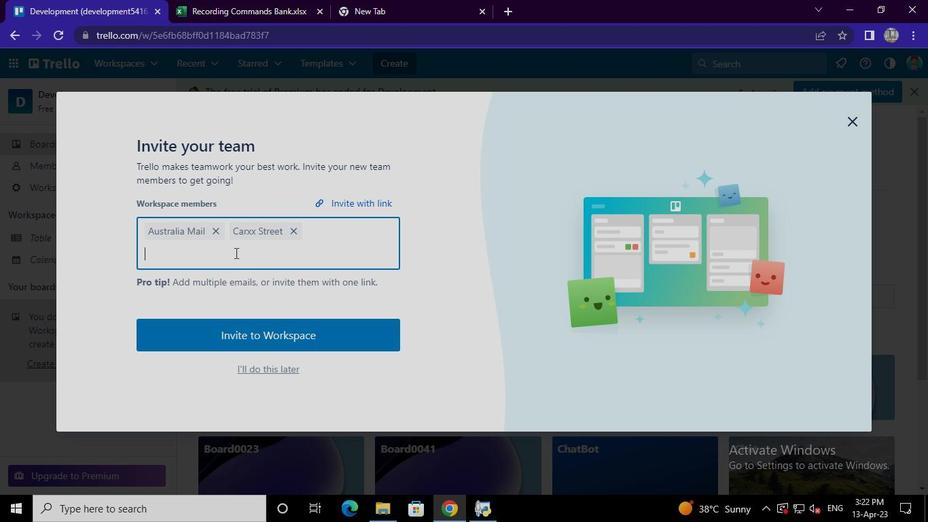 
Action: Keyboard Key.shift
Screenshot: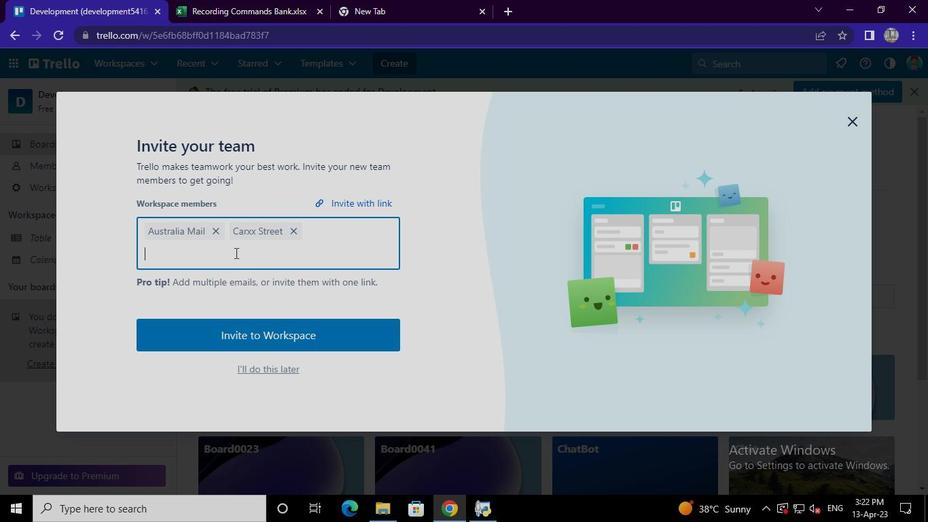 
Action: Keyboard Key.shift
Screenshot: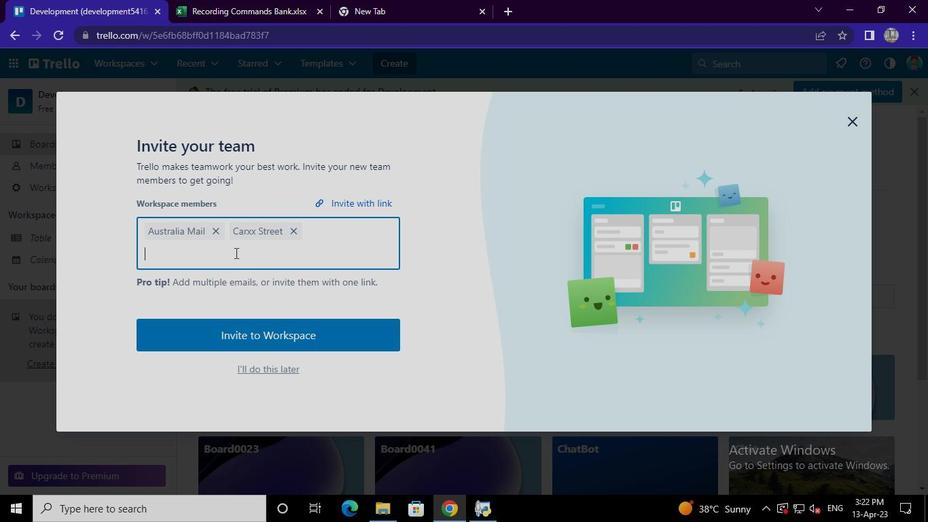 
Action: Keyboard Key.shift
Screenshot: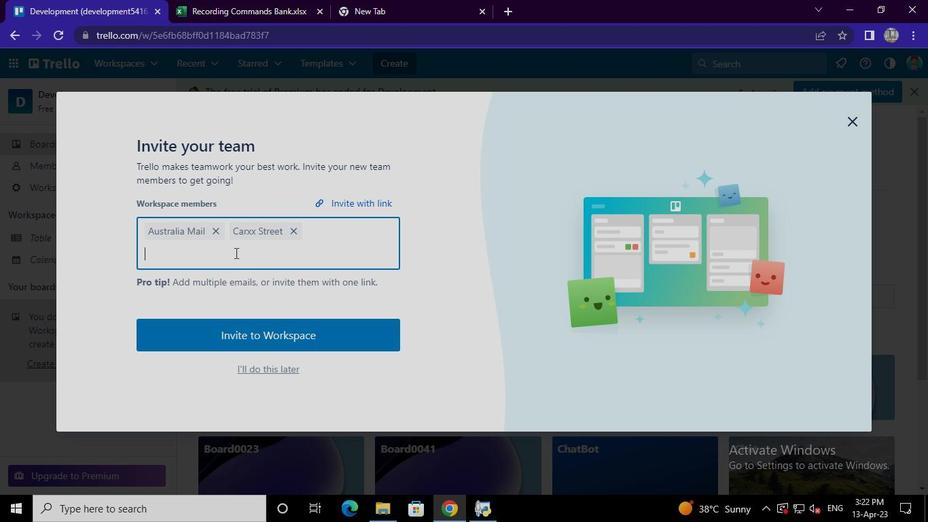 
Action: Keyboard A
Screenshot: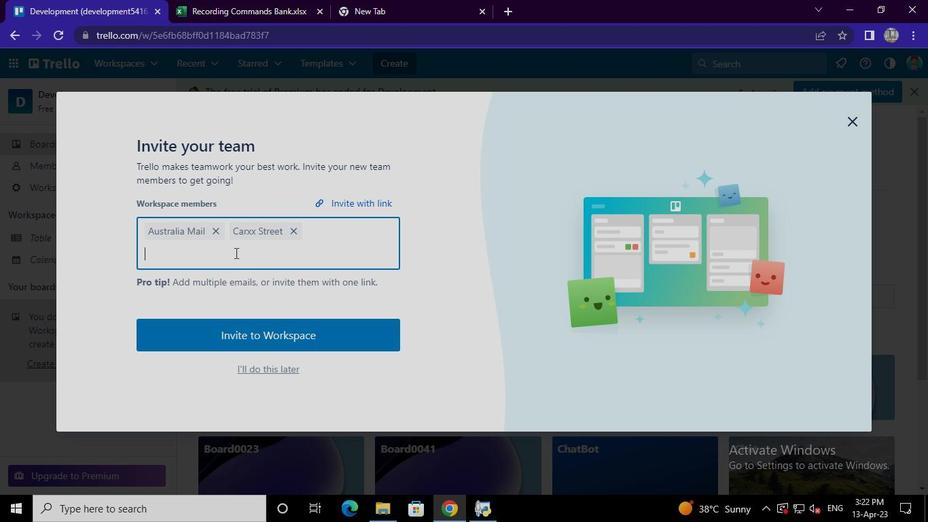 
Action: Keyboard y
Screenshot: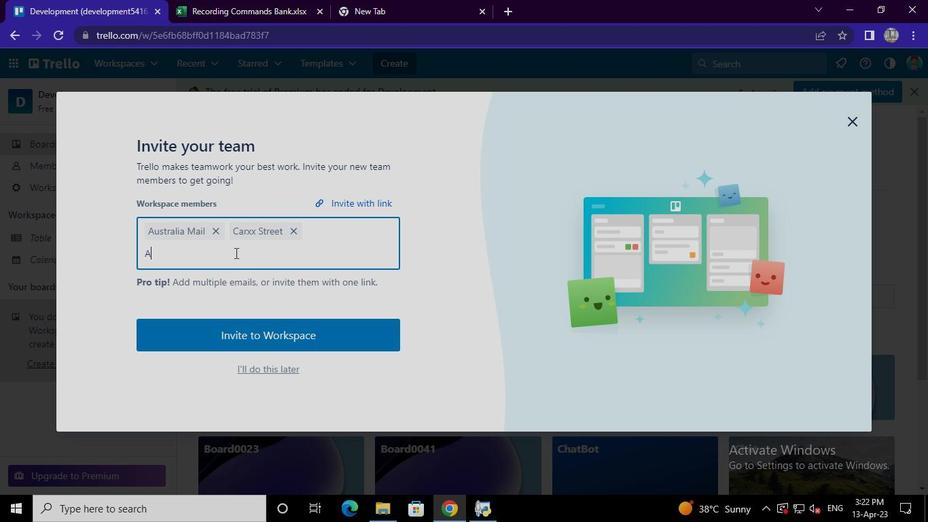 
Action: Keyboard u
Screenshot: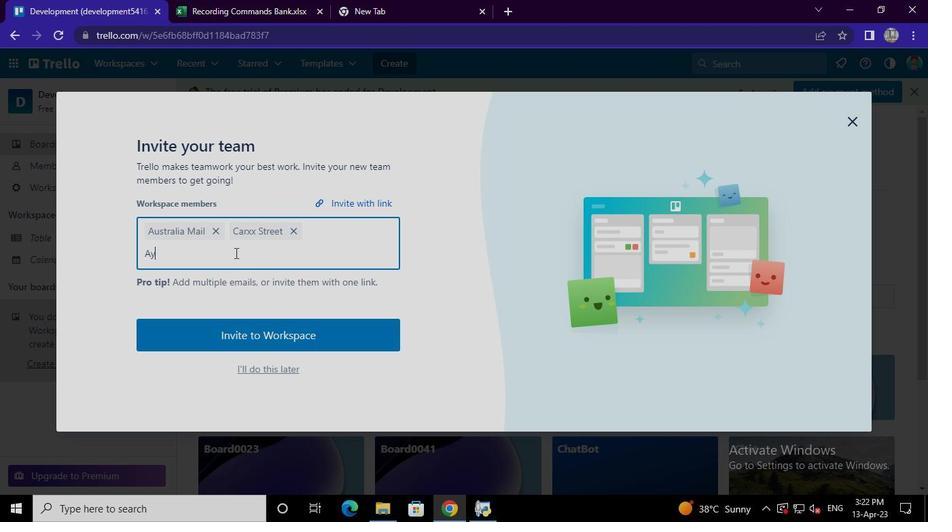 
Action: Keyboard s
Screenshot: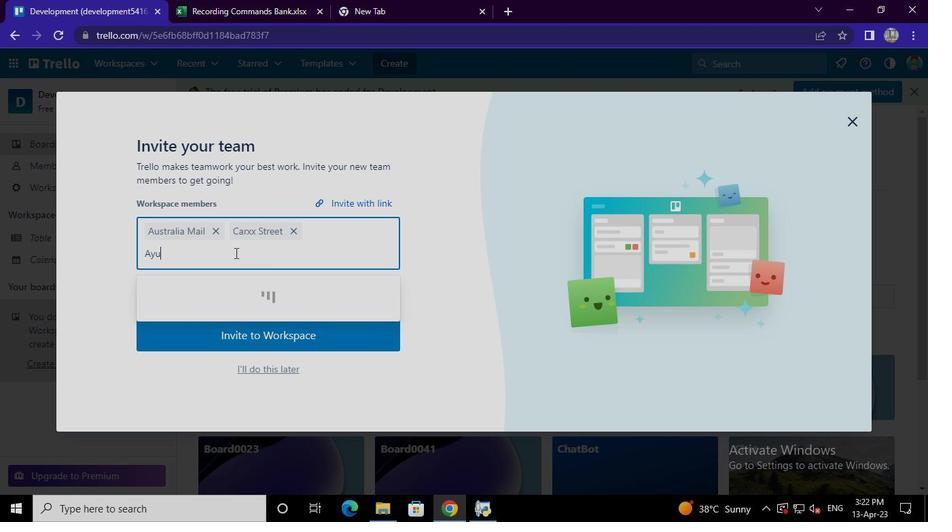
Action: Keyboard h
Screenshot: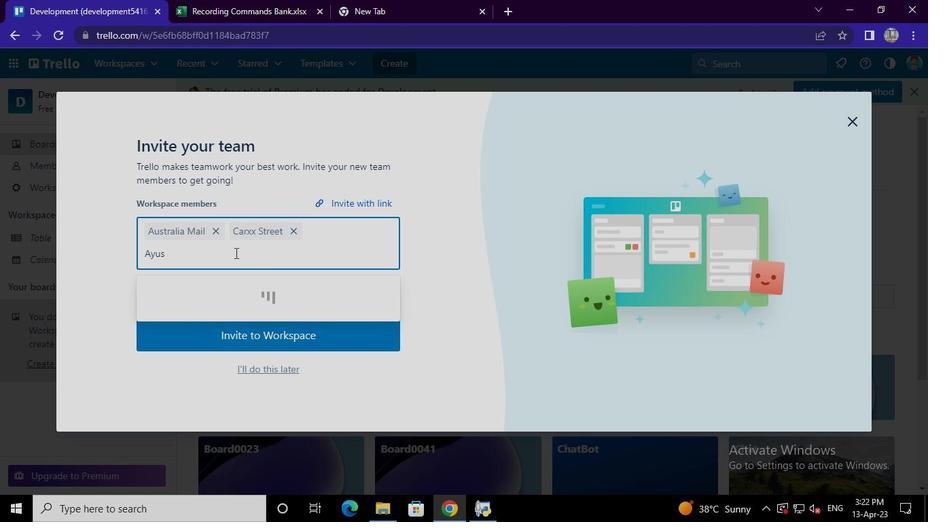 
Action: Keyboard <105>
Screenshot: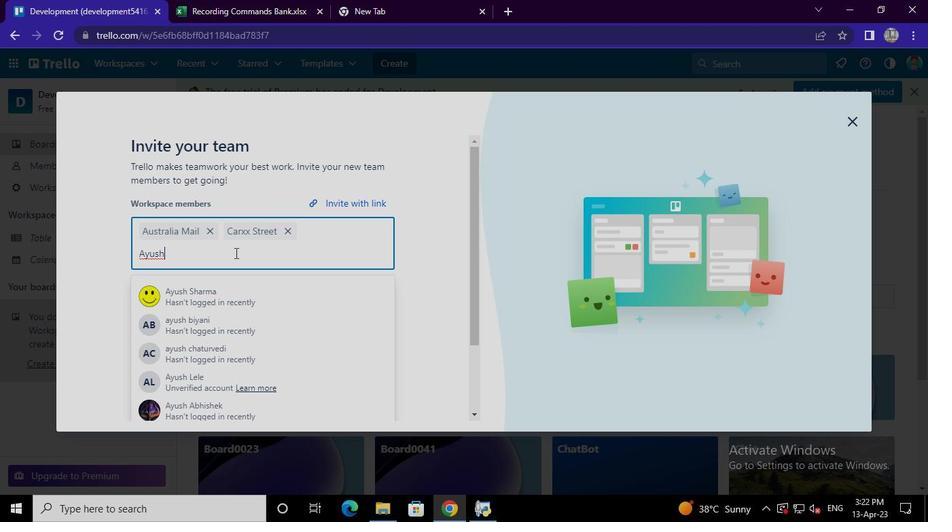 
Action: Mouse moved to (237, 252)
Screenshot: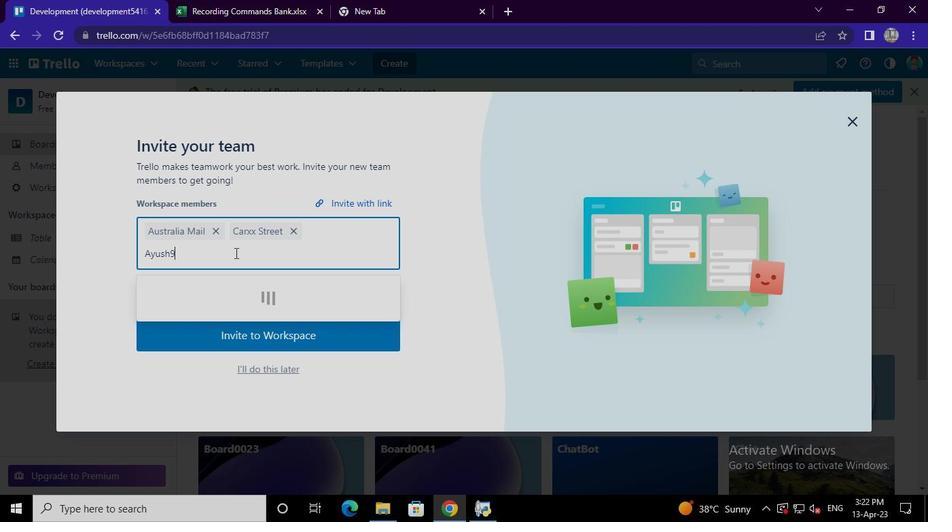 
Action: Keyboard <104>
Screenshot: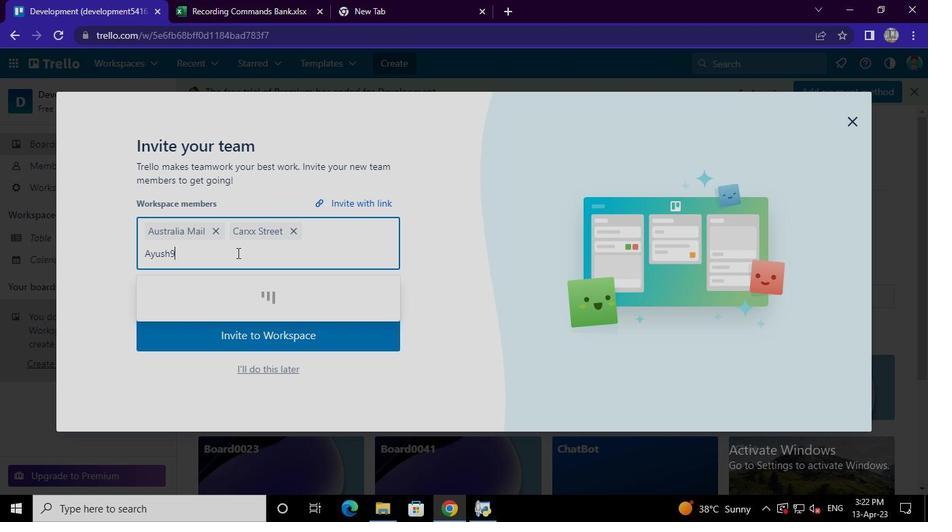 
Action: Keyboard <97>
Screenshot: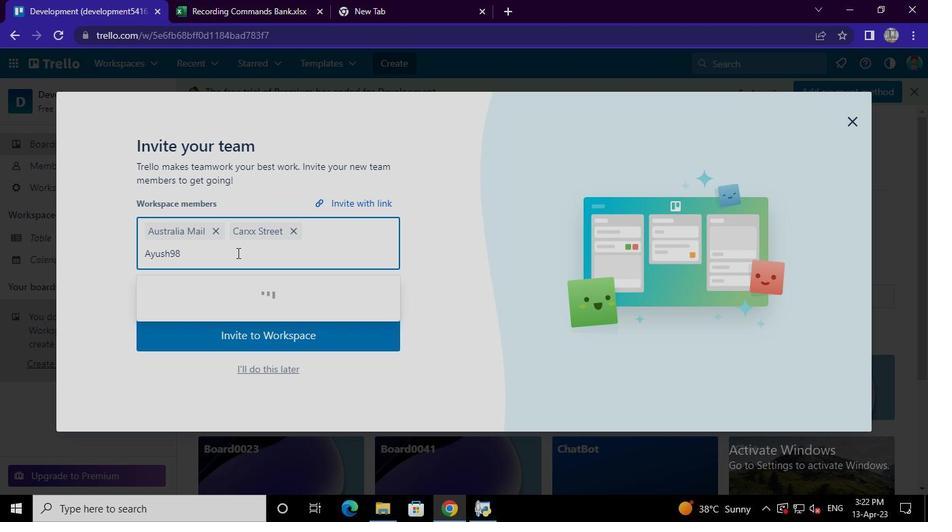 
Action: Keyboard <97>
Screenshot: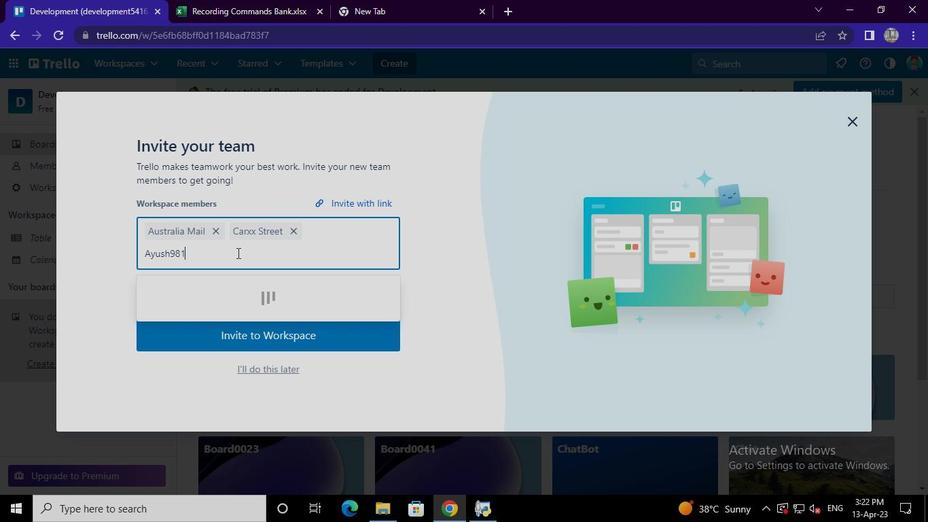 
Action: Keyboard <97>
Screenshot: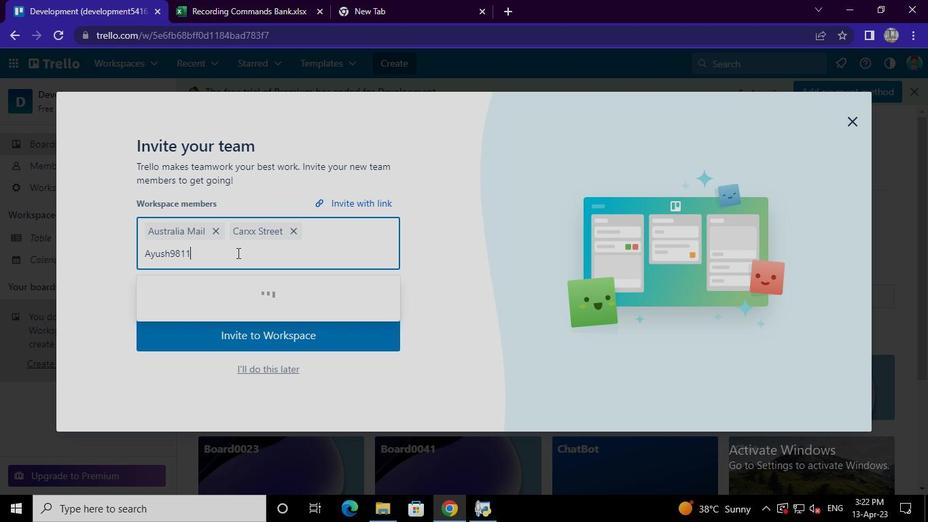
Action: Keyboard Key.shift
Screenshot: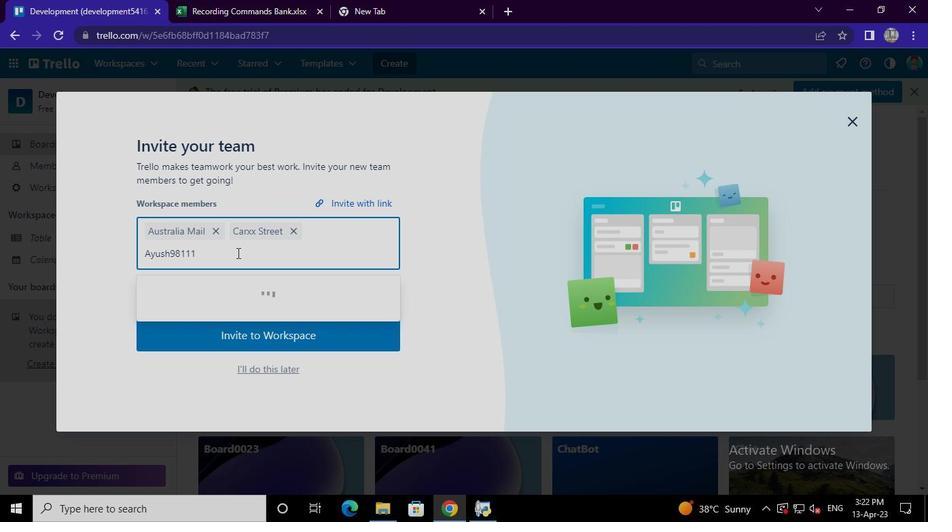 
Action: Keyboard @
Screenshot: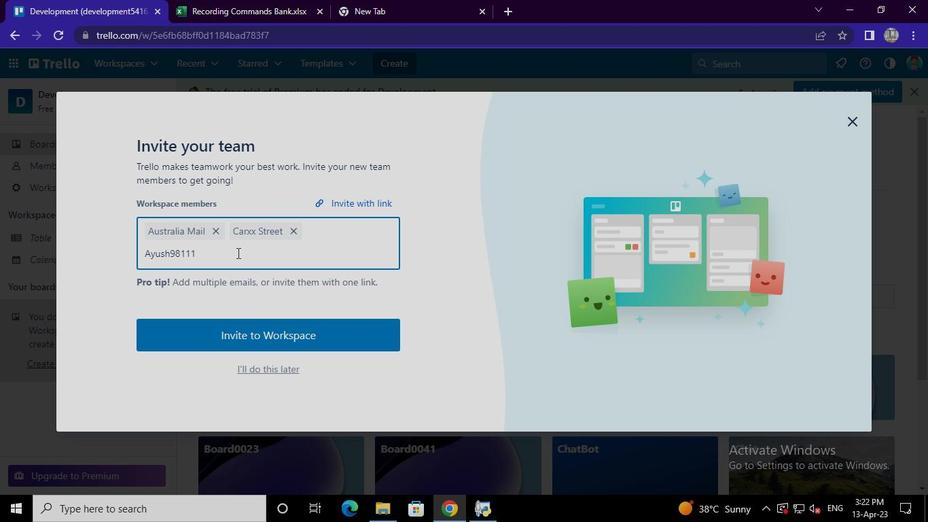 
Action: Keyboard g
Screenshot: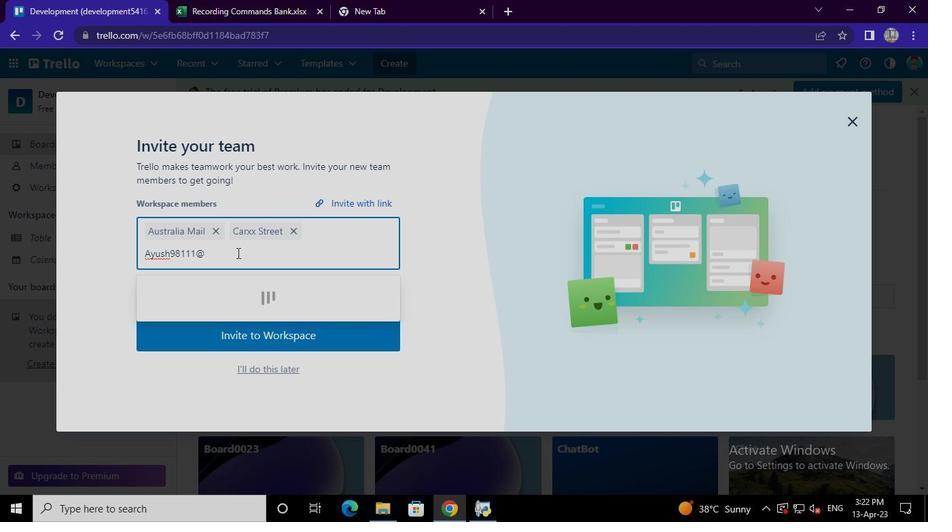 
Action: Keyboard m
Screenshot: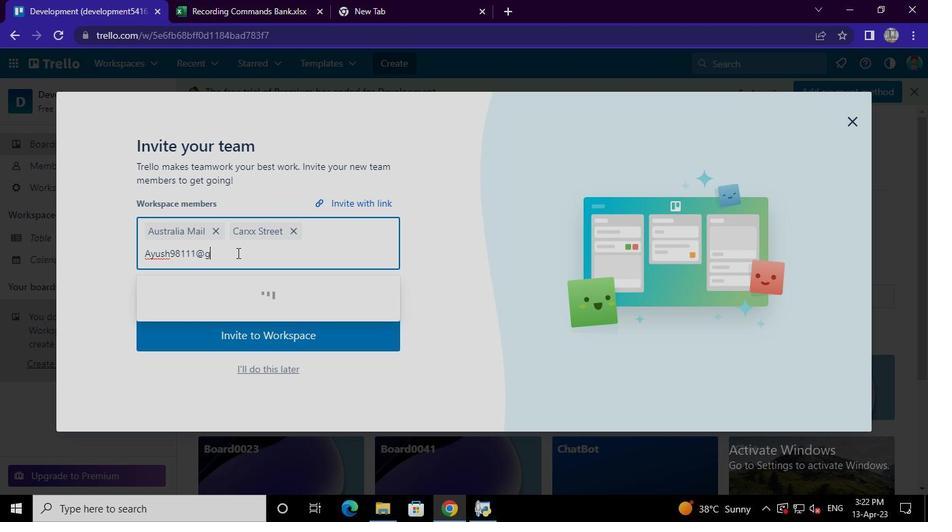 
Action: Keyboard a
Screenshot: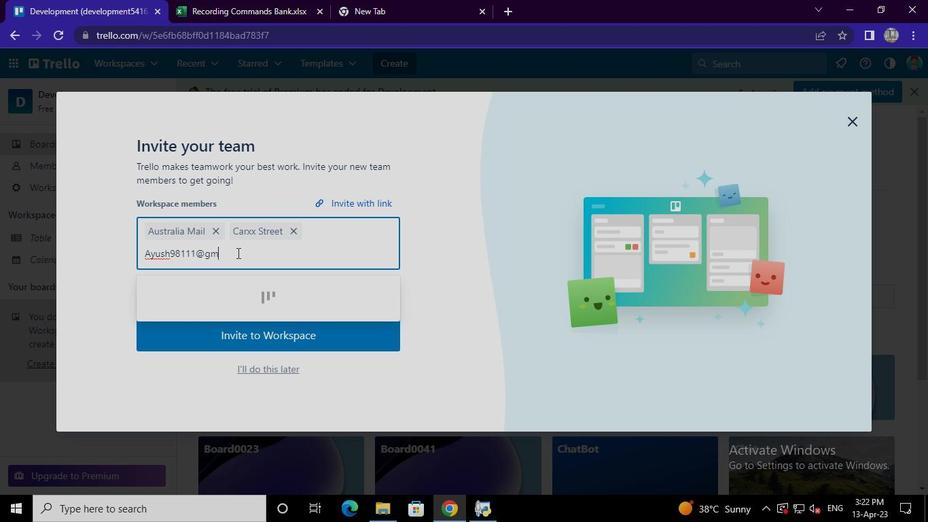 
Action: Keyboard i
Screenshot: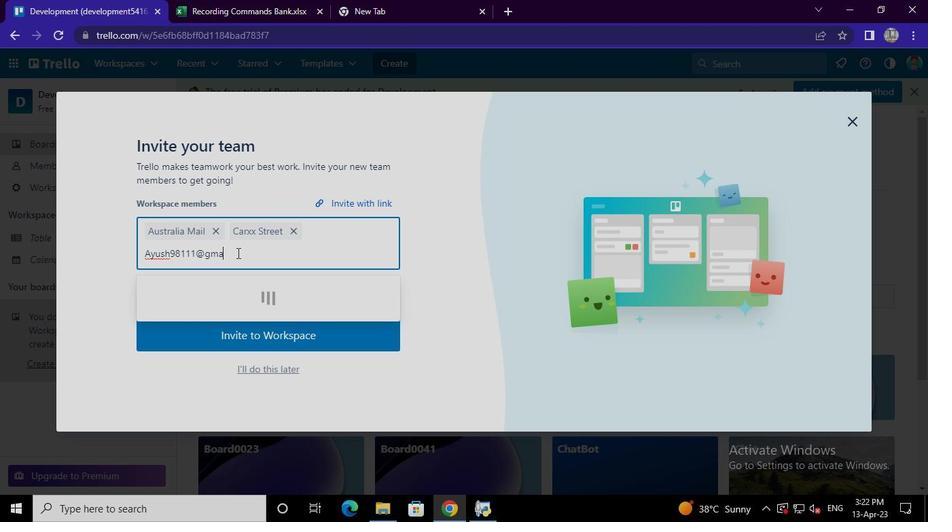 
Action: Keyboard l
Screenshot: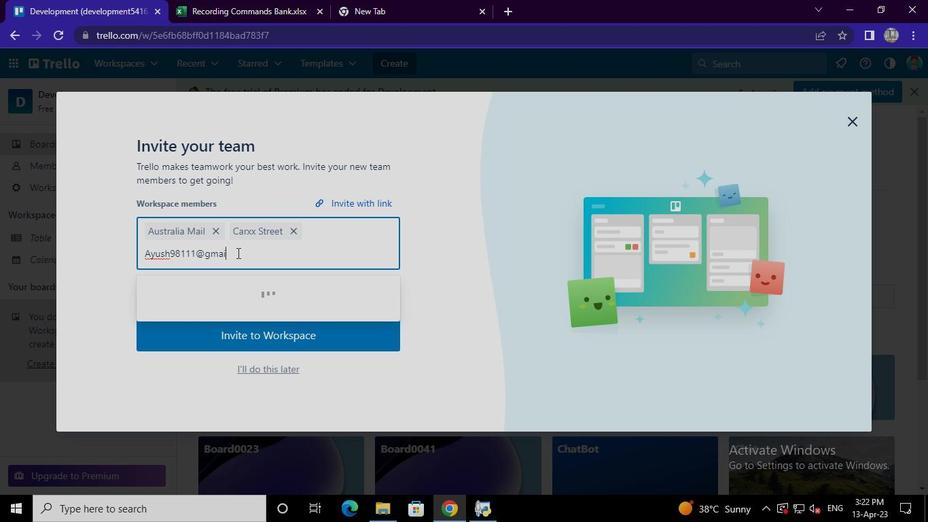 
Action: Keyboard .
Screenshot: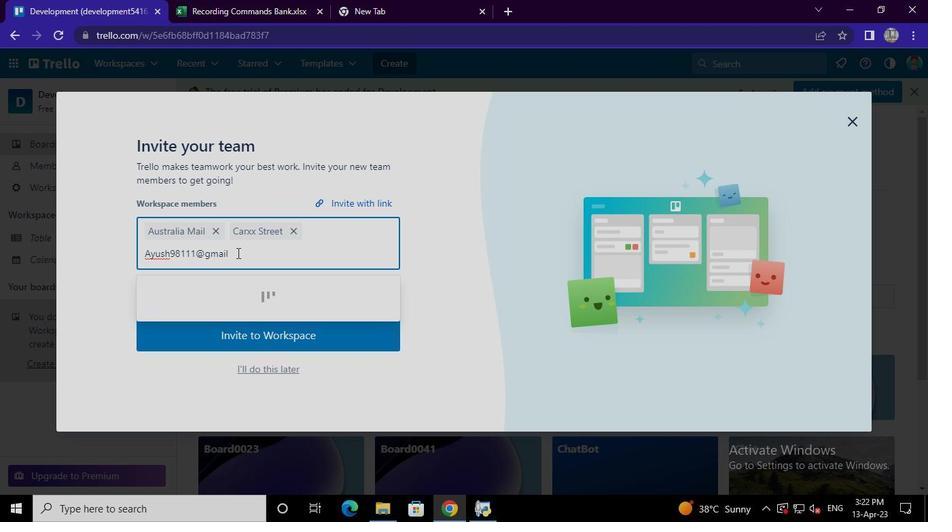 
Action: Keyboard c
Screenshot: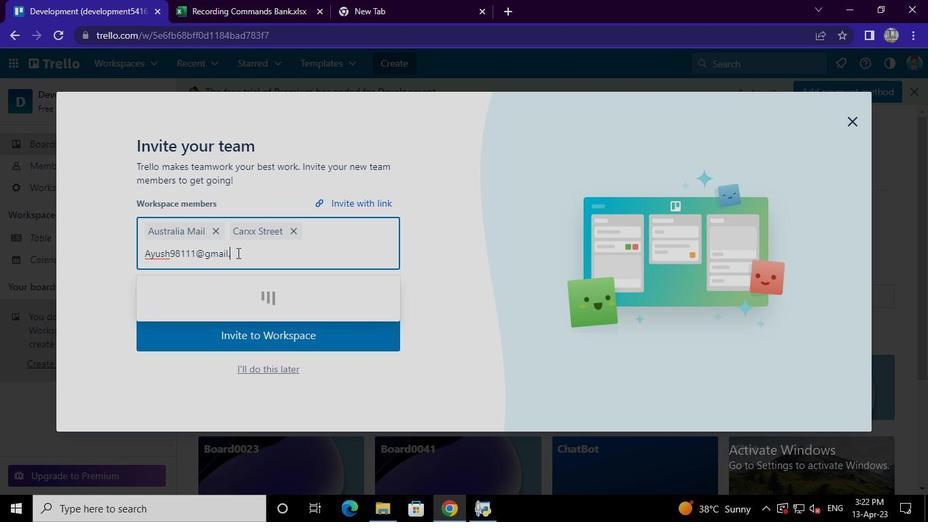
Action: Keyboard o
Screenshot: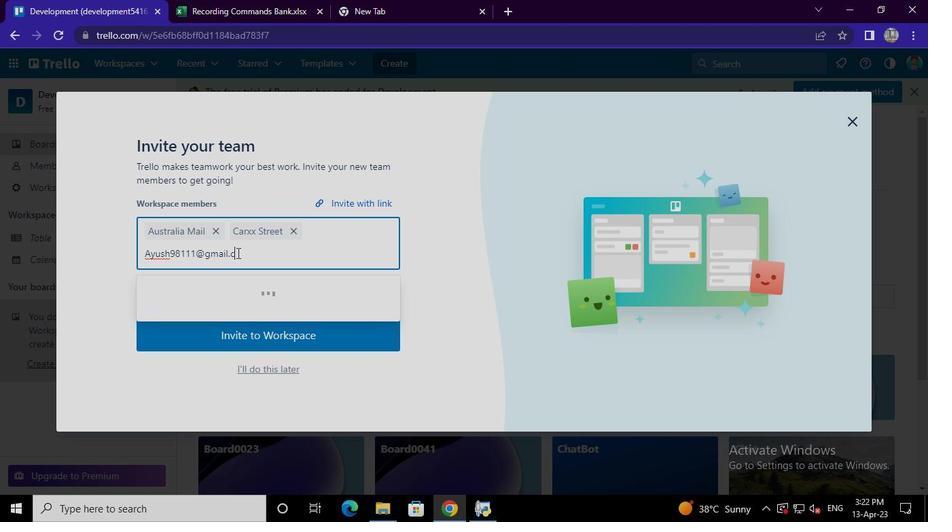 
Action: Keyboard m
Screenshot: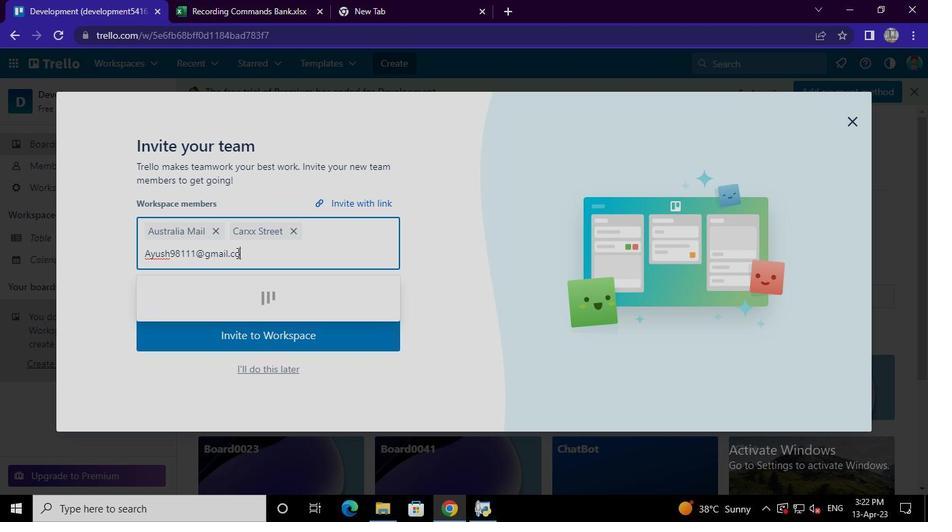 
Action: Mouse moved to (228, 288)
Screenshot: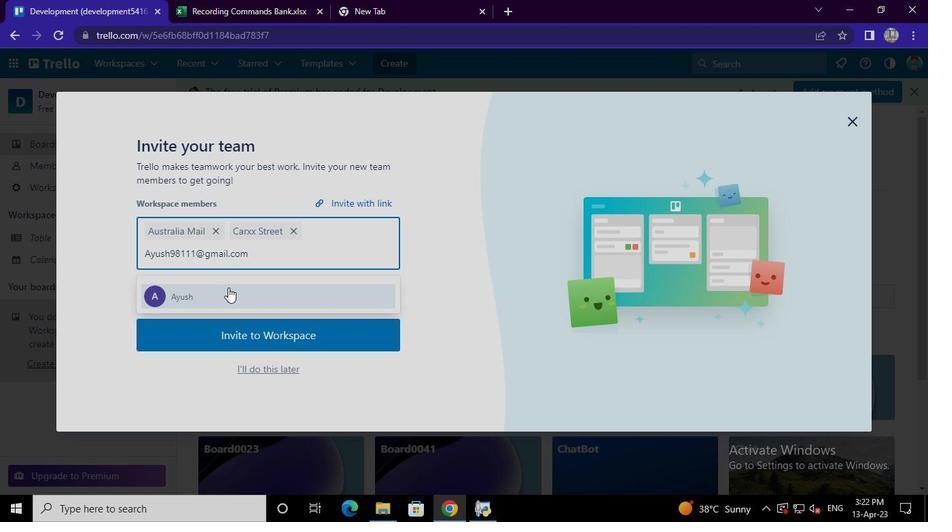 
Action: Mouse pressed left at (228, 288)
Screenshot: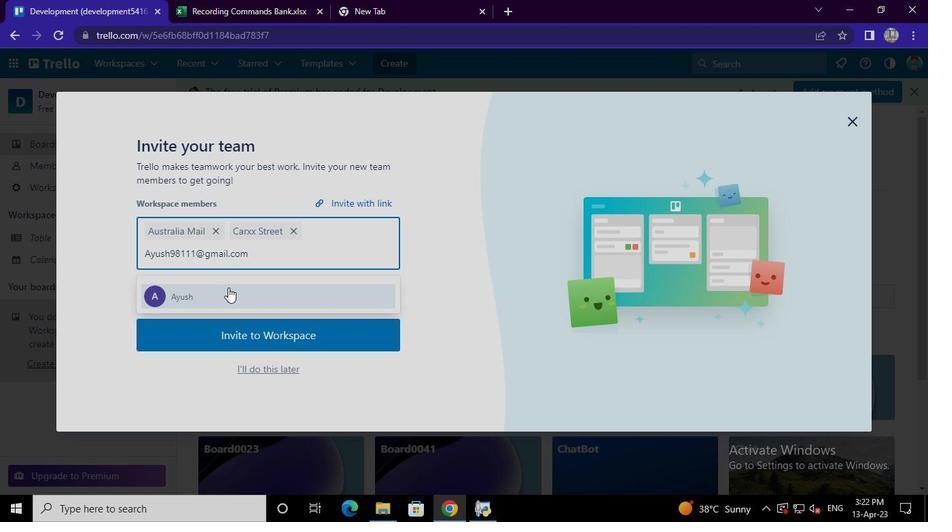 
Action: Mouse moved to (224, 254)
Screenshot: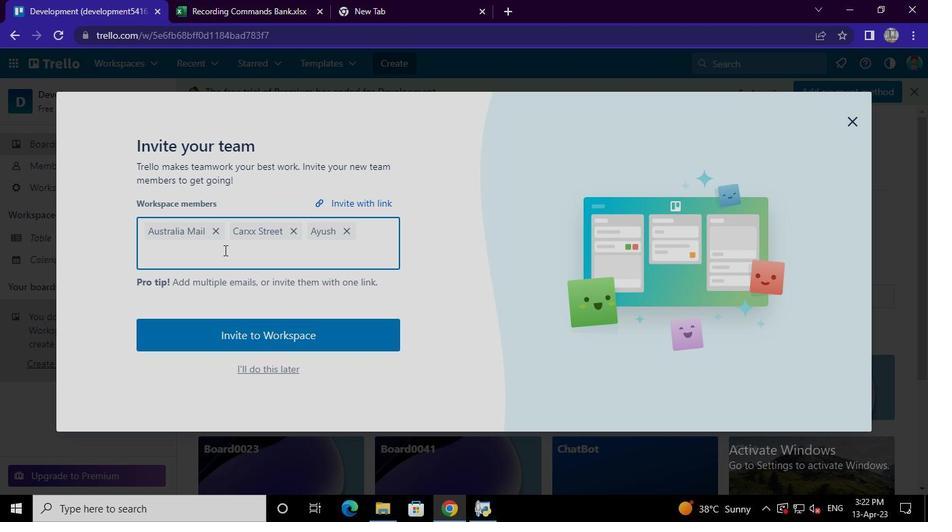 
Action: Mouse pressed left at (224, 254)
Screenshot: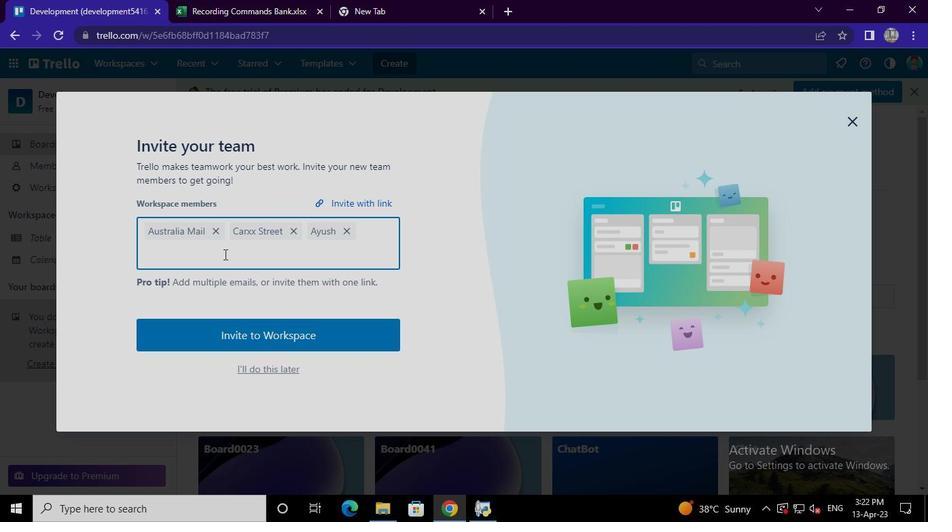 
Action: Keyboard n
Screenshot: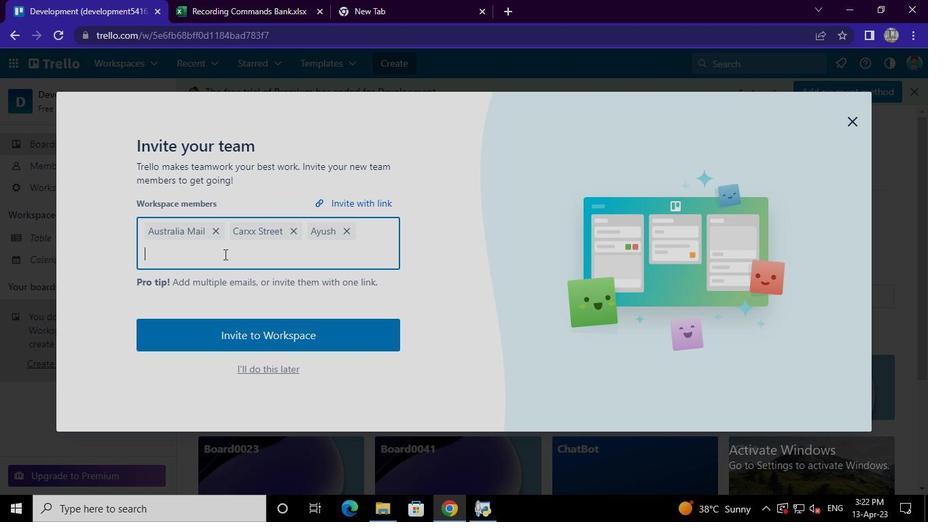 
Action: Keyboard i
Screenshot: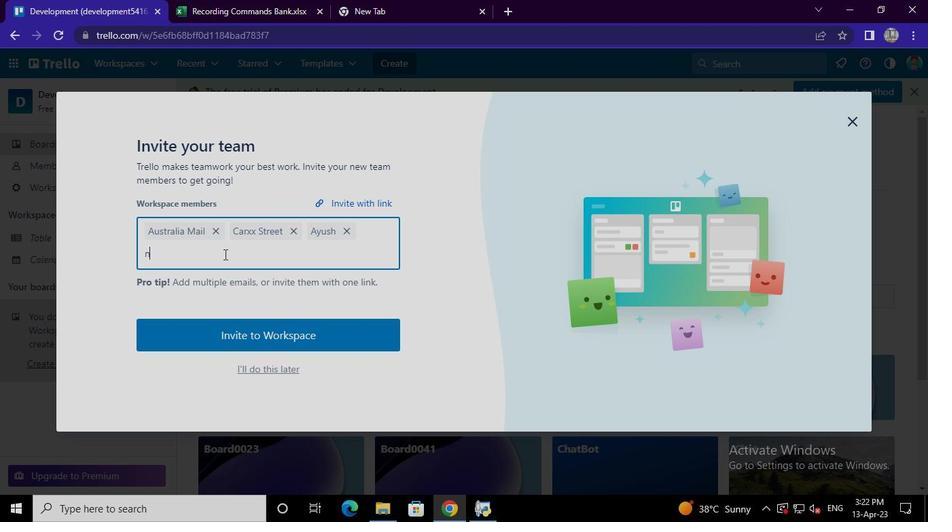 
Action: Keyboard k
Screenshot: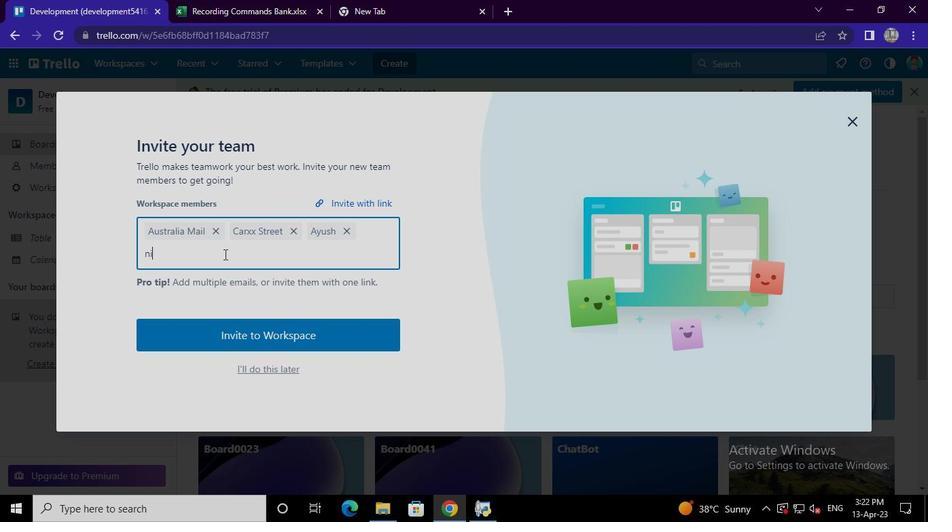 
Action: Keyboard r
Screenshot: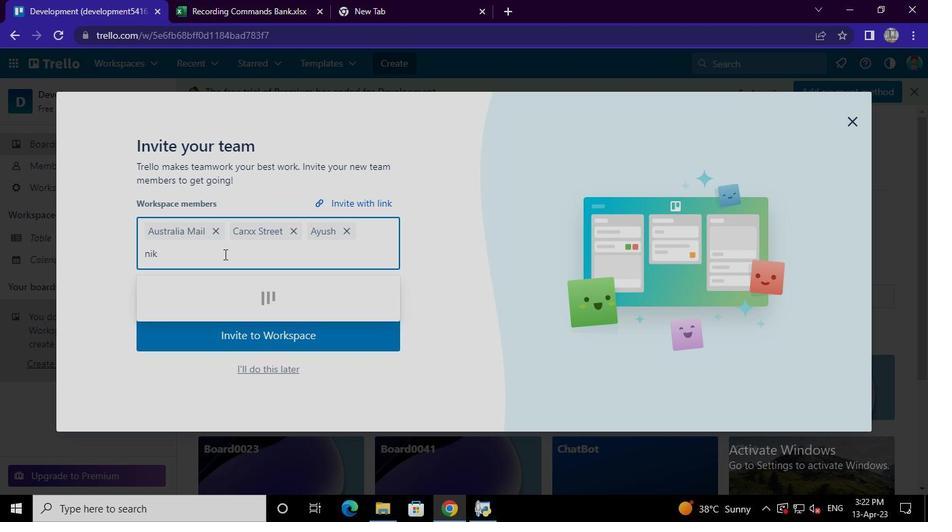 
Action: Keyboard a
Screenshot: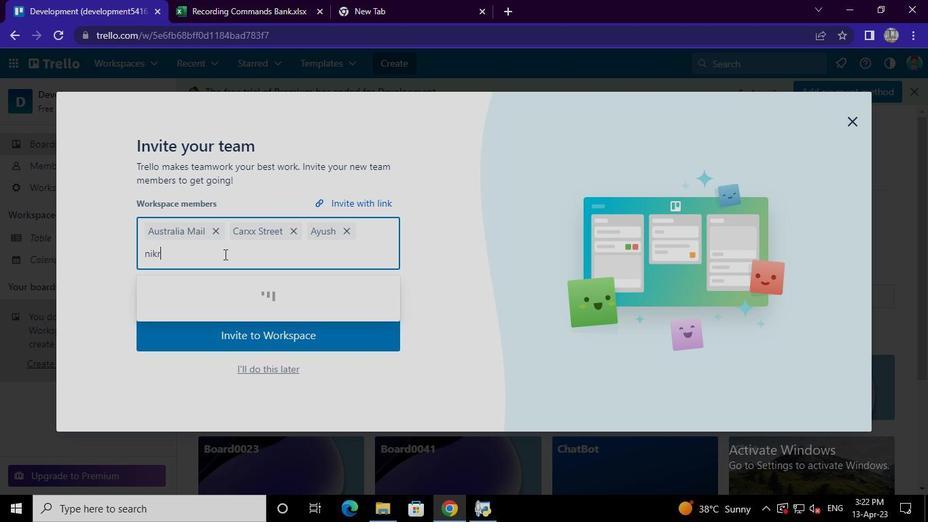 
Action: Keyboard t
Screenshot: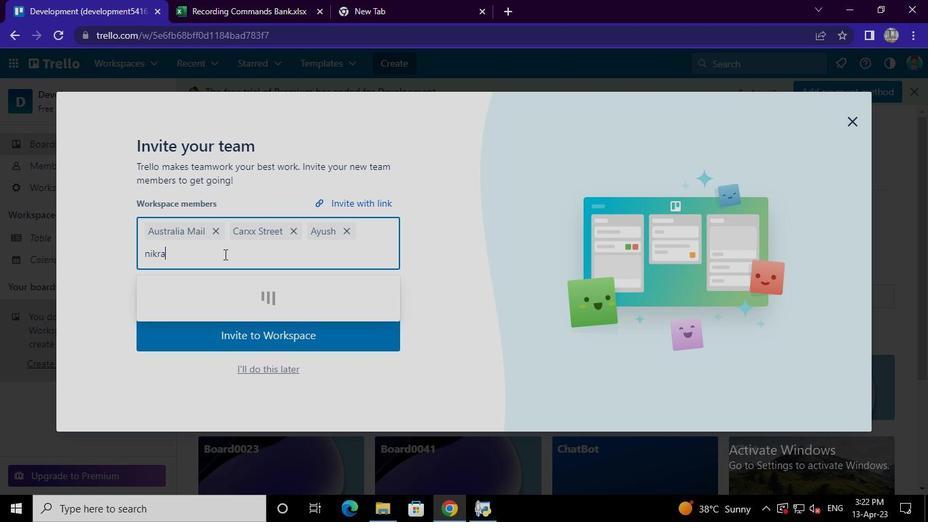 
Action: Keyboard h
Screenshot: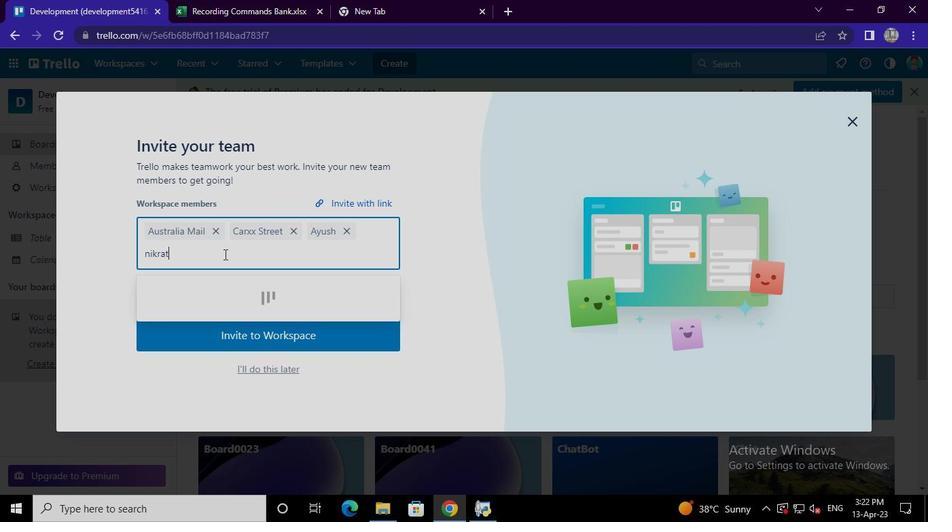 
Action: Keyboard i
Screenshot: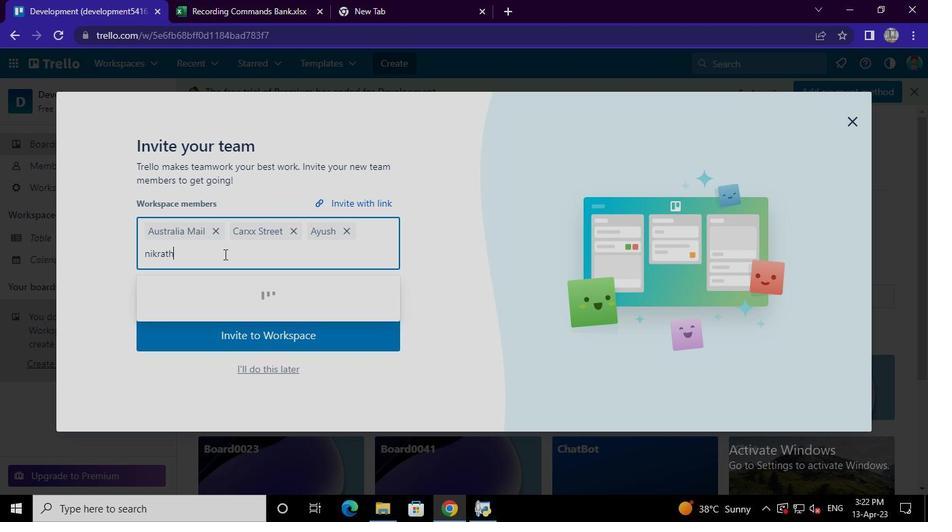
Action: Keyboard <104>
Screenshot: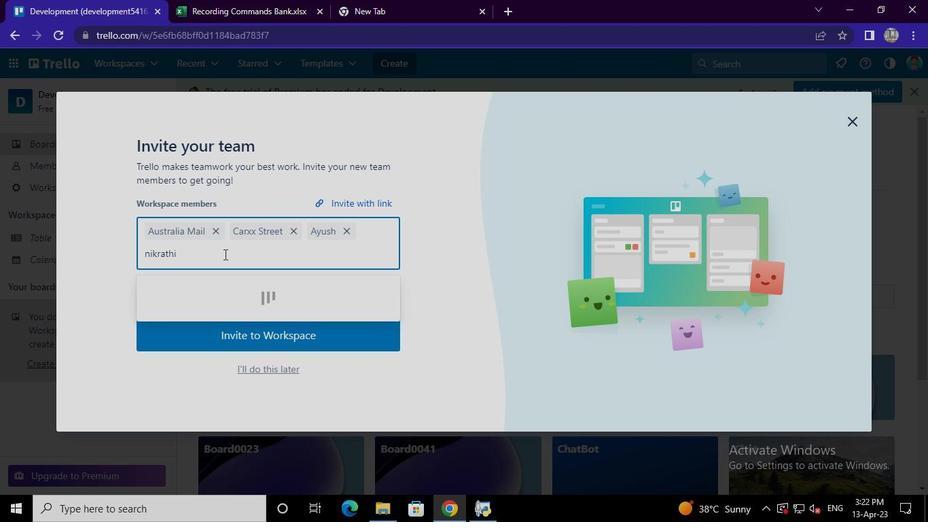 
Action: Keyboard <104>
Screenshot: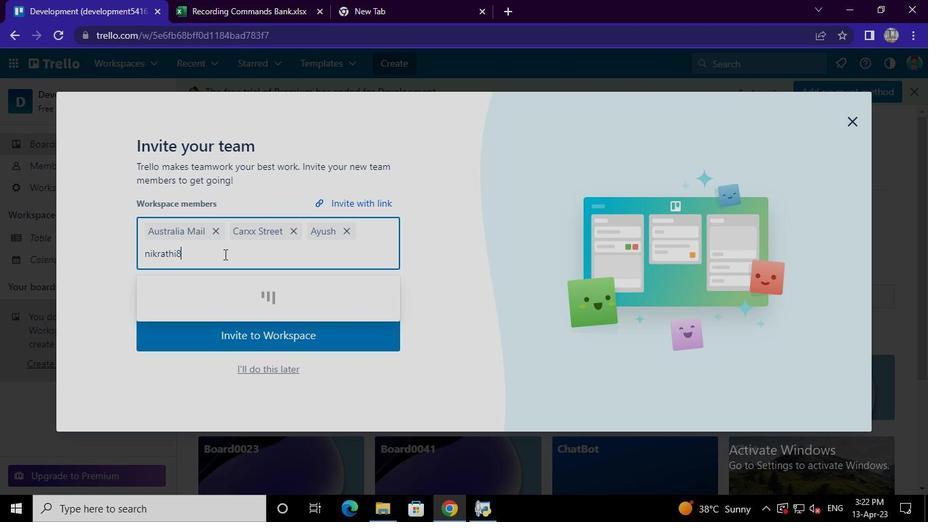 
Action: Keyboard <105>
Screenshot: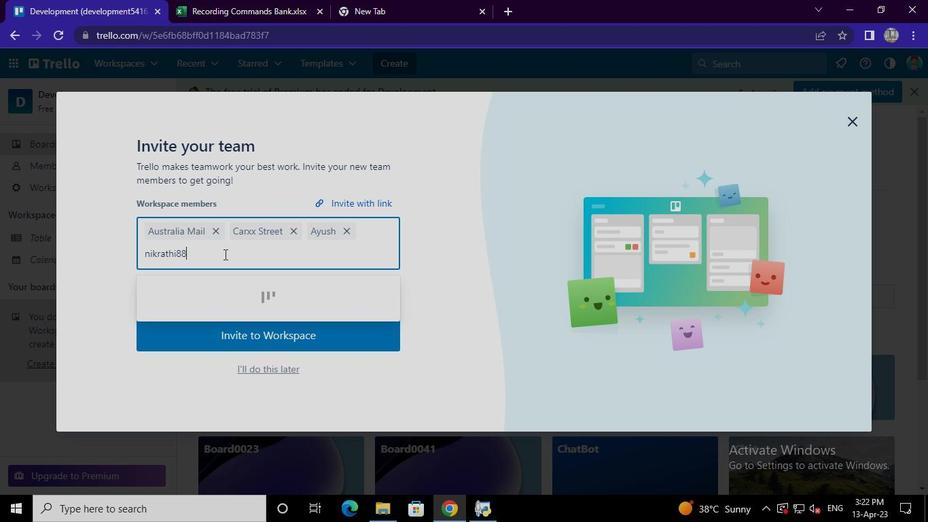 
Action: Keyboard Key.shift
Screenshot: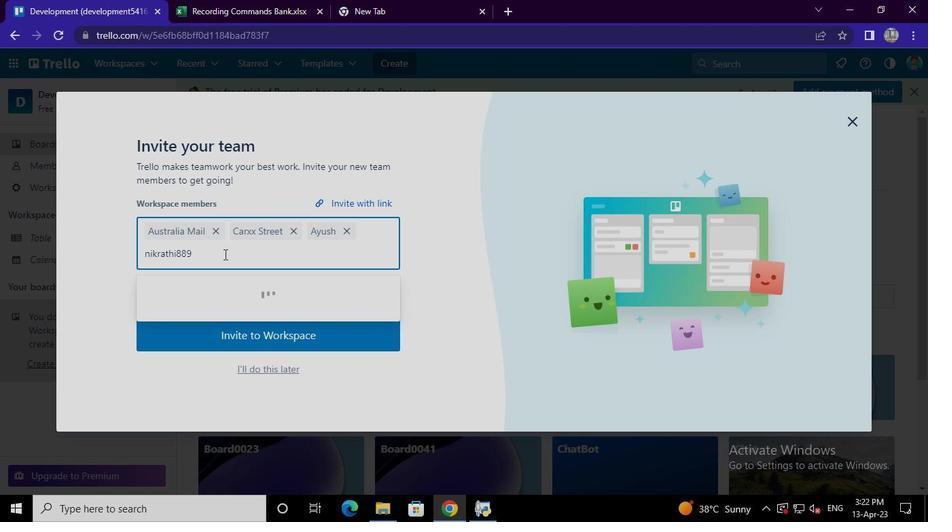 
Action: Keyboard @
Screenshot: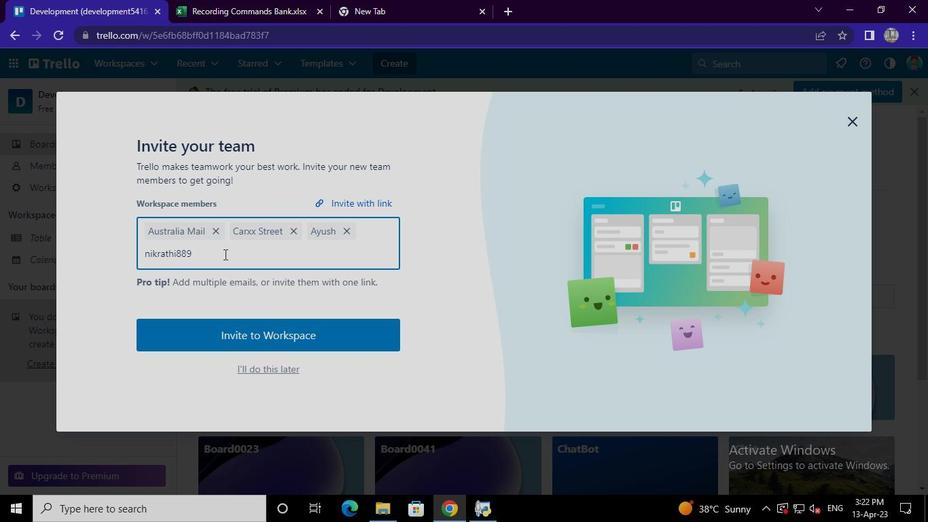 
Action: Keyboard g
Screenshot: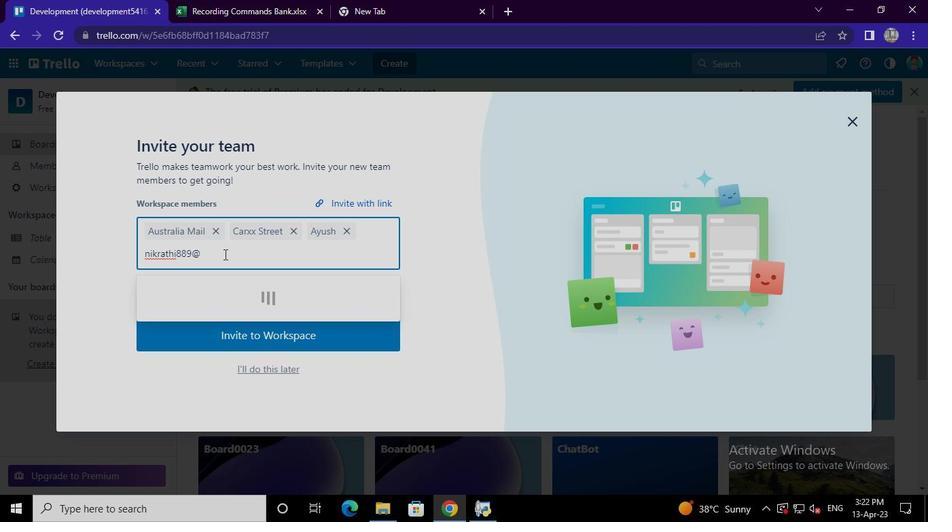 
Action: Keyboard m
Screenshot: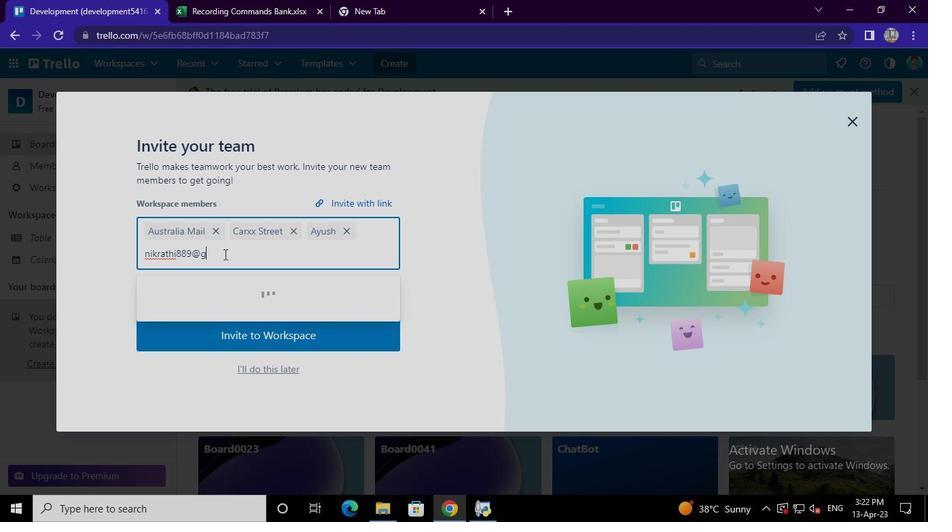 
Action: Keyboard a
Screenshot: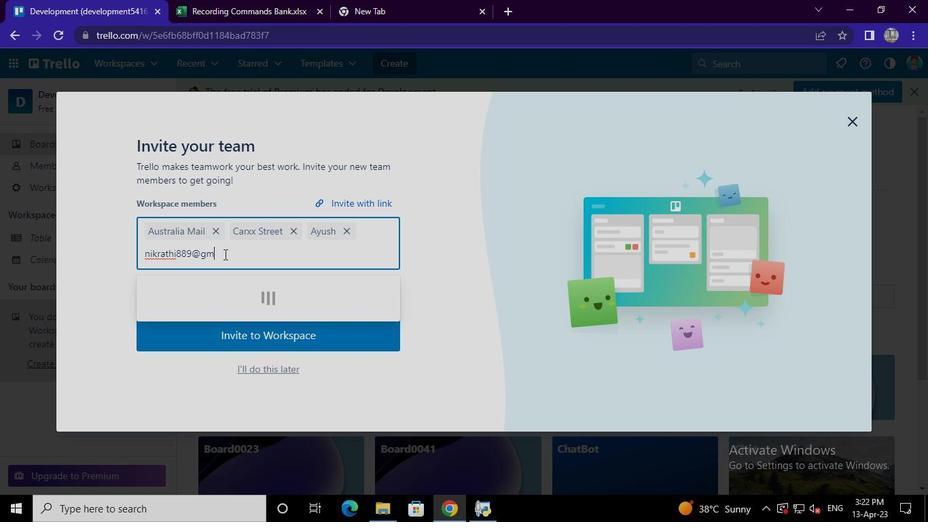 
Action: Keyboard i
Screenshot: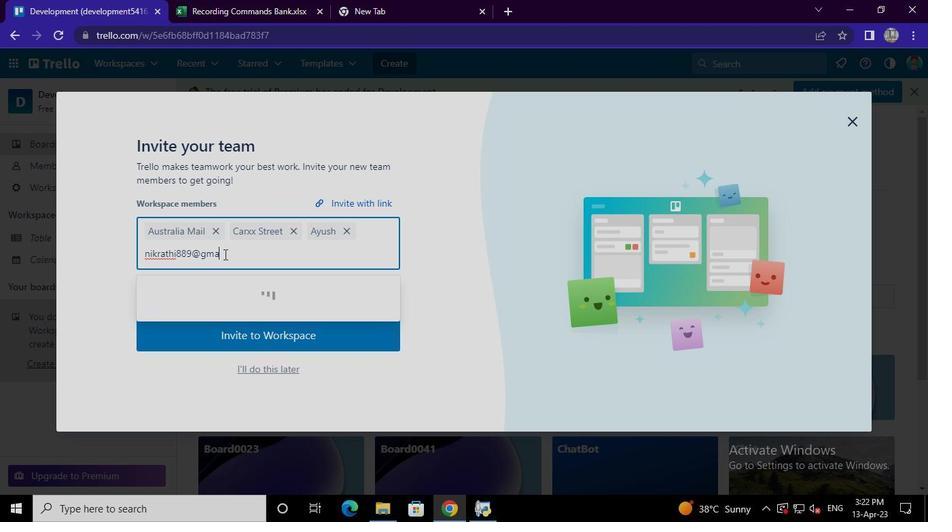 
Action: Keyboard l
Screenshot: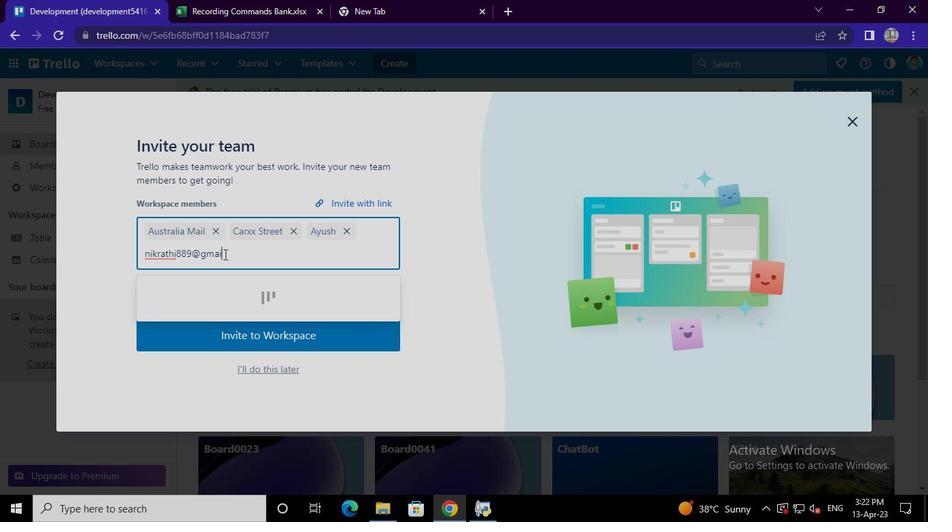 
Action: Keyboard .
Screenshot: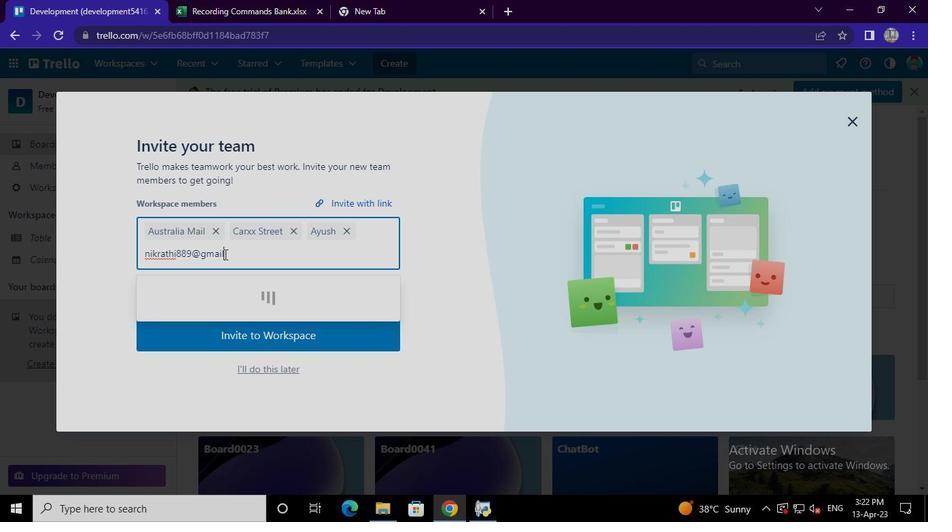 
Action: Keyboard c
Screenshot: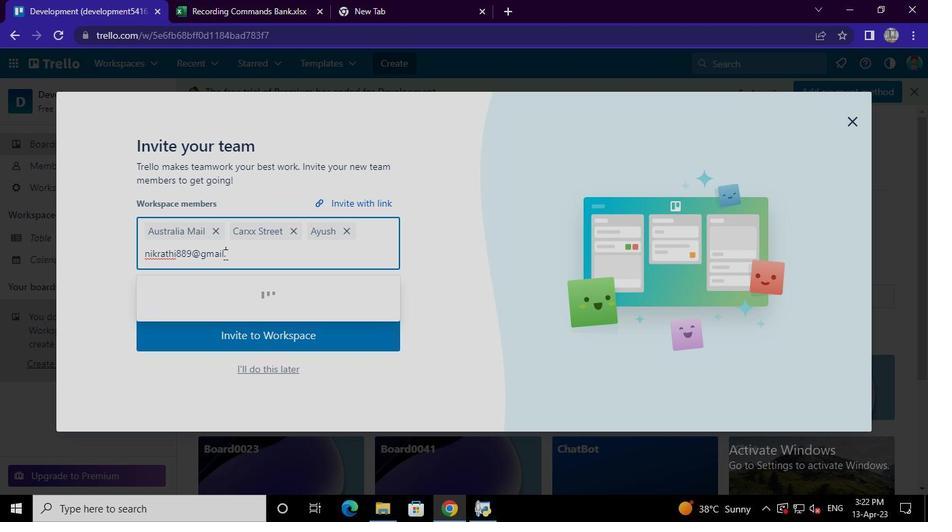 
Action: Keyboard o
Screenshot: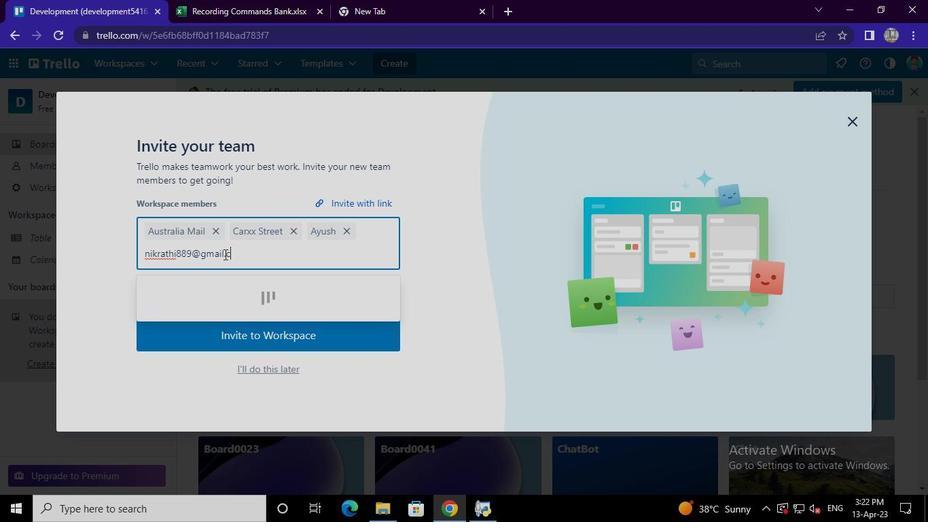 
Action: Keyboard m
Screenshot: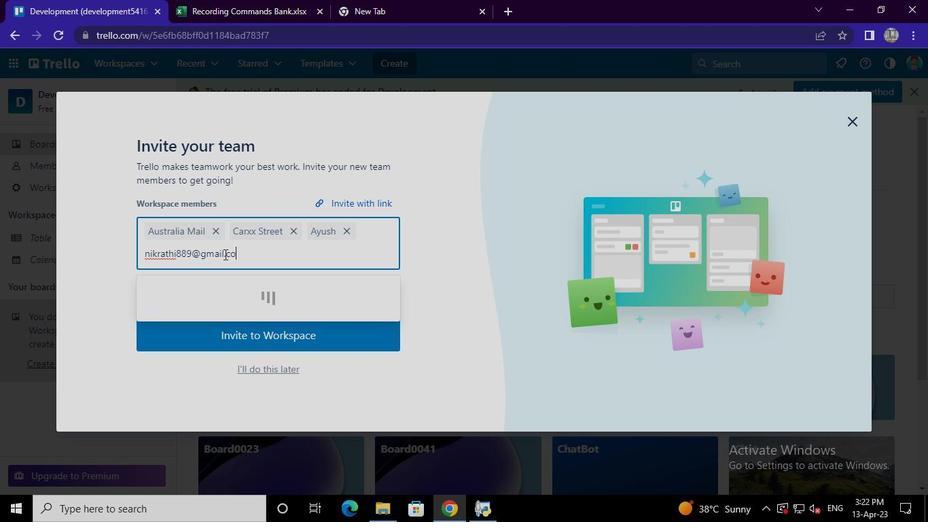 
Action: Mouse moved to (231, 286)
Screenshot: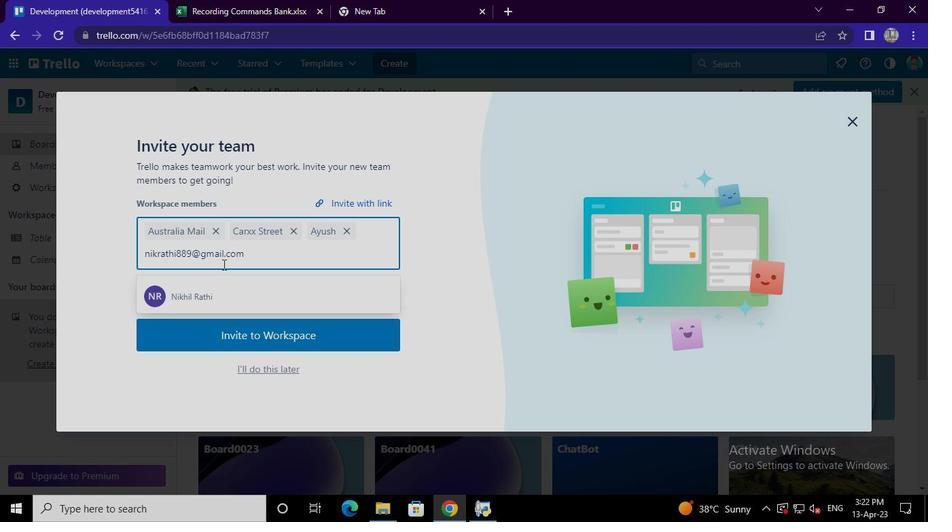 
Action: Mouse pressed left at (231, 286)
Screenshot: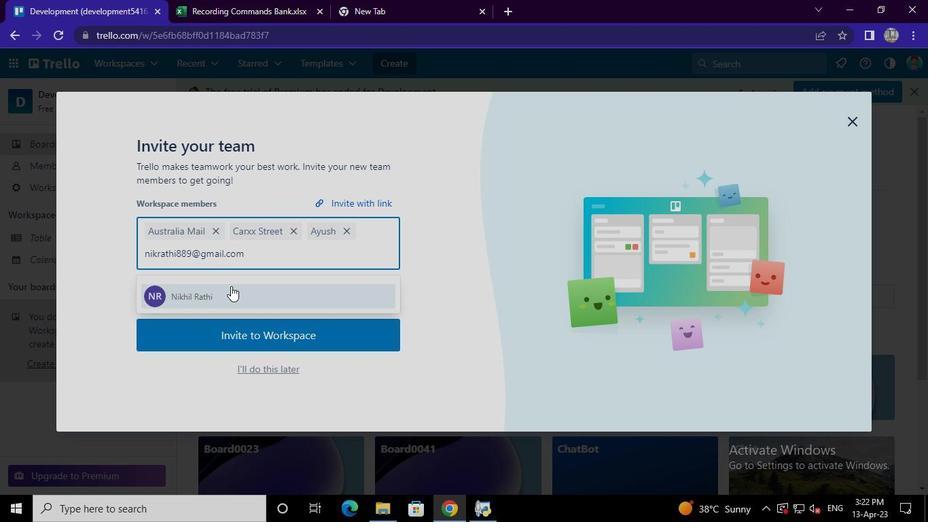 
Action: Mouse moved to (261, 330)
Screenshot: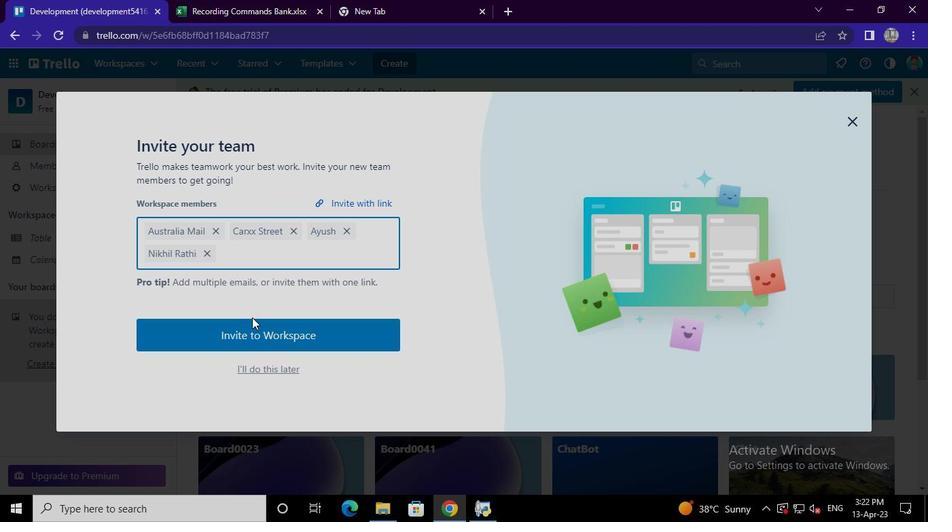 
Action: Mouse pressed left at (261, 330)
Screenshot: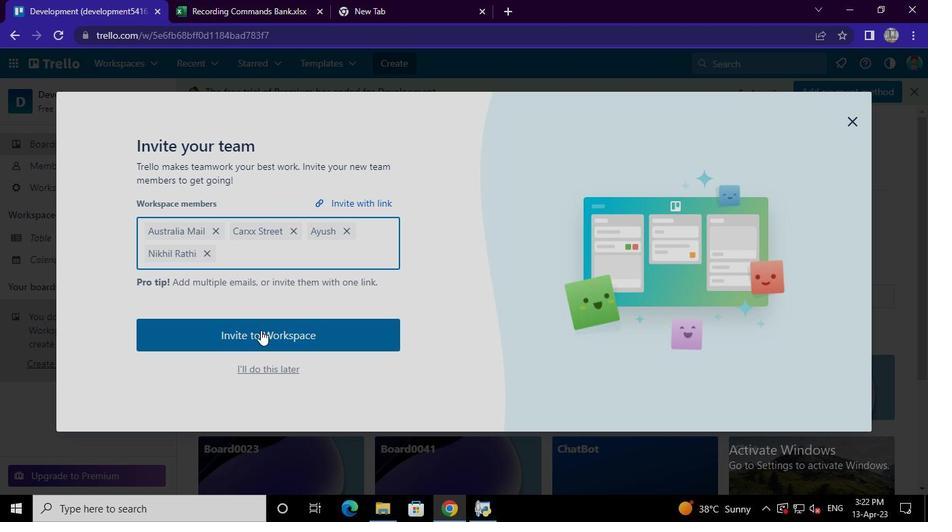 
Action: Mouse moved to (477, 515)
Screenshot: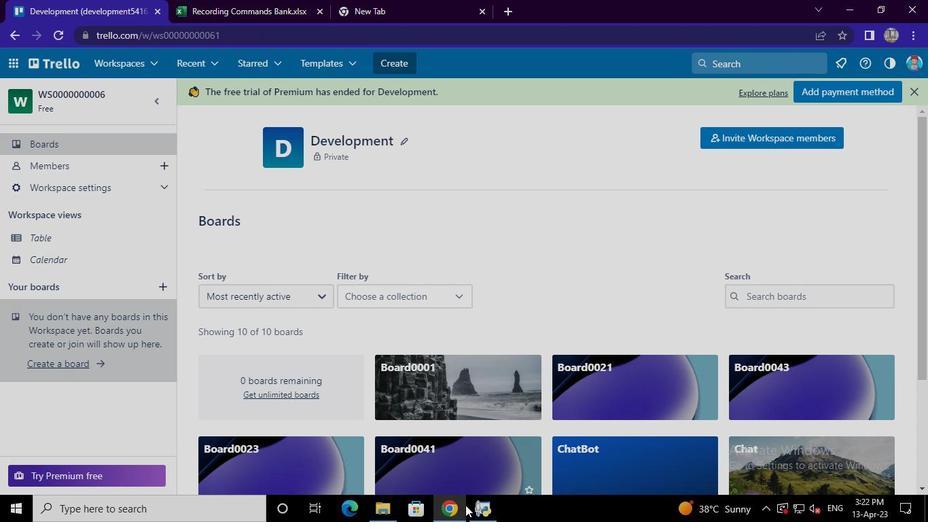 
Action: Mouse pressed left at (477, 515)
Screenshot: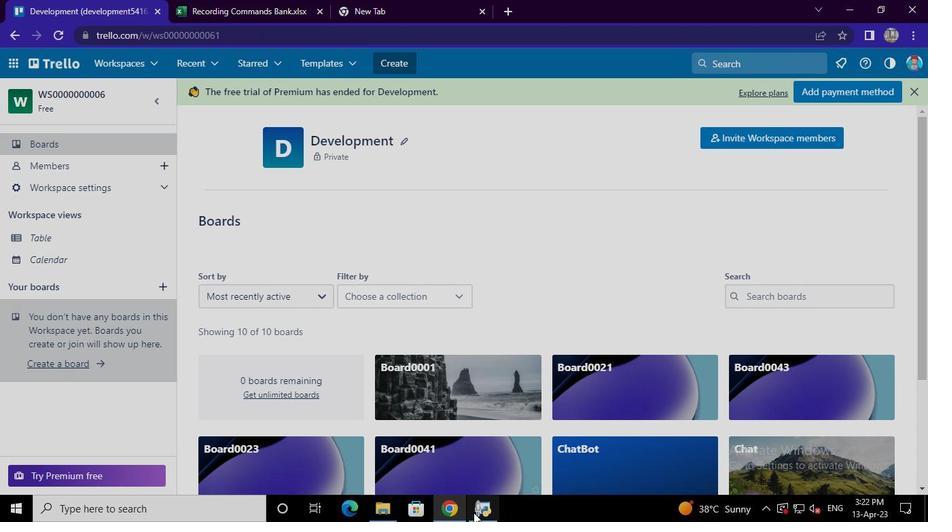 
Action: Mouse moved to (729, 84)
Screenshot: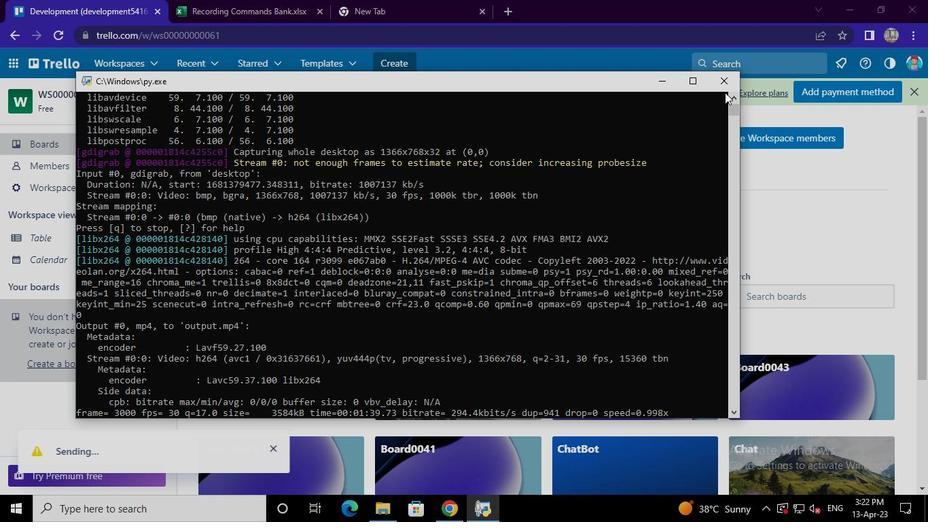 
Action: Mouse pressed left at (729, 84)
Screenshot: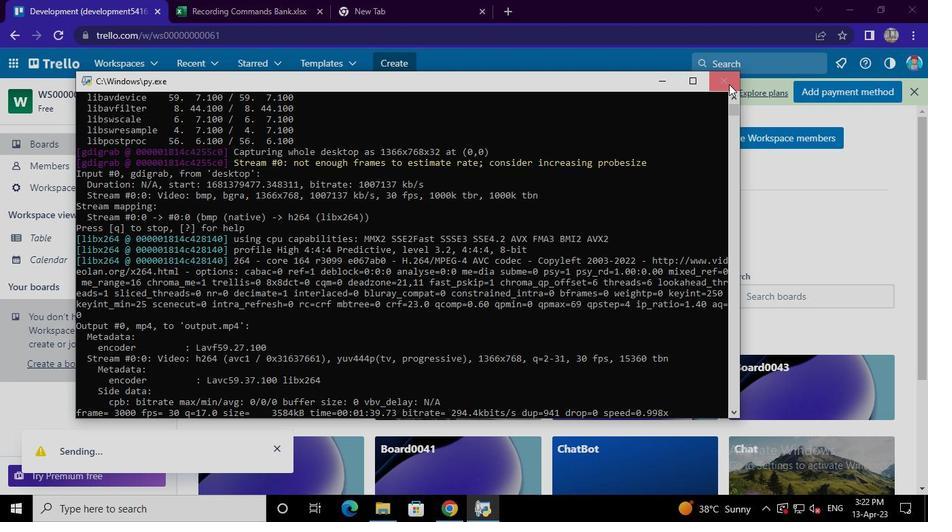 
